 Task: Get directions from Hurricane Harbor Splashtown, Texas, United States to Francis Marion National Forest, South Carolina, United States and reverse  starting point and destination and check the best travel modes
Action: Mouse moved to (283, 10)
Screenshot: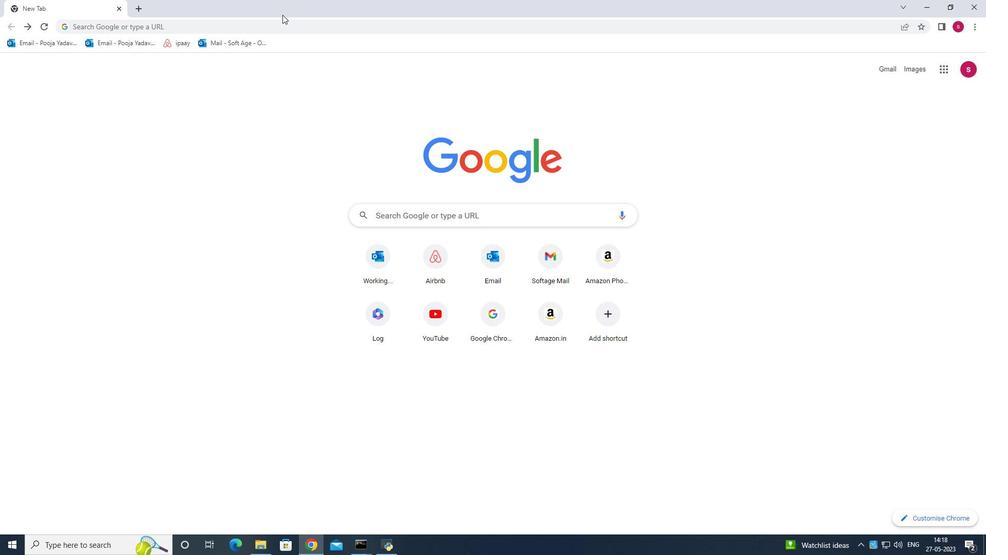
Action: Mouse pressed left at (283, 10)
Screenshot: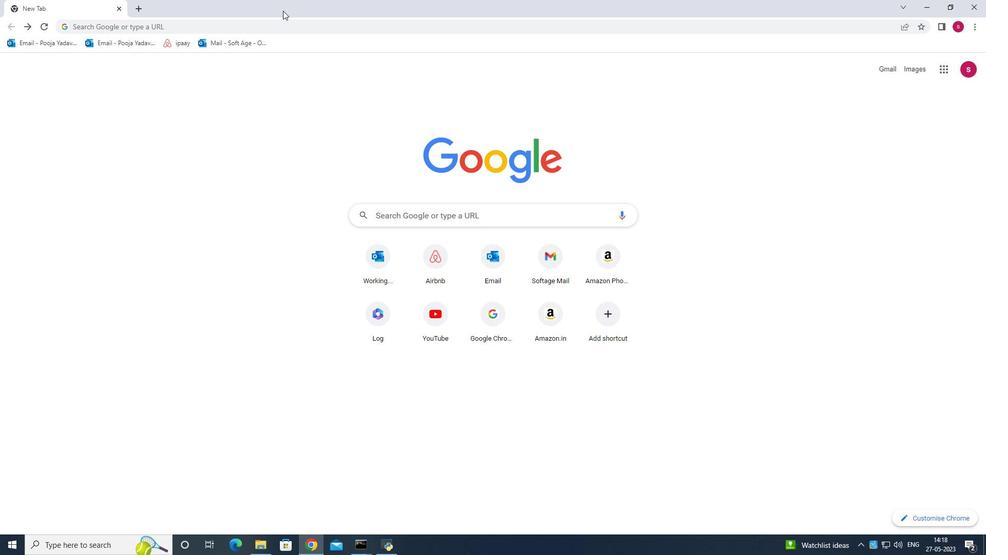 
Action: Mouse moved to (414, 216)
Screenshot: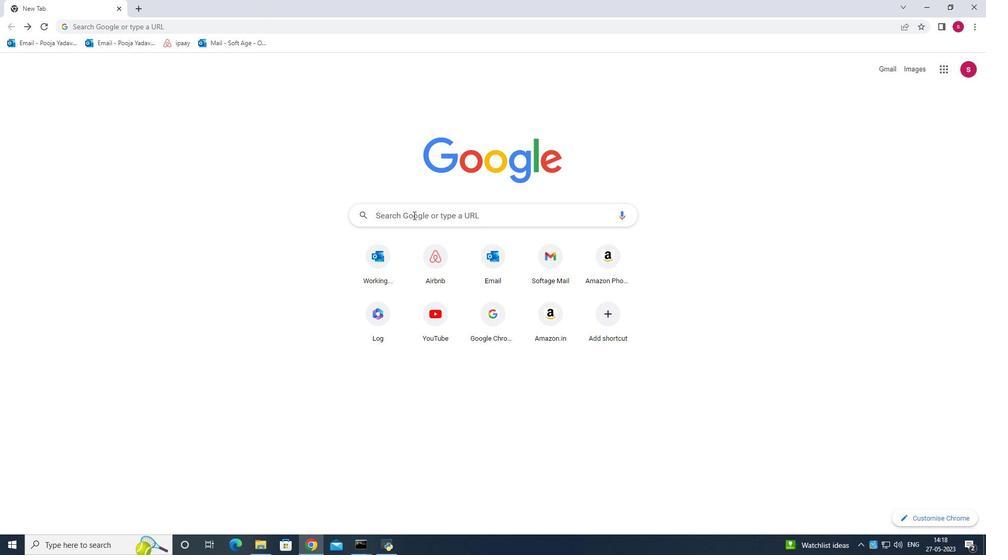 
Action: Mouse pressed left at (414, 216)
Screenshot: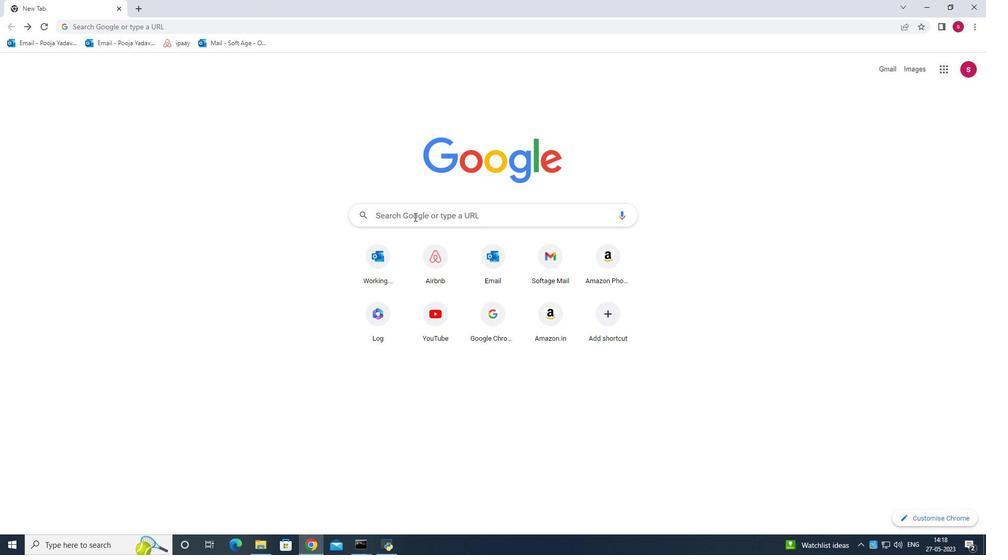 
Action: Key pressed <Key.shift>G<Key.enter>
Screenshot: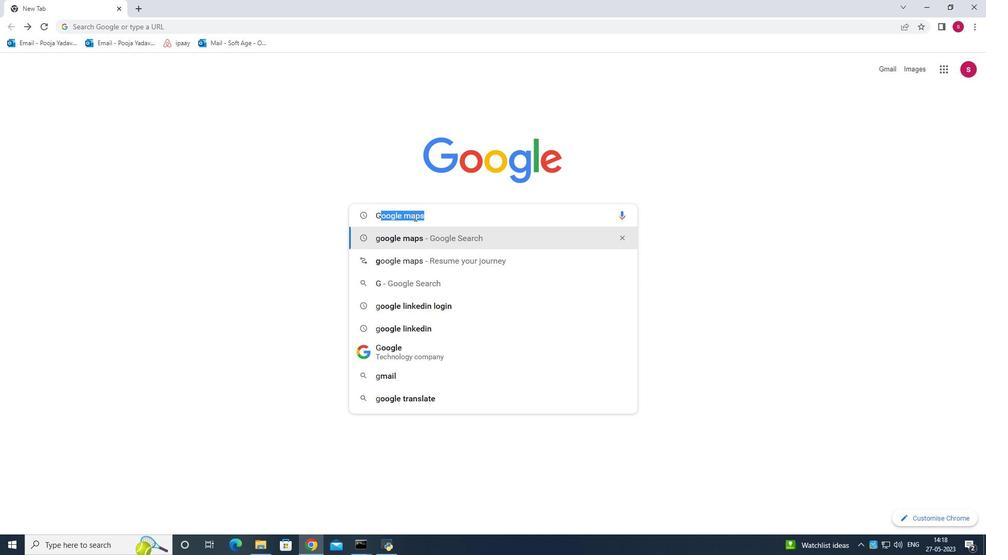 
Action: Mouse moved to (150, 165)
Screenshot: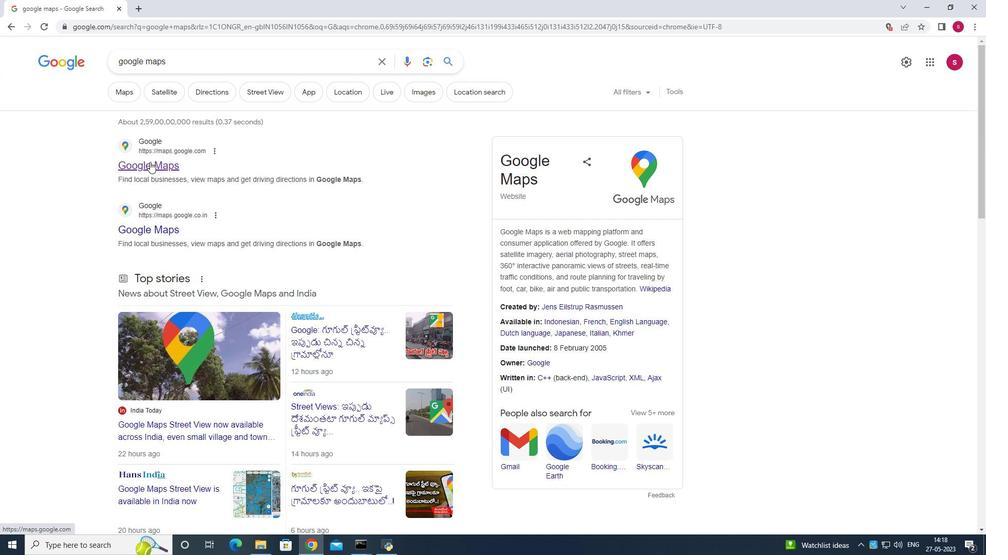 
Action: Mouse pressed left at (150, 165)
Screenshot: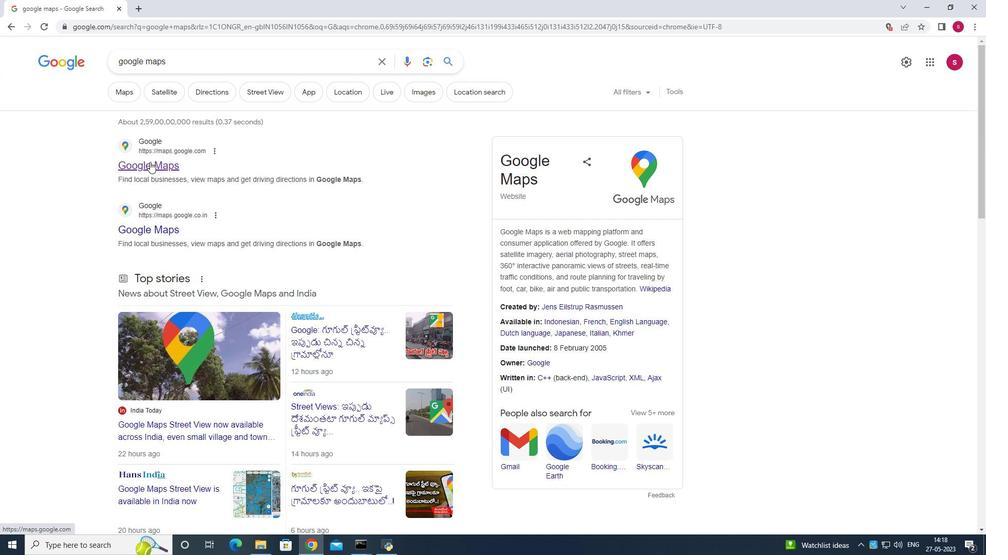 
Action: Mouse moved to (75, 52)
Screenshot: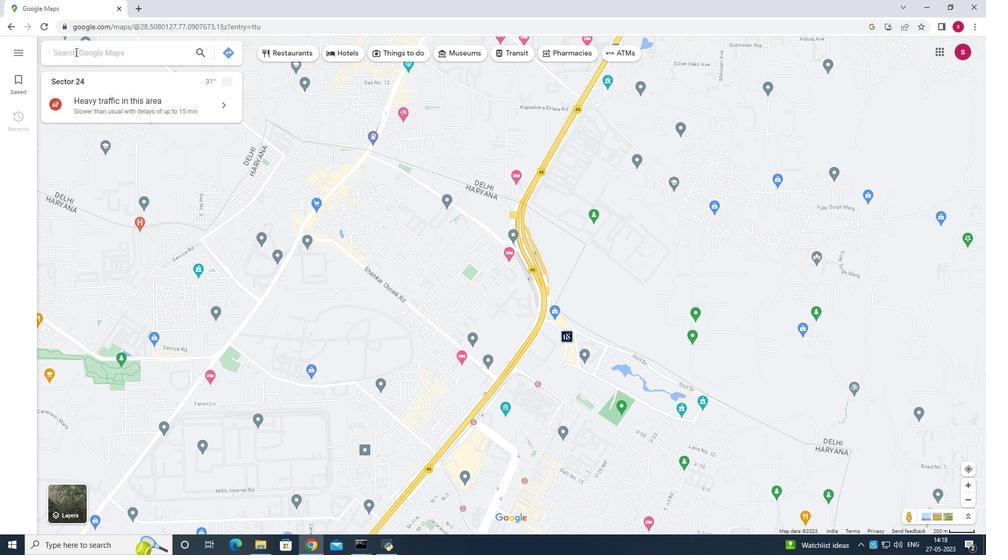 
Action: Mouse pressed left at (75, 52)
Screenshot: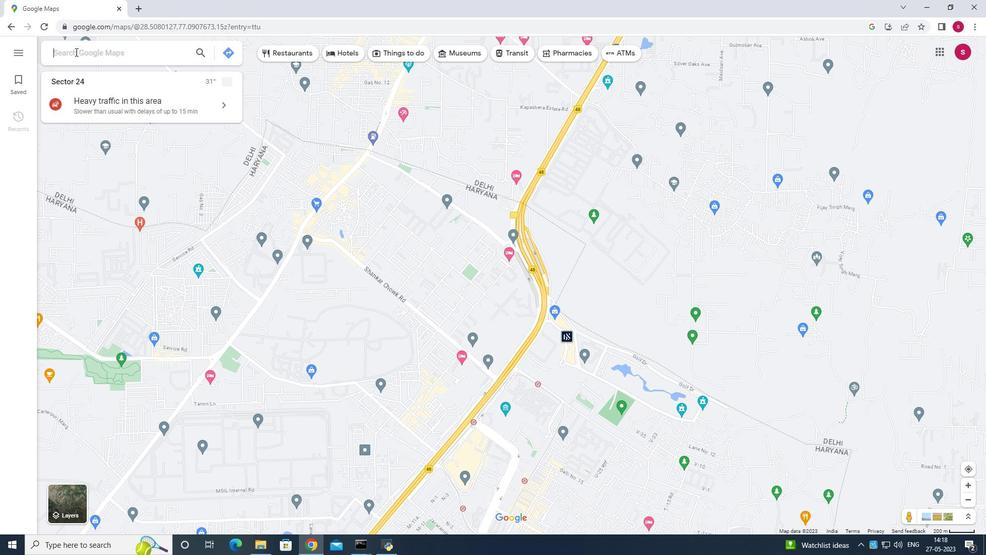
Action: Mouse moved to (62, 49)
Screenshot: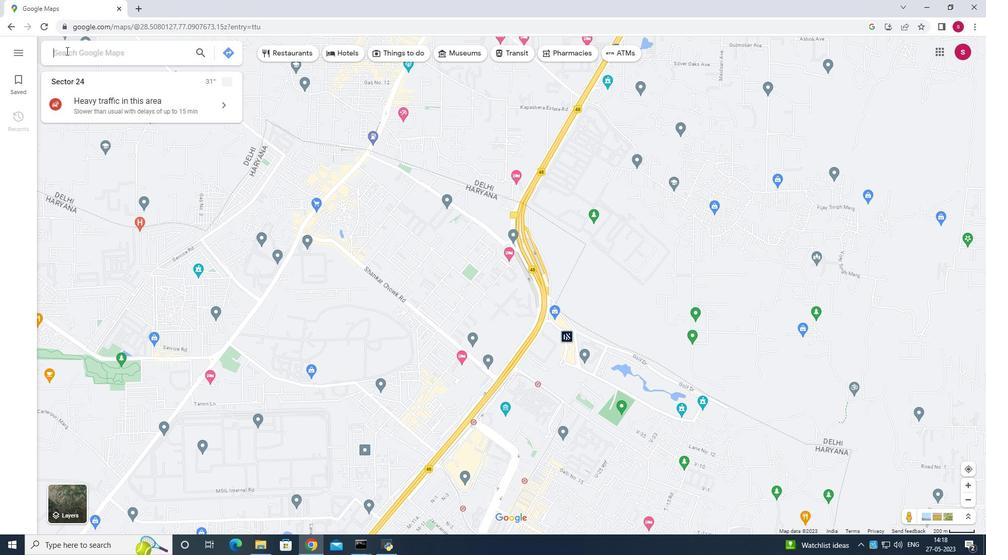 
Action: Key pressed f<Key.shift>rancis<Key.space>marion<Key.space>natiom<Key.backspace>nal<Key.space>forest<Key.space>soth<Key.space>carolina<Key.space>united<Key.space>states<Key.enter>
Screenshot: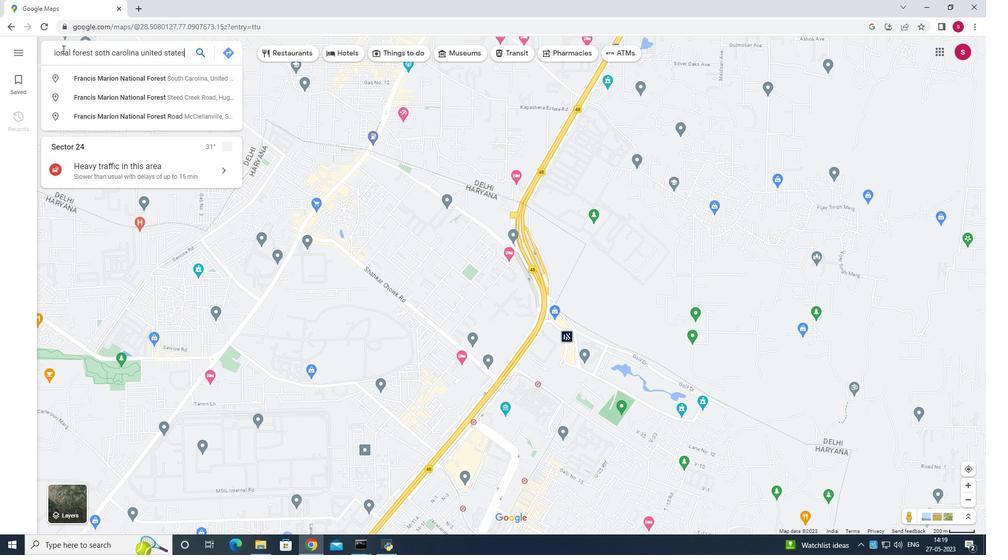 
Action: Mouse moved to (72, 97)
Screenshot: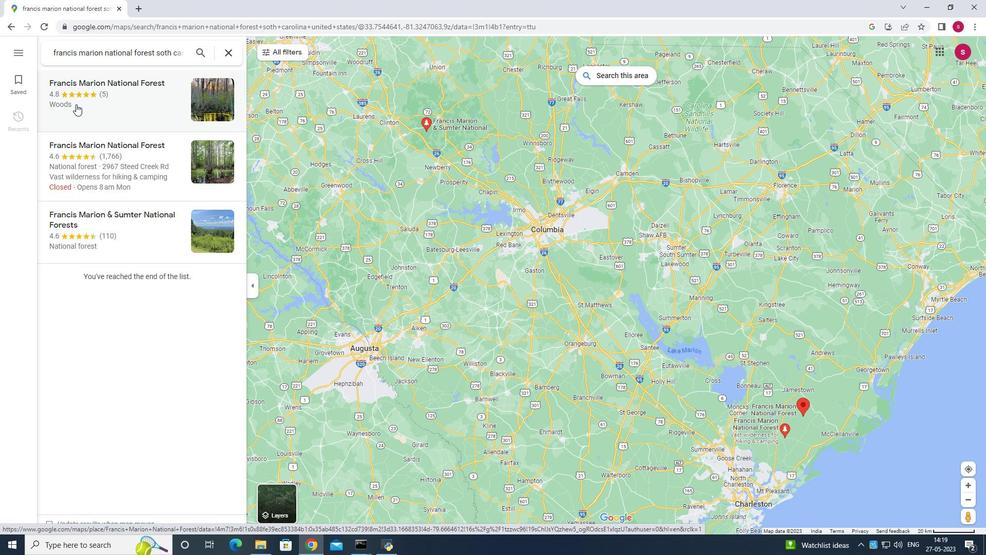 
Action: Mouse pressed left at (72, 97)
Screenshot: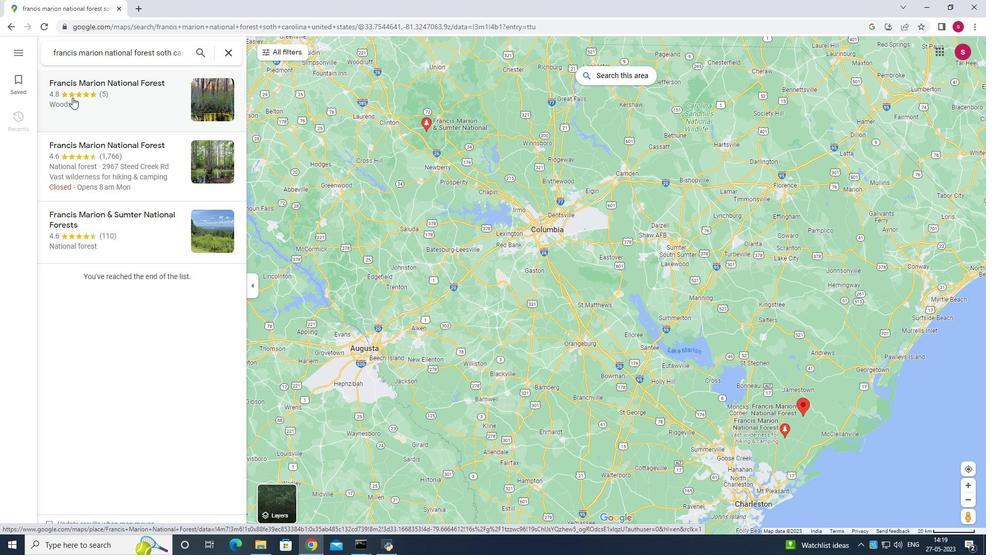 
Action: Mouse moved to (279, 287)
Screenshot: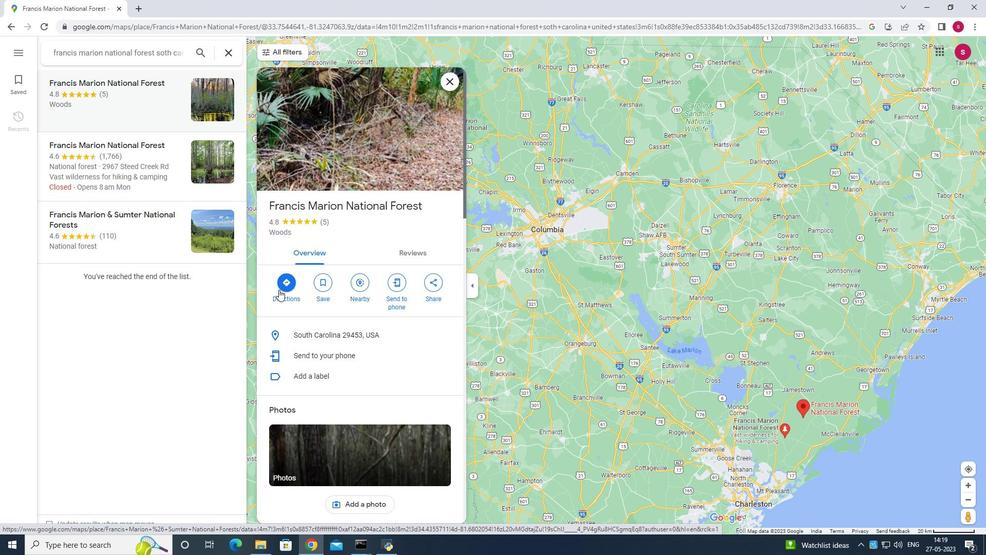 
Action: Mouse pressed left at (279, 287)
Screenshot: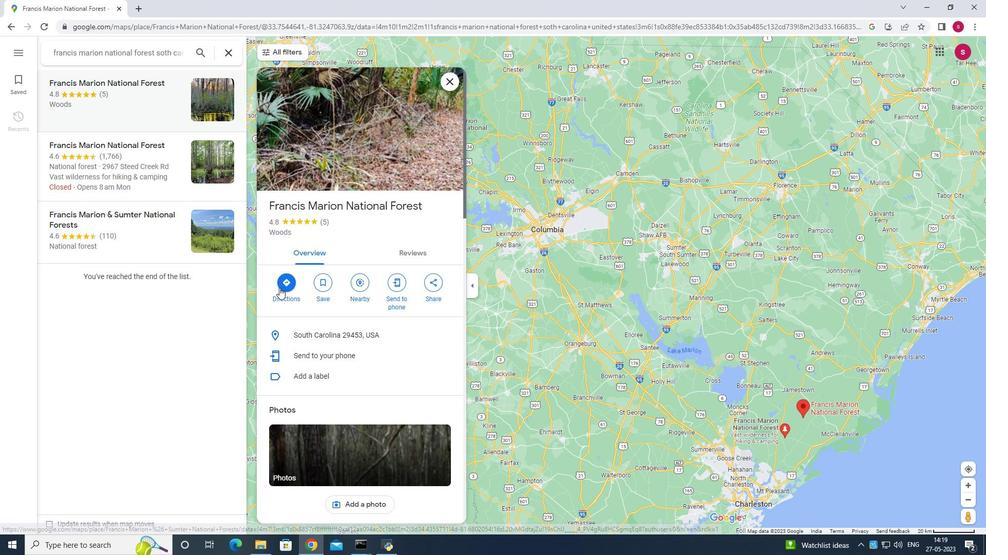 
Action: Mouse moved to (134, 97)
Screenshot: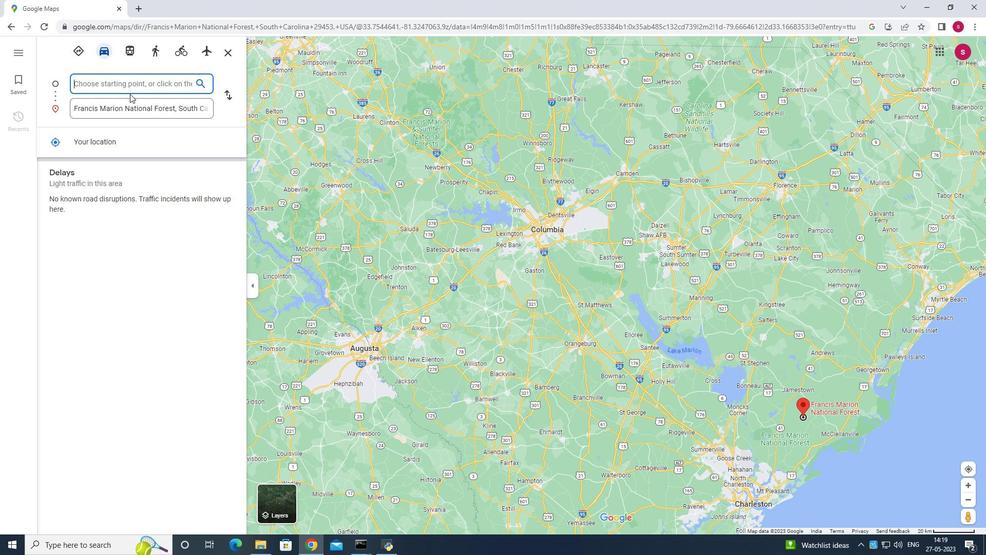 
Action: Key pressed hurricane<Key.space>harbore<Key.space>splashtown<Key.space>texas<Key.space>
Screenshot: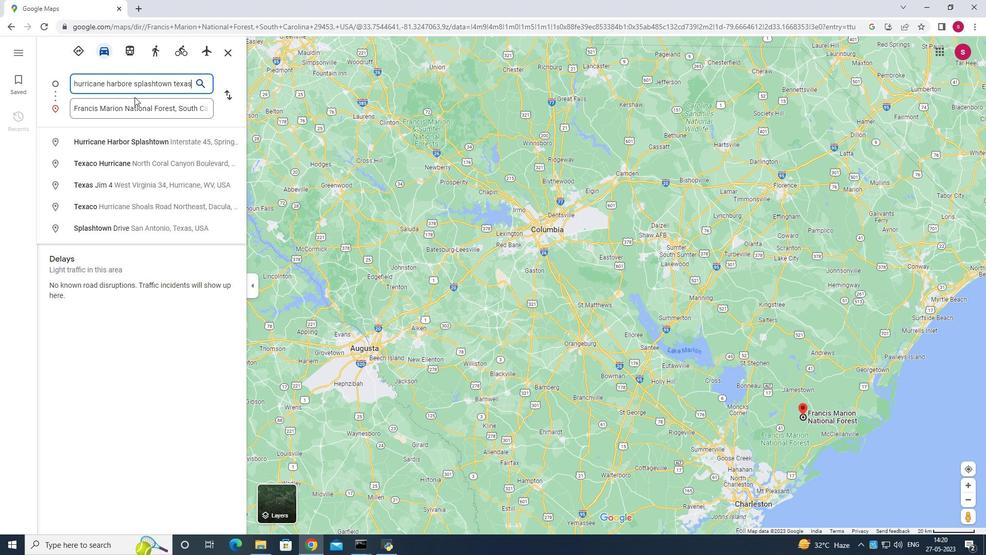 
Action: Mouse moved to (986, 0)
Screenshot: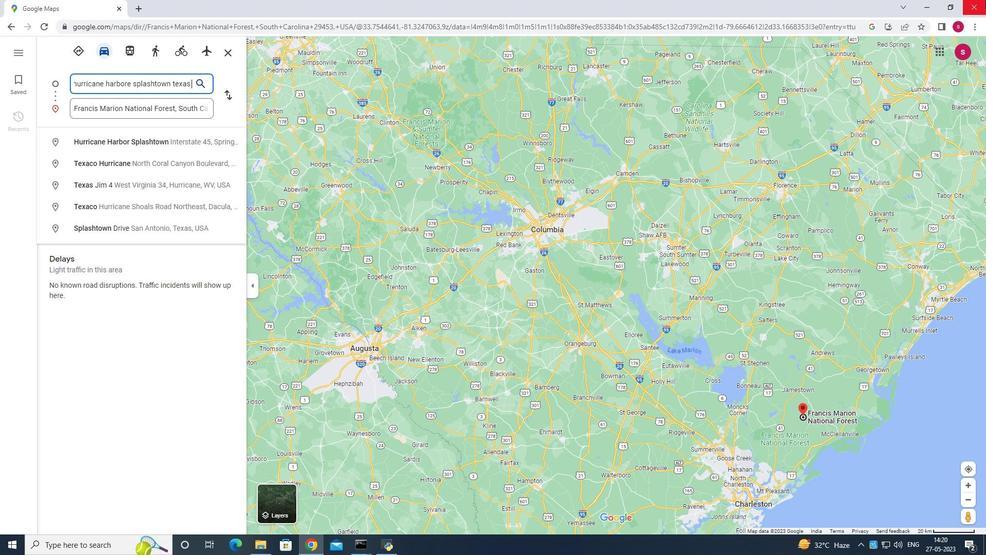 
Action: Key pressed united<Key.space><Key.space>states<Key.enter>
Screenshot: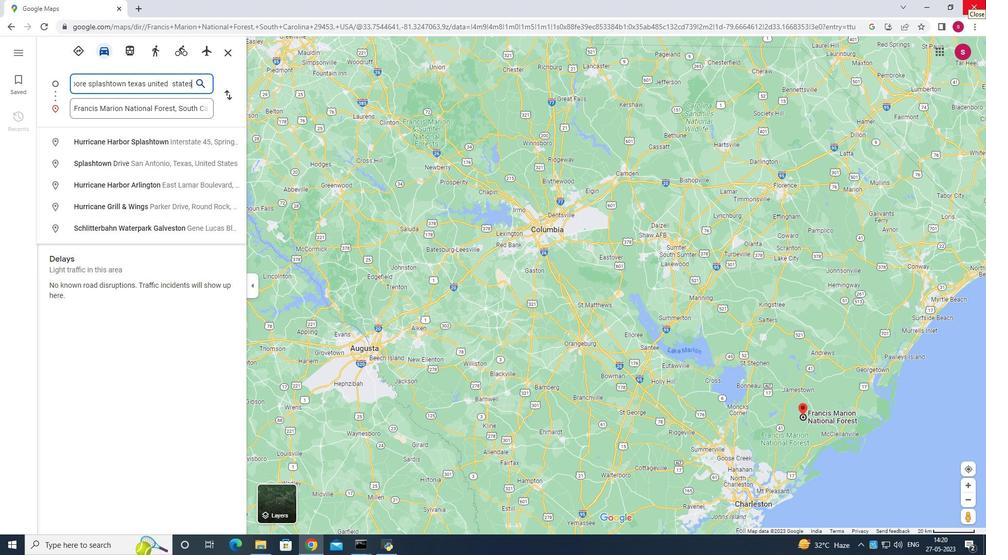 
Action: Mouse moved to (846, 209)
Screenshot: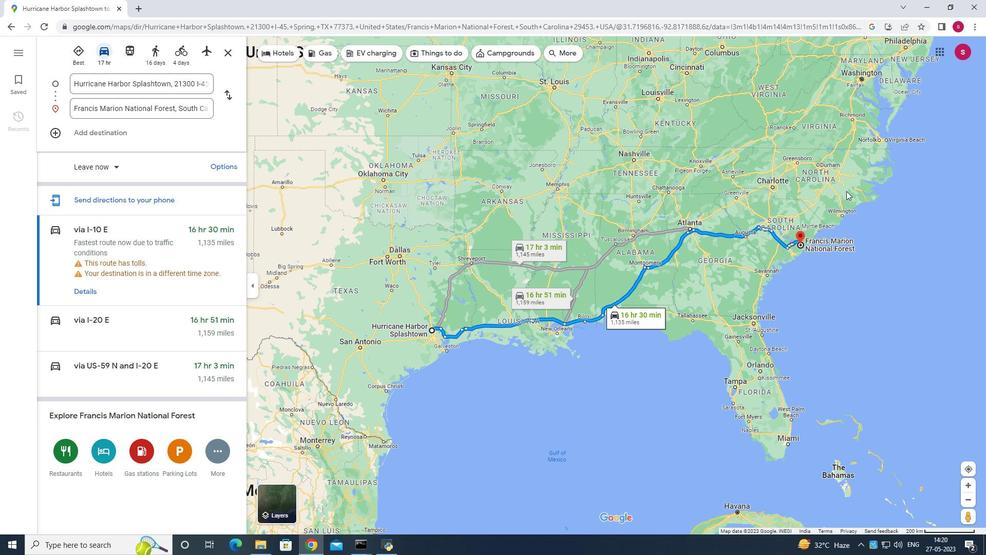 
Action: Mouse scrolled (846, 192) with delta (0, 0)
Screenshot: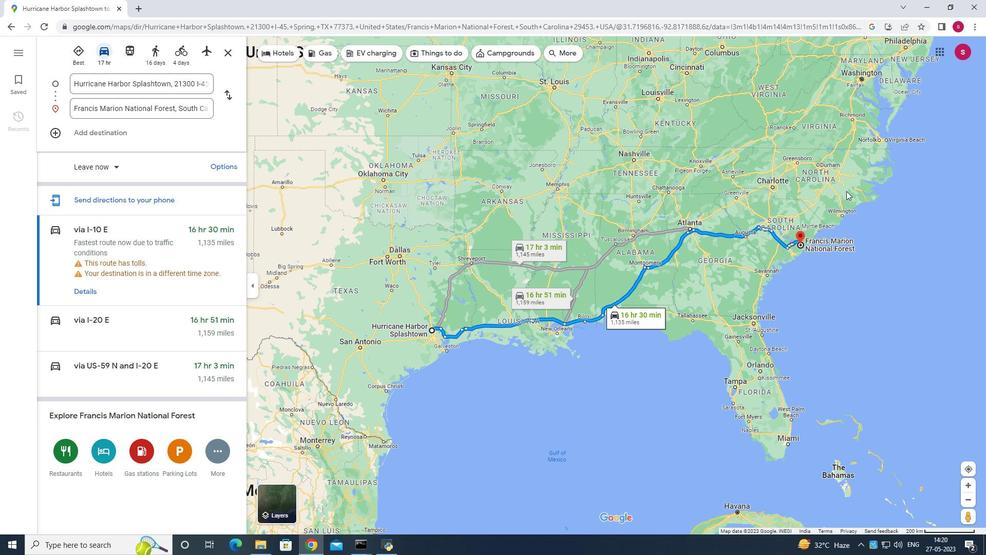 
Action: Mouse moved to (219, 457)
Screenshot: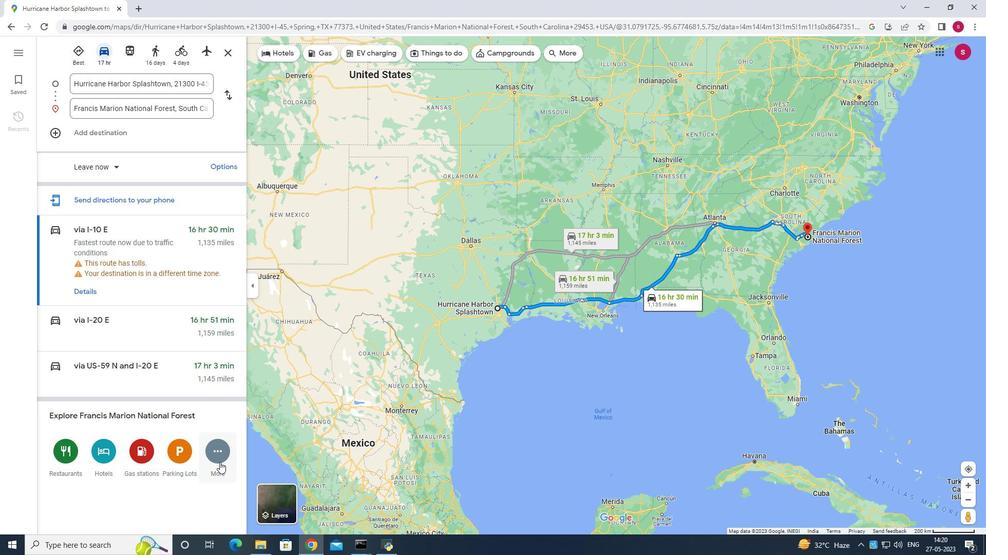 
Action: Mouse pressed left at (219, 457)
Screenshot: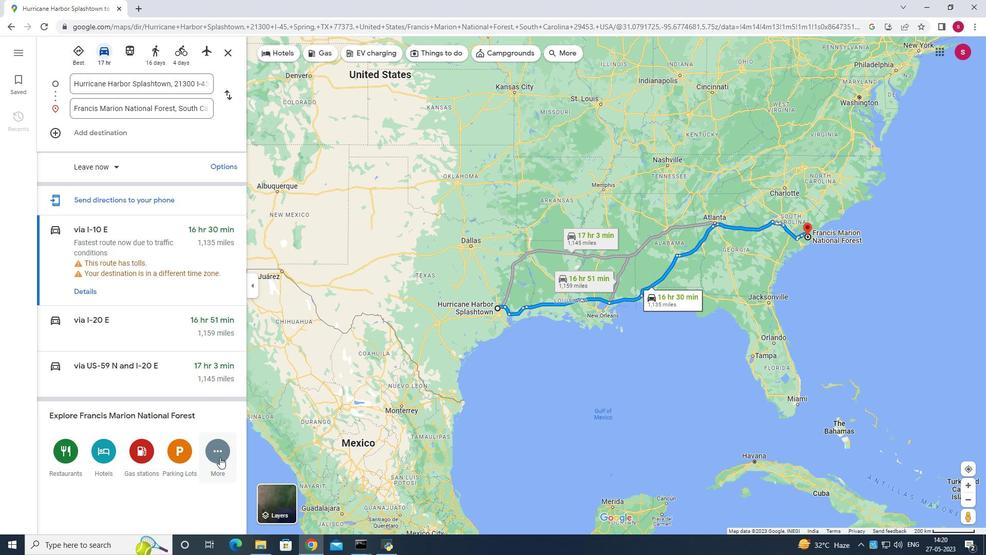 
Action: Mouse moved to (94, 192)
Screenshot: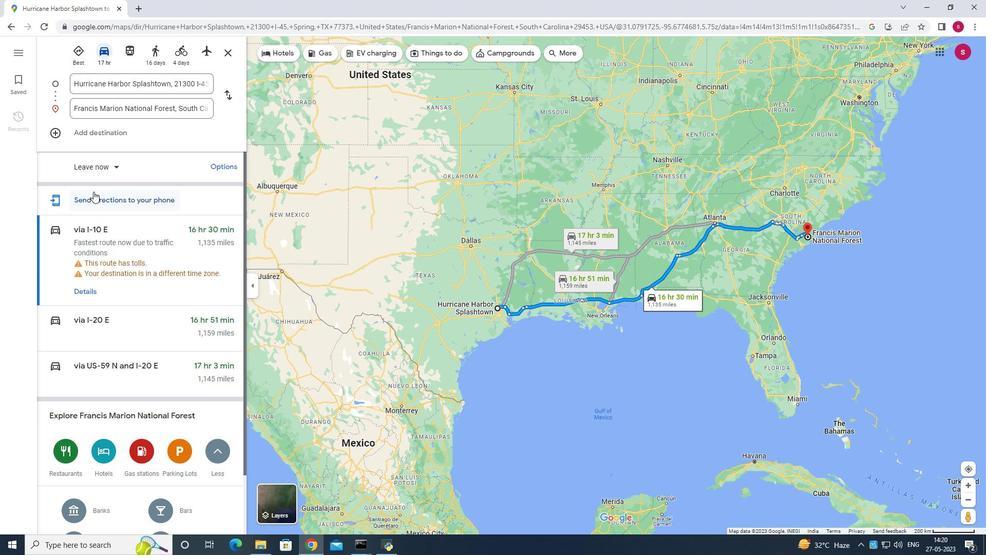 
Action: Mouse scrolled (94, 192) with delta (0, 0)
Screenshot: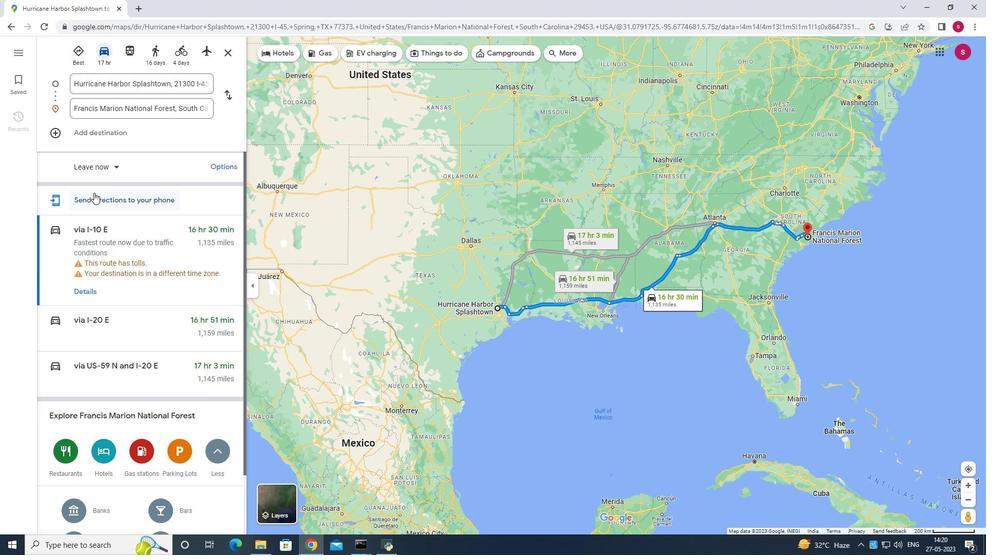 
Action: Mouse moved to (94, 193)
Screenshot: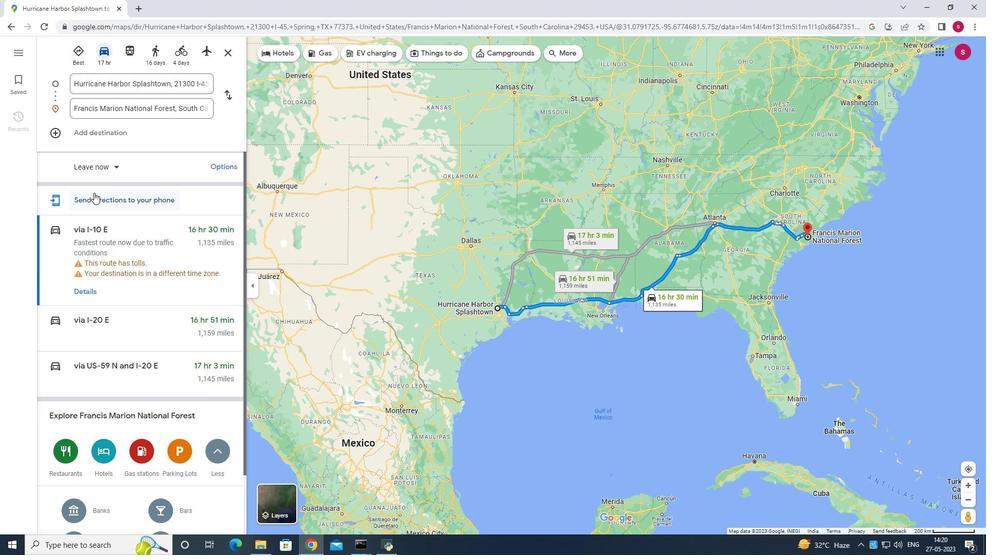 
Action: Mouse scrolled (94, 192) with delta (0, 0)
Screenshot: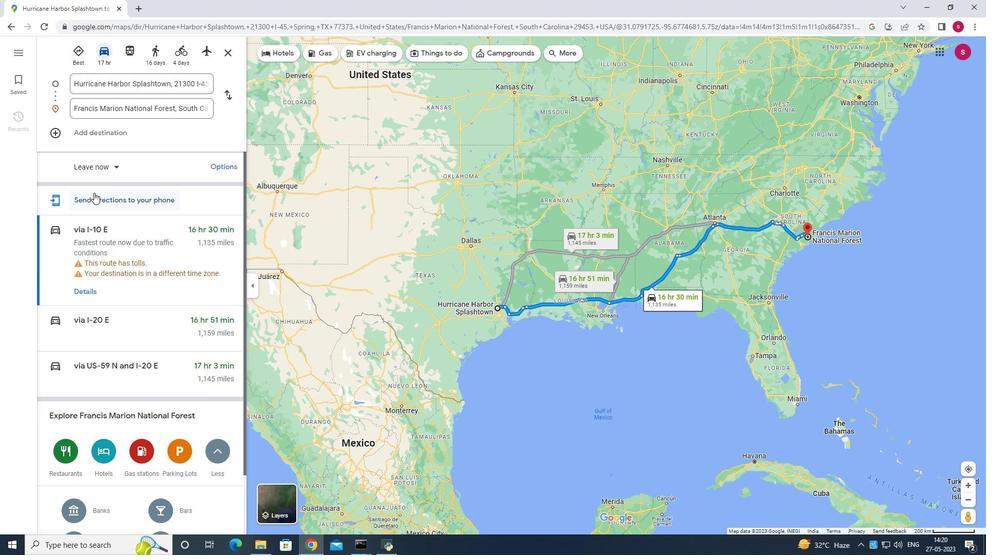 
Action: Mouse moved to (94, 193)
Screenshot: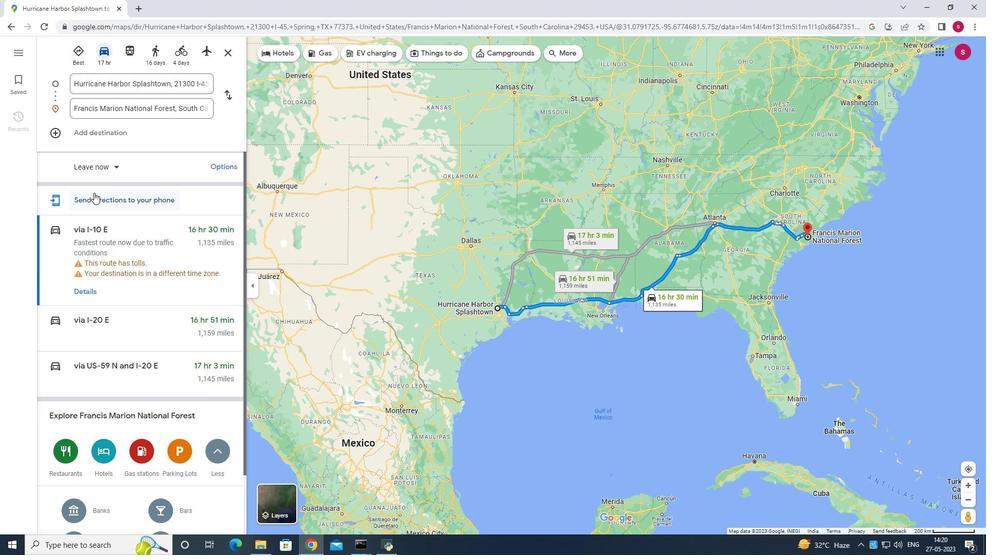 
Action: Mouse scrolled (94, 193) with delta (0, 0)
Screenshot: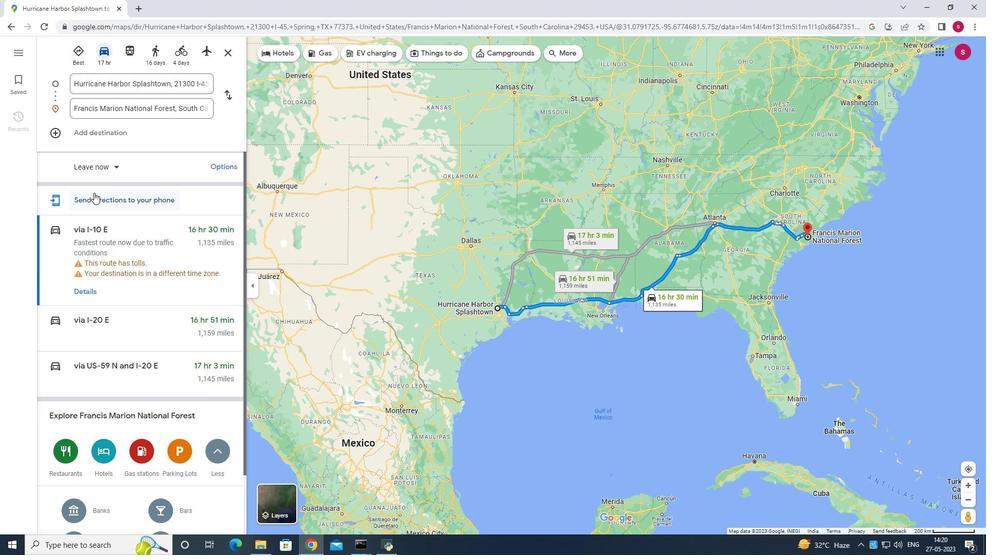 
Action: Mouse scrolled (94, 193) with delta (0, 0)
Screenshot: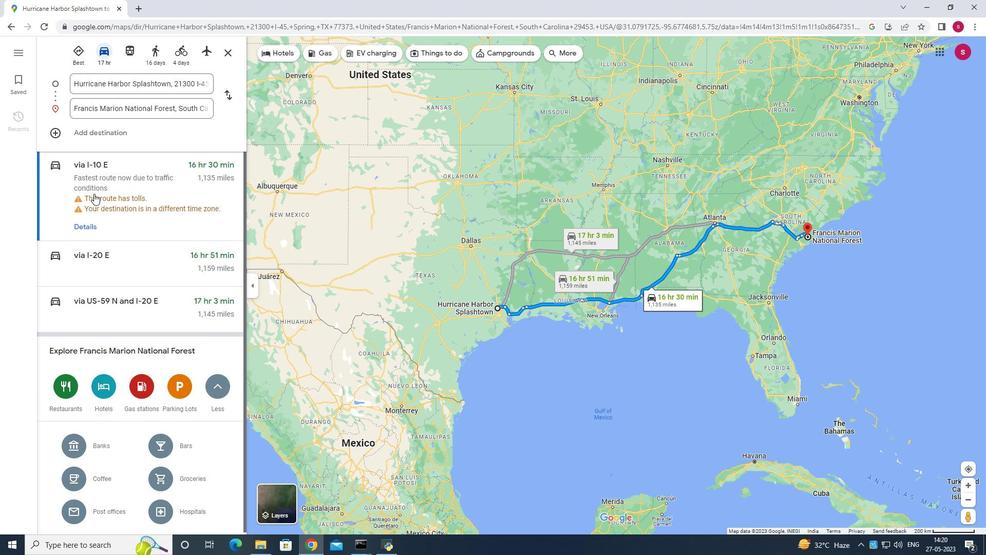 
Action: Mouse scrolled (94, 193) with delta (0, 0)
Screenshot: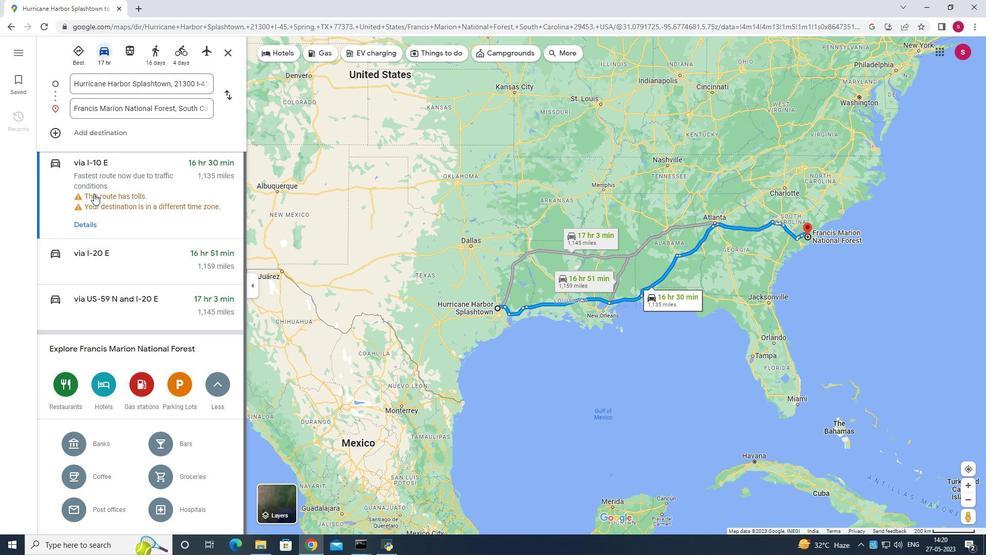 
Action: Mouse moved to (82, 51)
Screenshot: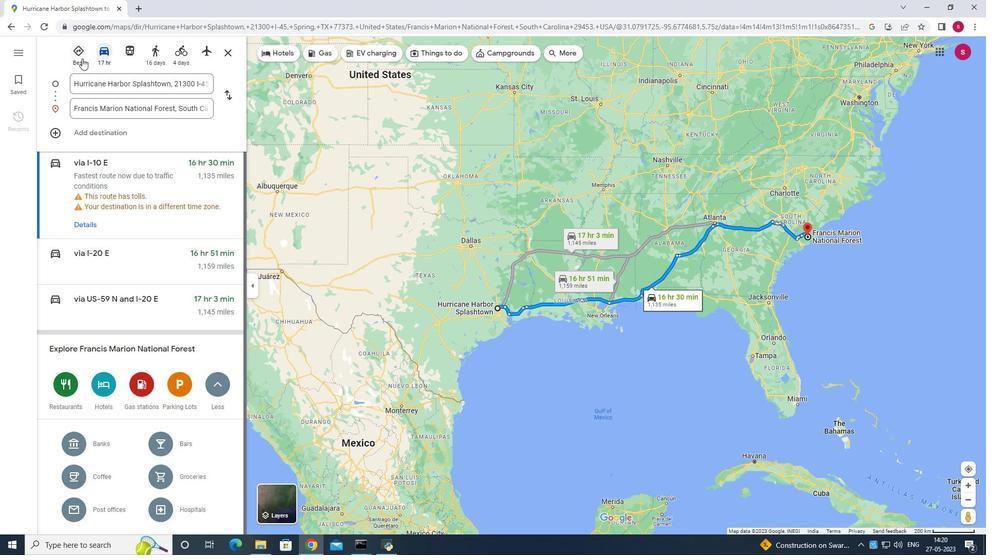 
Action: Mouse pressed left at (82, 51)
Screenshot: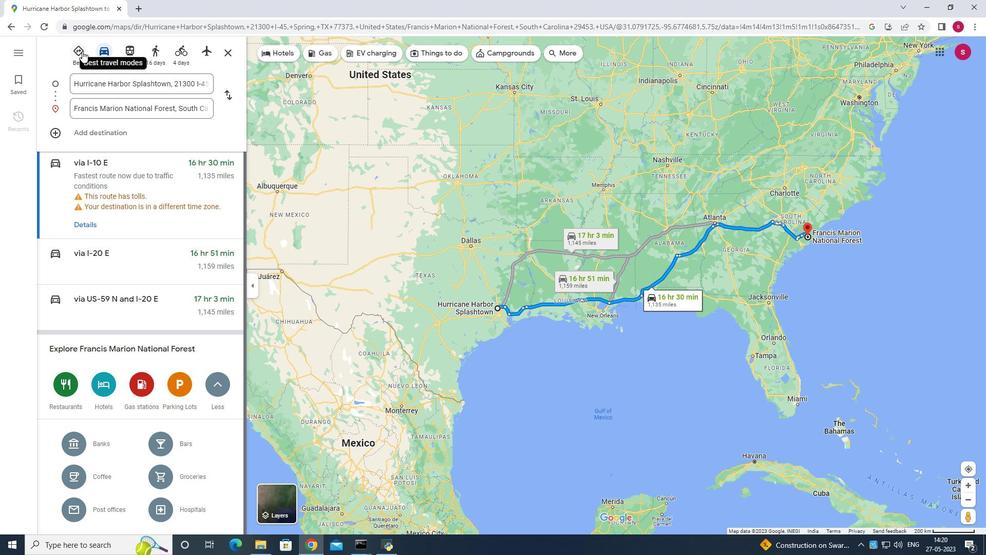 
Action: Mouse moved to (134, 329)
Screenshot: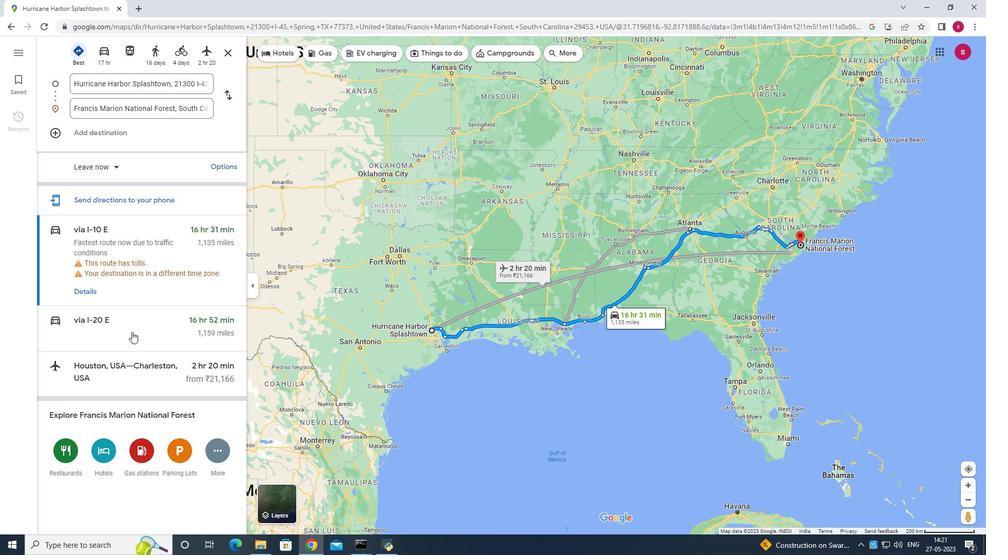 
Action: Mouse pressed left at (134, 329)
Screenshot: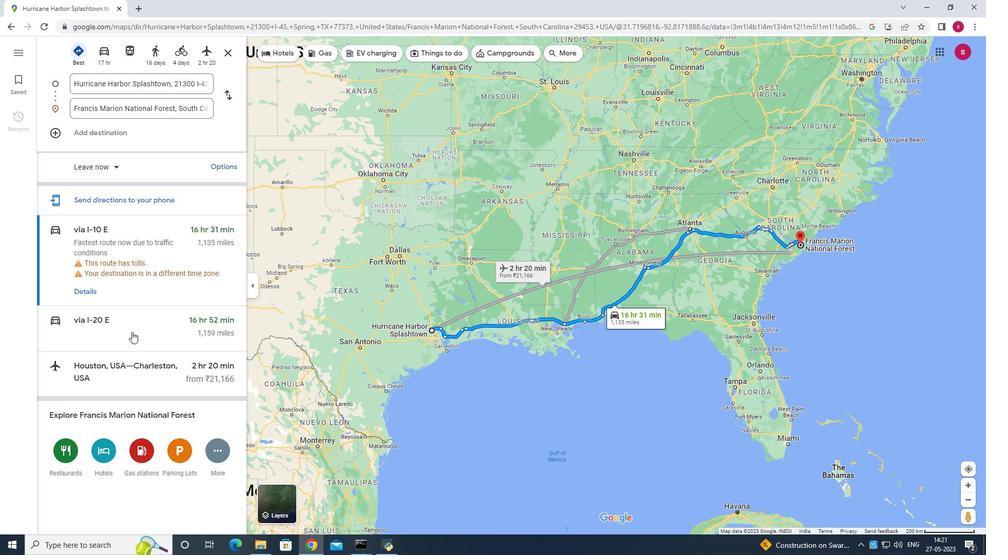 
Action: Mouse moved to (117, 365)
Screenshot: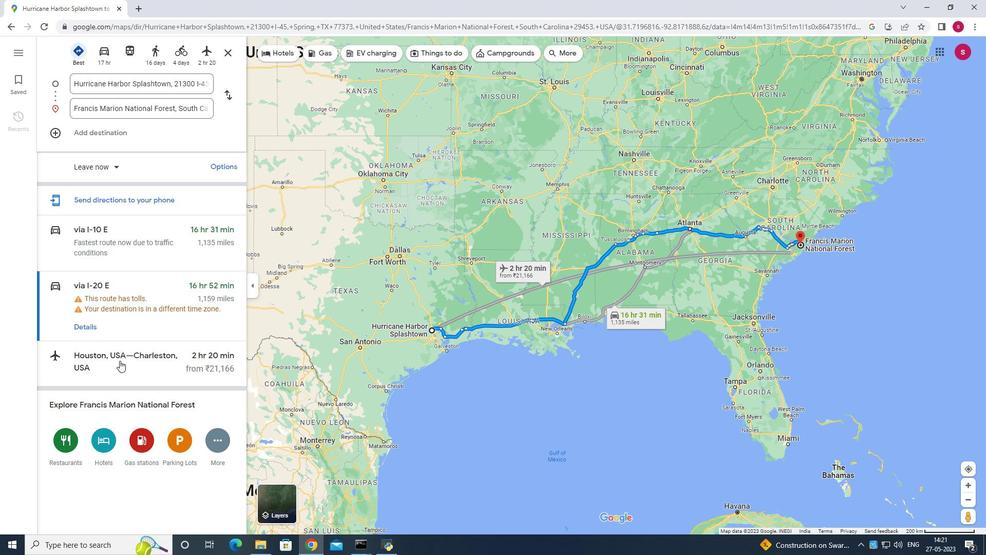 
Action: Mouse pressed left at (117, 365)
Screenshot: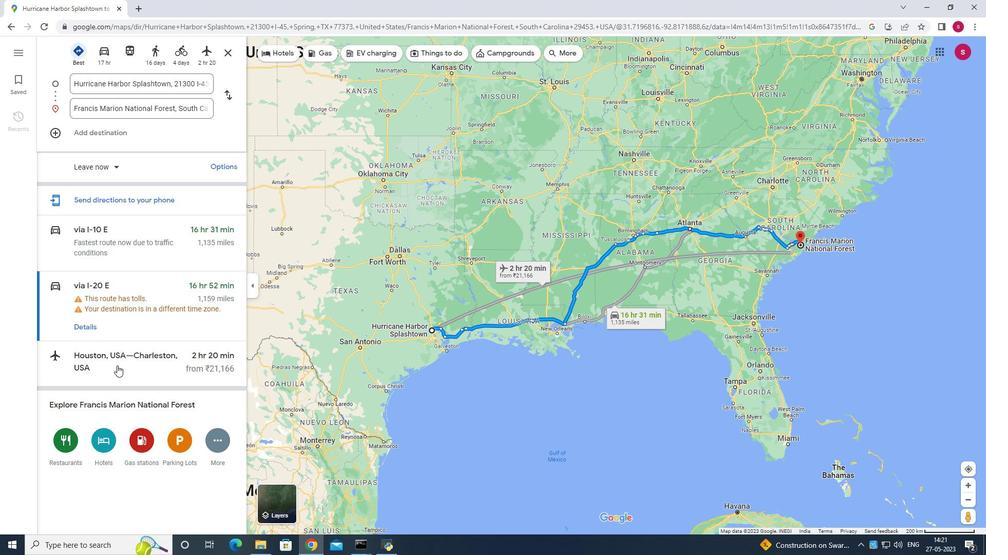 
Action: Mouse moved to (148, 310)
Screenshot: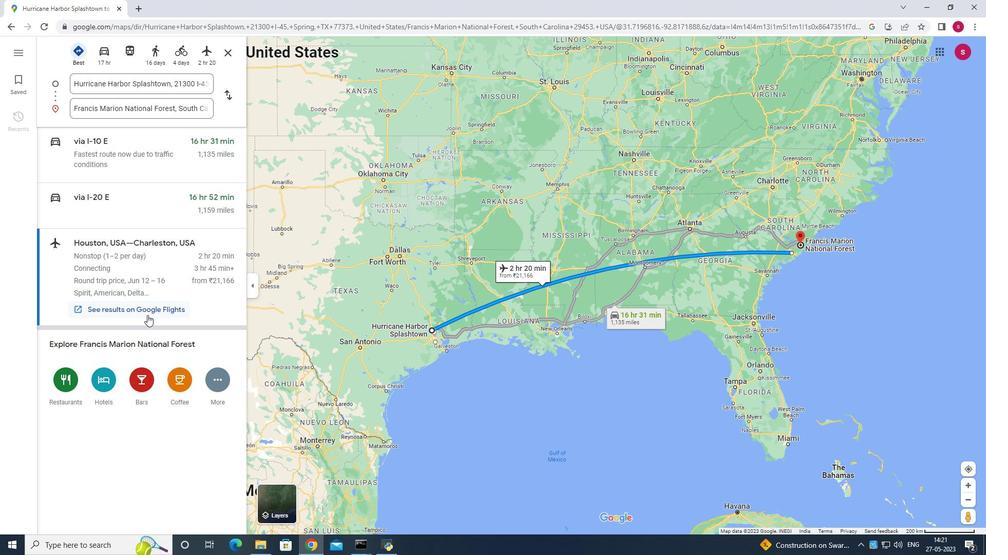 
Action: Mouse scrolled (148, 310) with delta (0, 0)
Screenshot: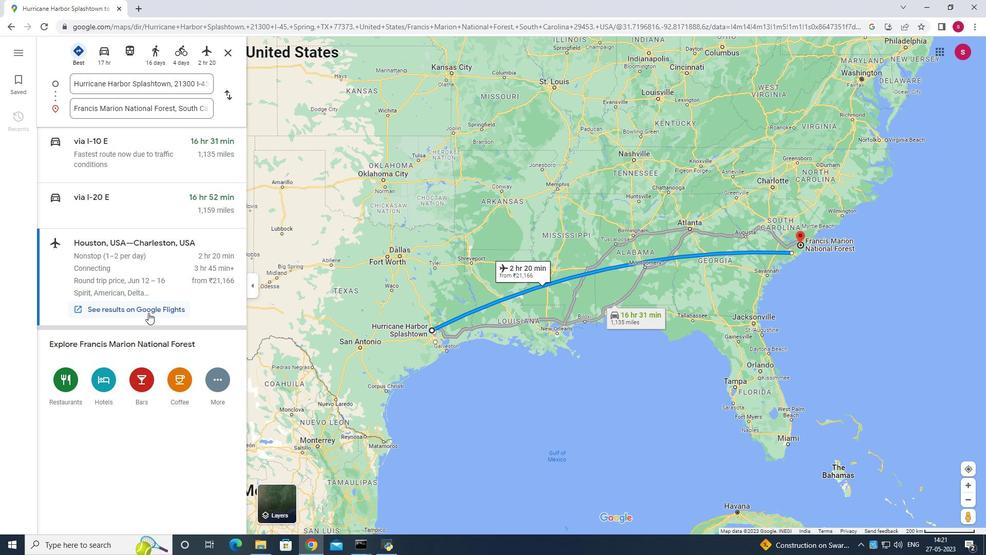 
Action: Mouse moved to (149, 309)
Screenshot: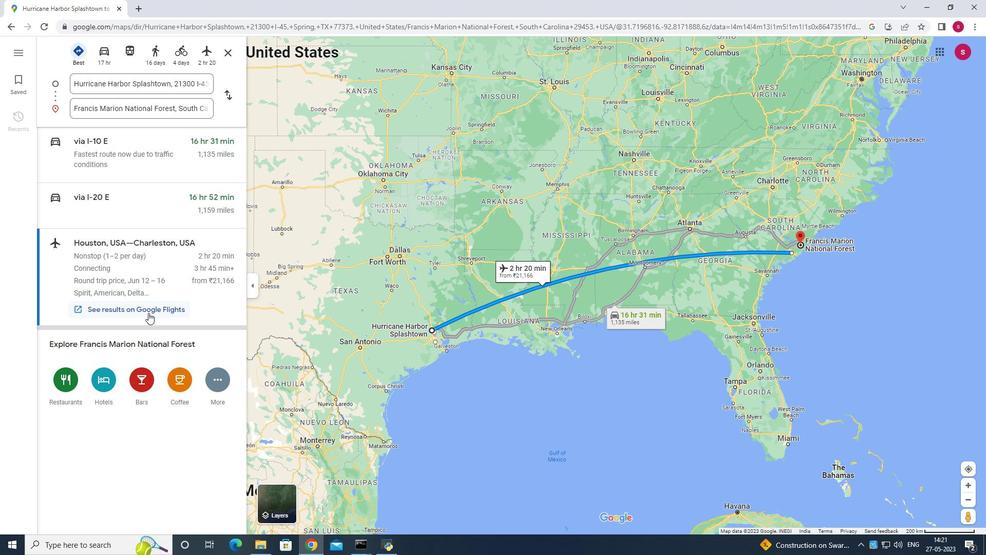 
Action: Mouse scrolled (149, 310) with delta (0, 0)
Screenshot: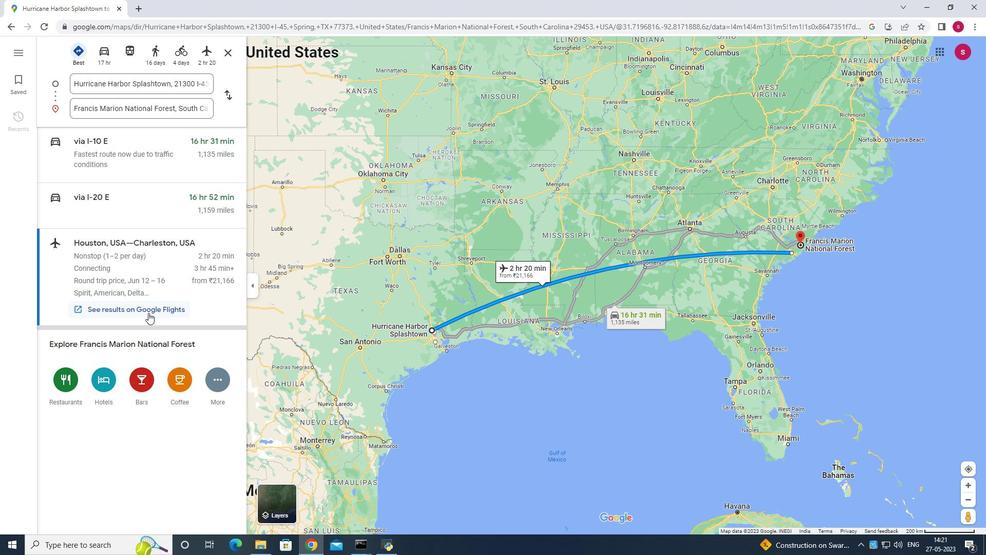 
Action: Mouse moved to (149, 309)
Screenshot: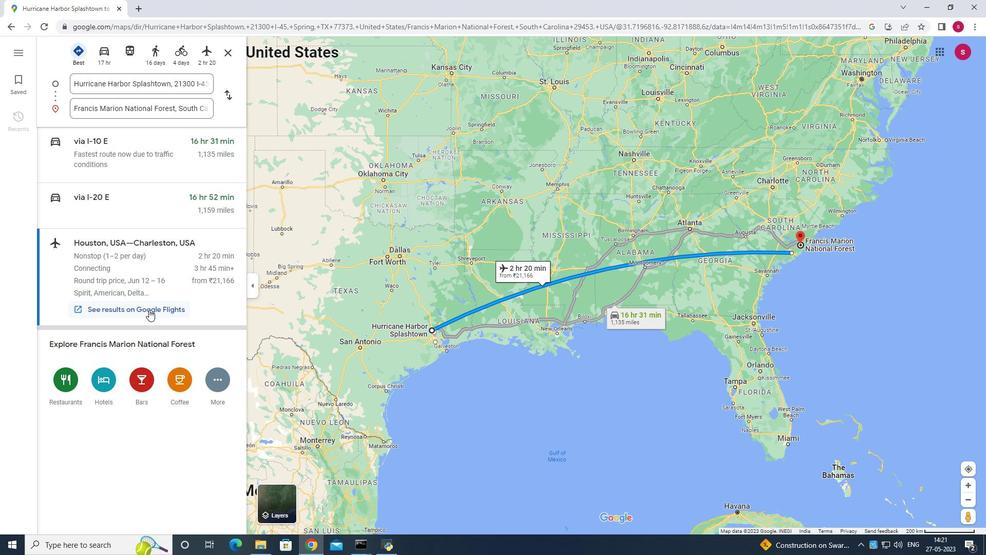 
Action: Mouse scrolled (149, 309) with delta (0, 0)
Screenshot: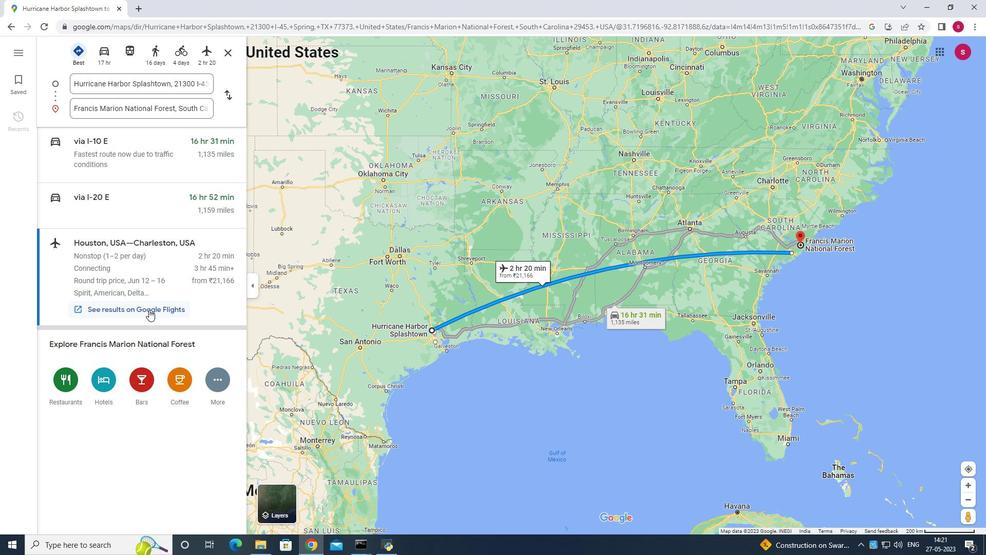 
Action: Mouse scrolled (149, 309) with delta (0, 0)
Screenshot: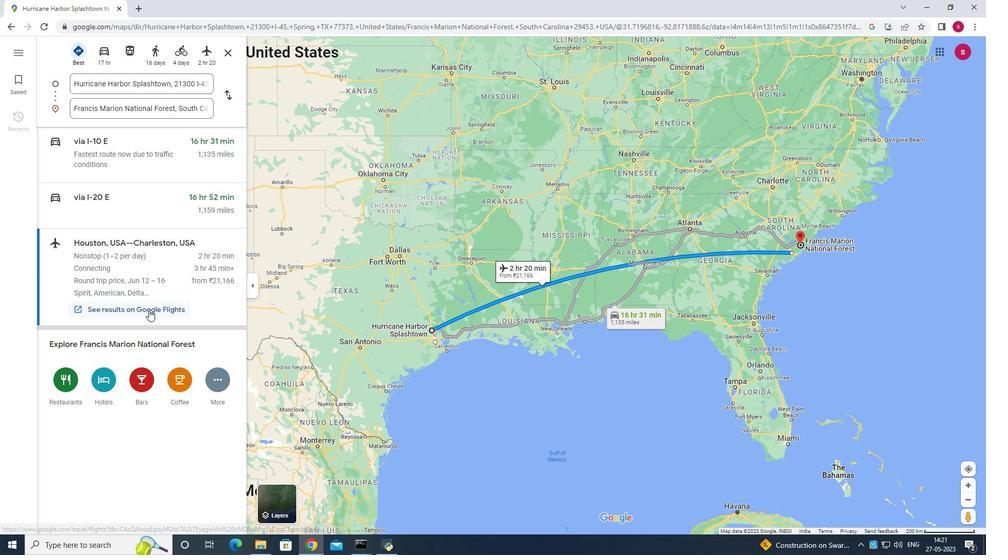
Action: Mouse moved to (97, 56)
Screenshot: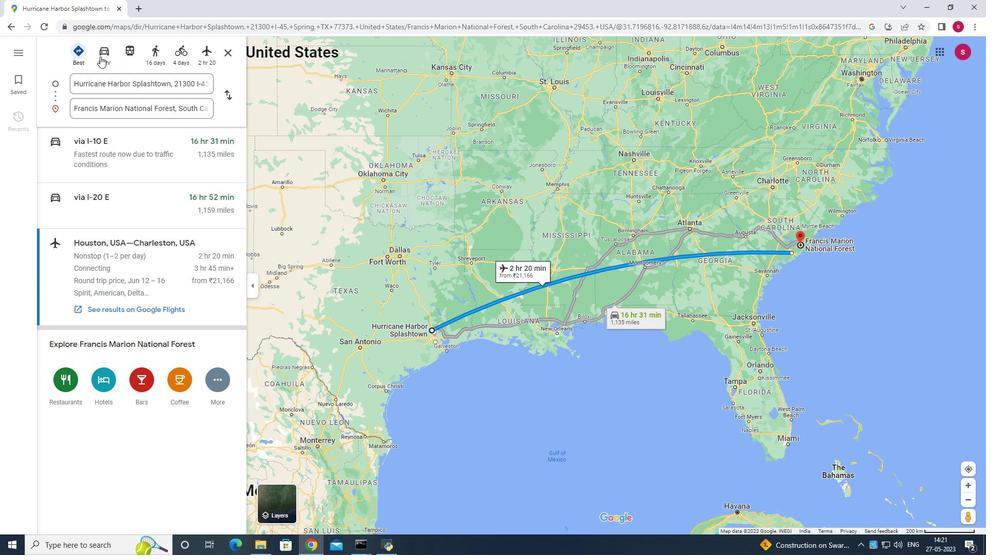 
Action: Mouse pressed left at (97, 56)
Screenshot: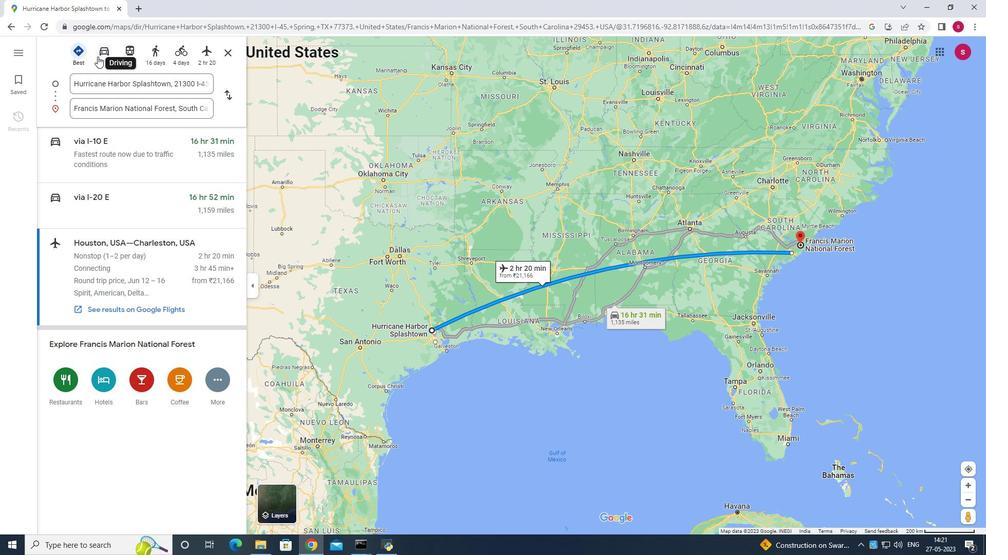 
Action: Mouse moved to (148, 396)
Screenshot: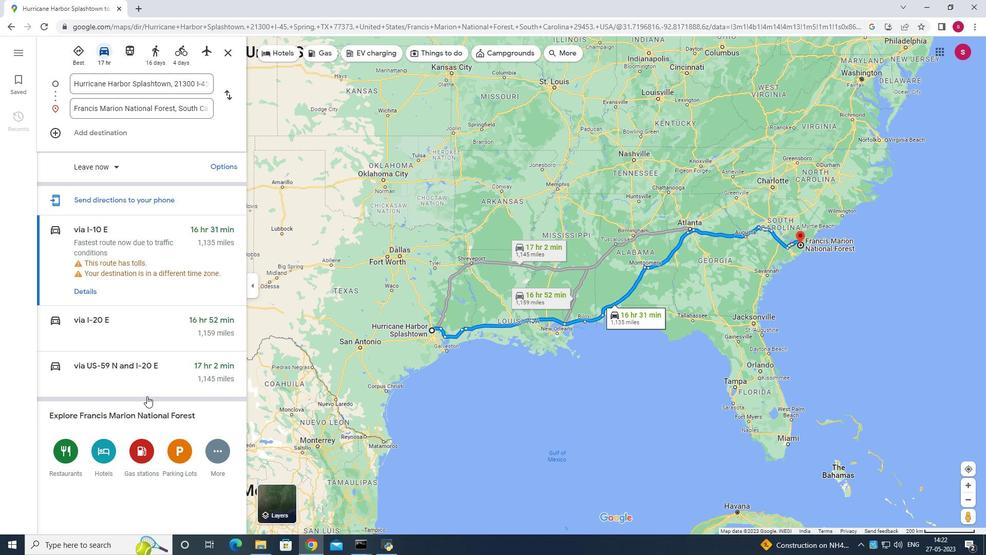 
Action: Mouse scrolled (148, 396) with delta (0, 0)
Screenshot: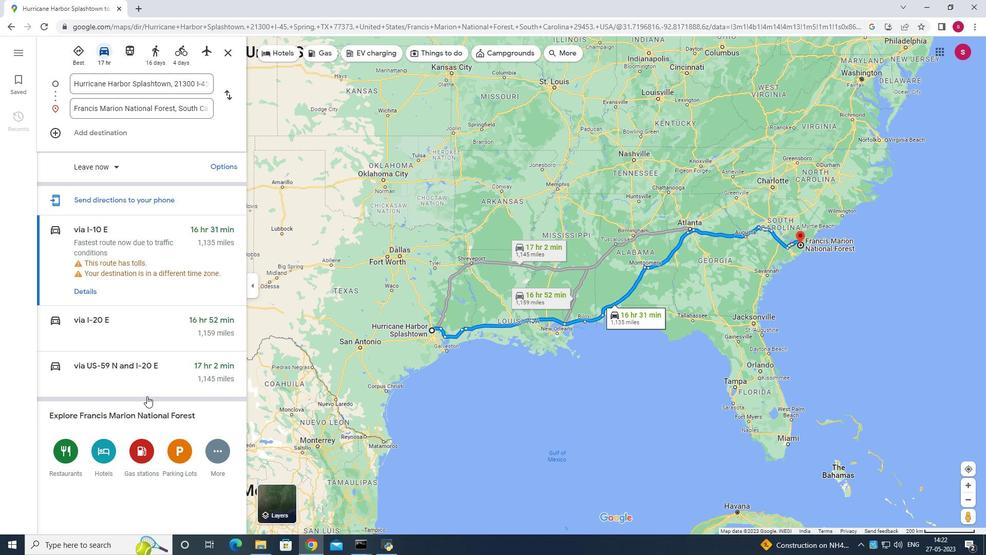 
Action: Mouse moved to (149, 396)
Screenshot: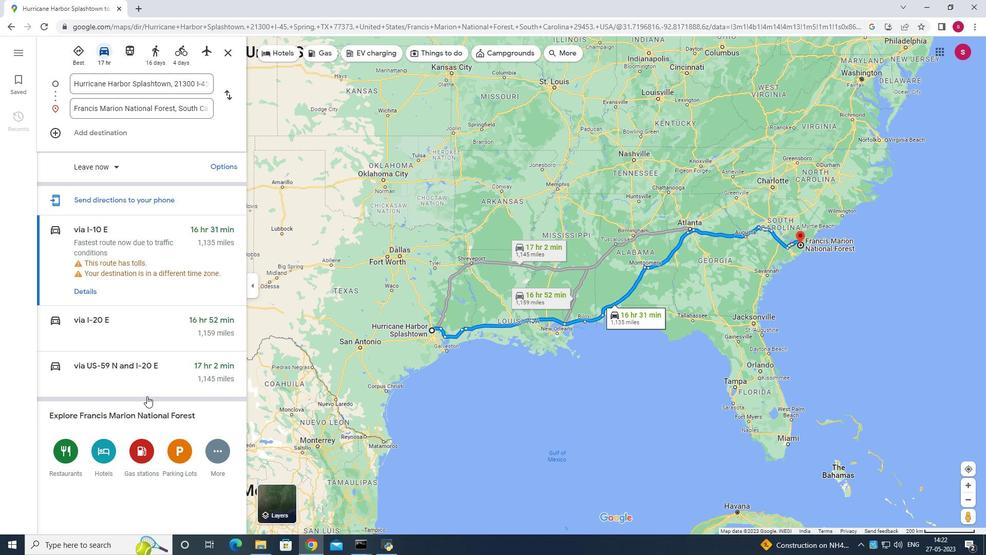 
Action: Mouse scrolled (149, 396) with delta (0, 0)
Screenshot: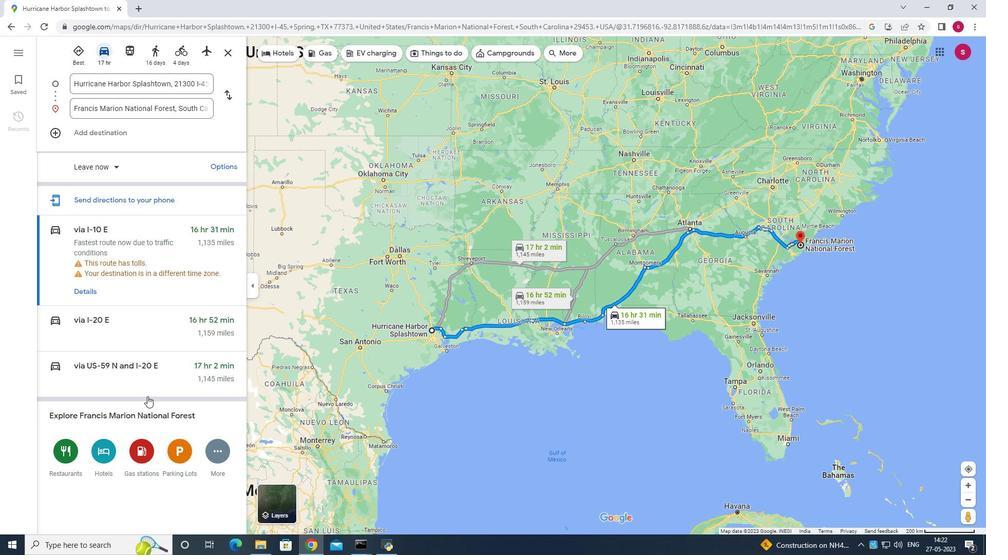 
Action: Mouse moved to (198, 322)
Screenshot: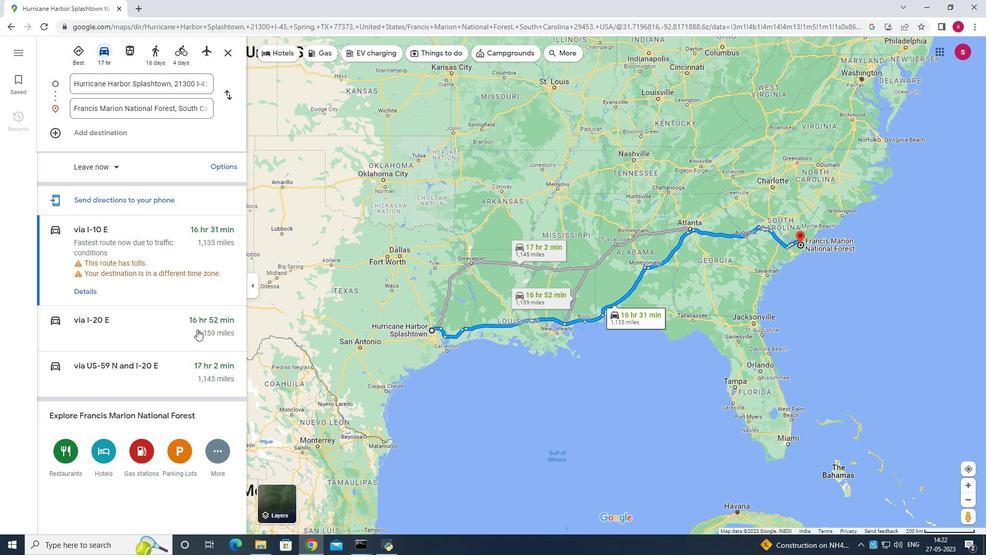 
Action: Mouse pressed left at (198, 322)
Screenshot: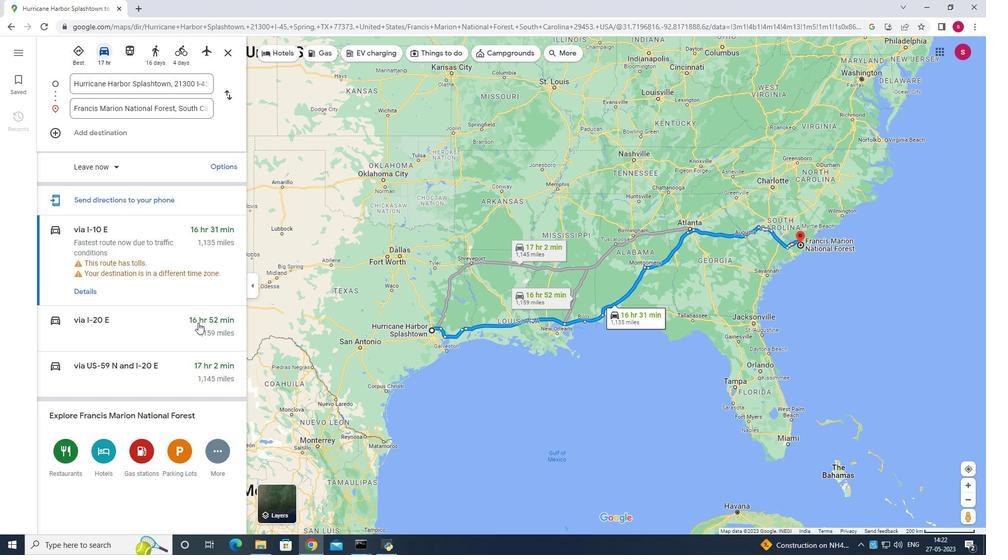 
Action: Mouse moved to (198, 355)
Screenshot: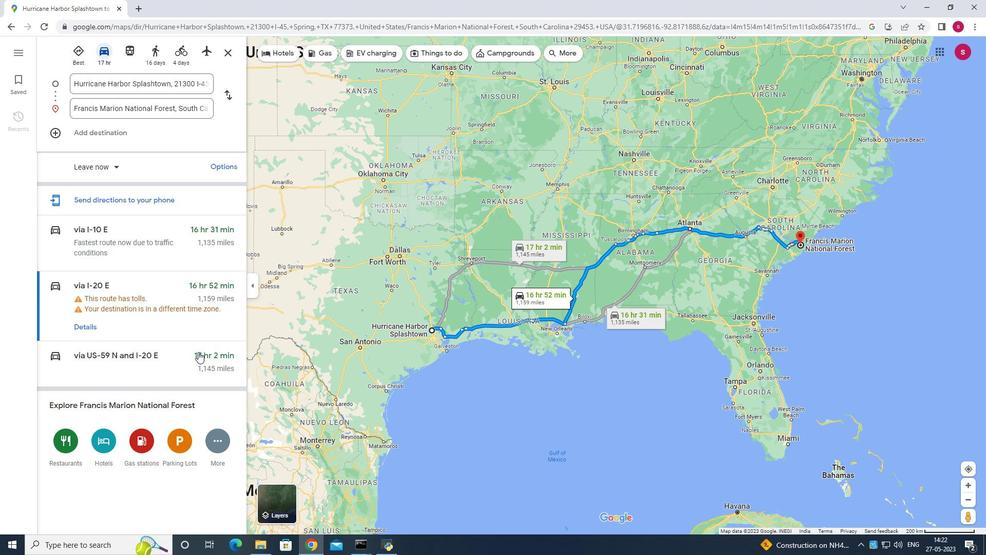 
Action: Mouse pressed left at (198, 355)
Screenshot: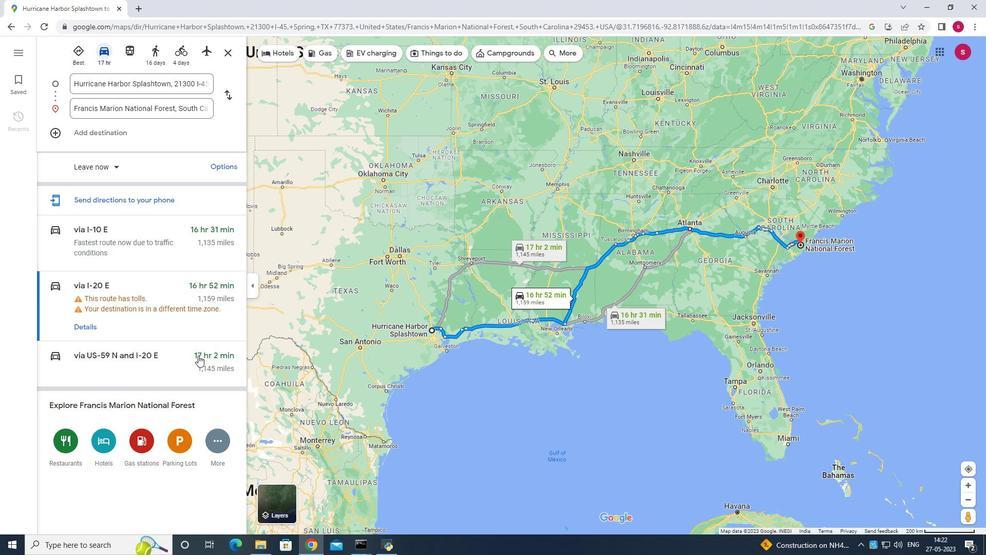 
Action: Mouse moved to (144, 392)
Screenshot: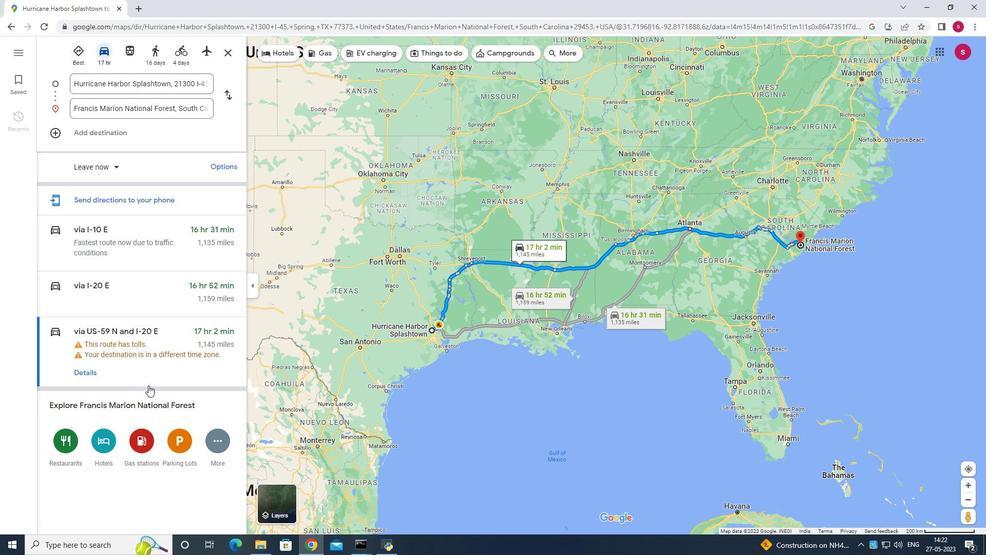 
Action: Mouse scrolled (144, 392) with delta (0, 0)
Screenshot: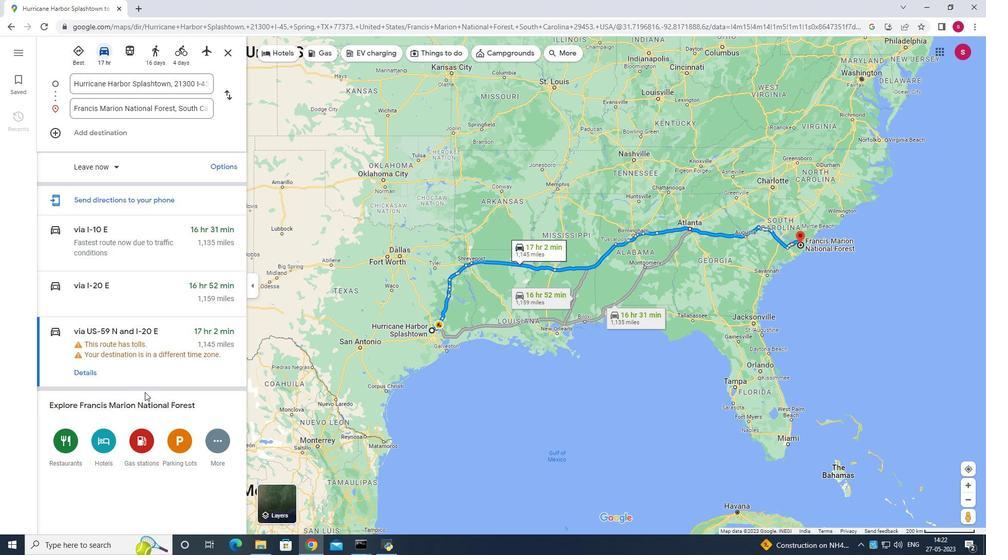 
Action: Mouse moved to (143, 396)
Screenshot: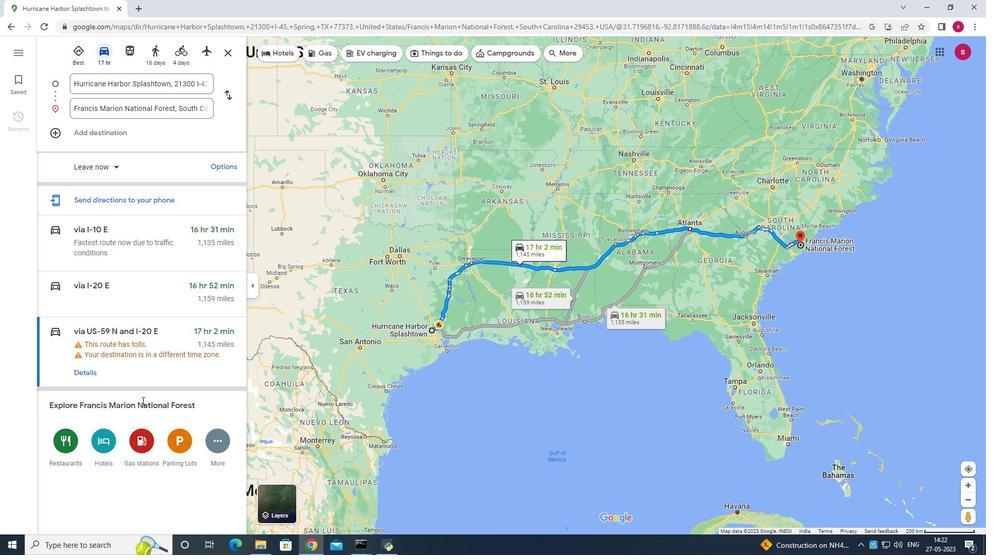 
Action: Mouse scrolled (143, 396) with delta (0, 0)
Screenshot: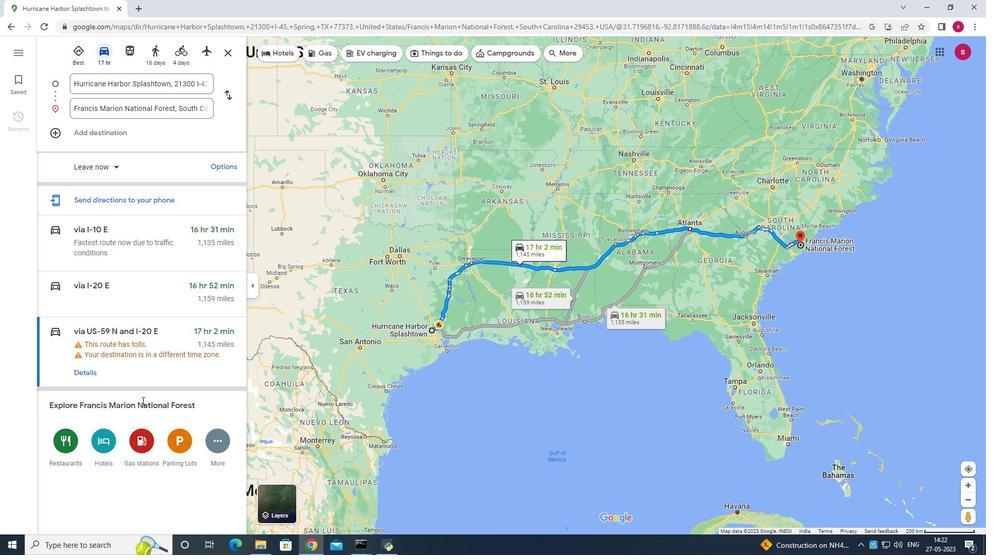 
Action: Mouse moved to (143, 394)
Screenshot: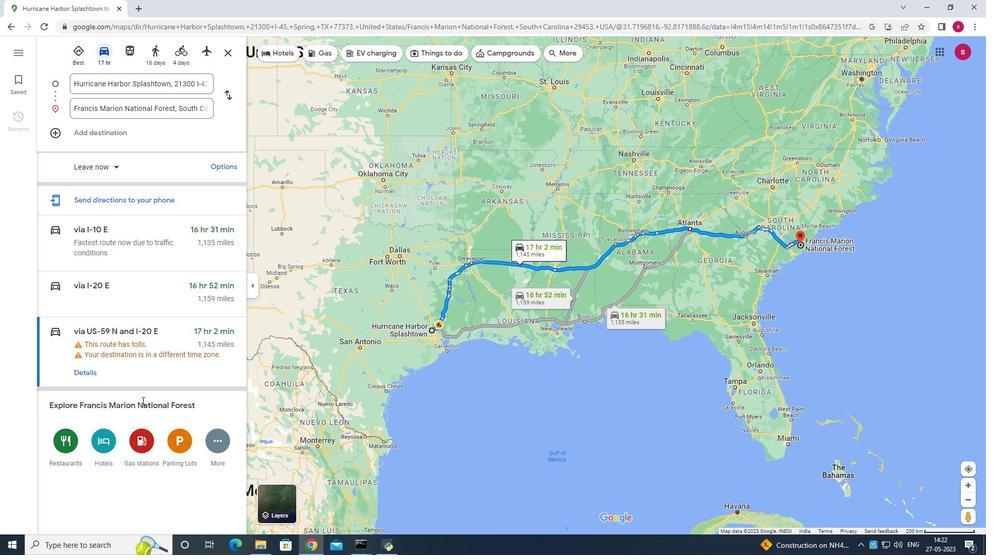 
Action: Mouse scrolled (143, 395) with delta (0, 0)
Screenshot: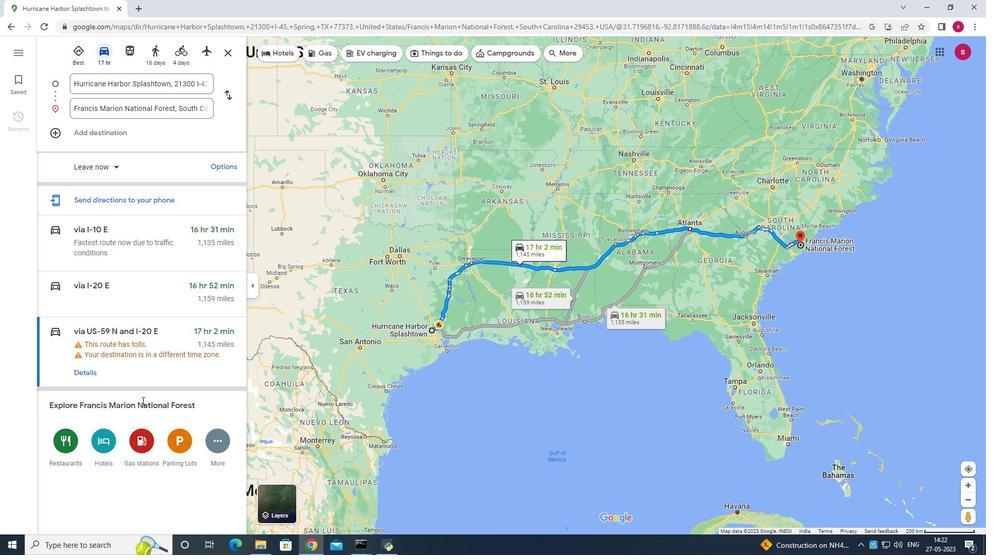 
Action: Mouse moved to (143, 391)
Screenshot: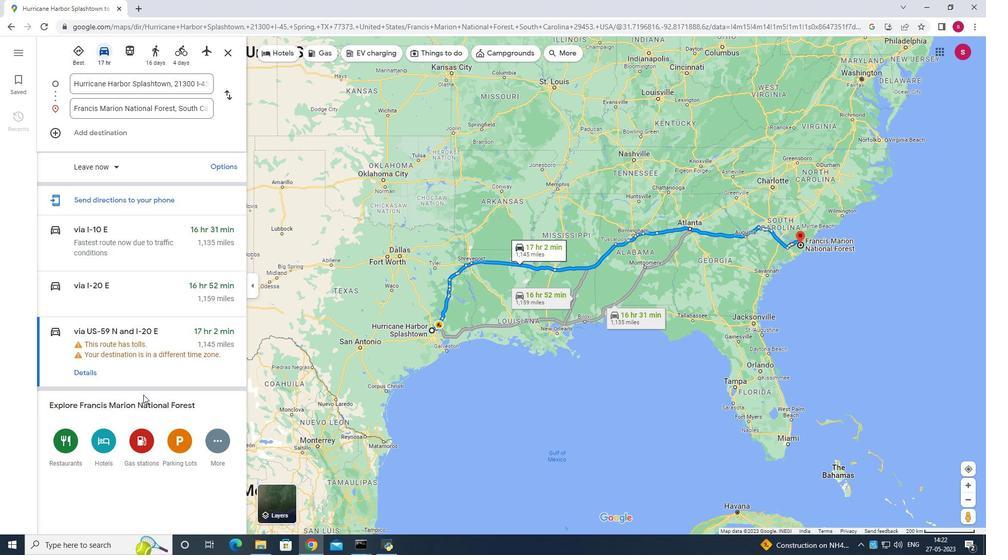 
Action: Mouse scrolled (143, 394) with delta (0, 0)
Screenshot: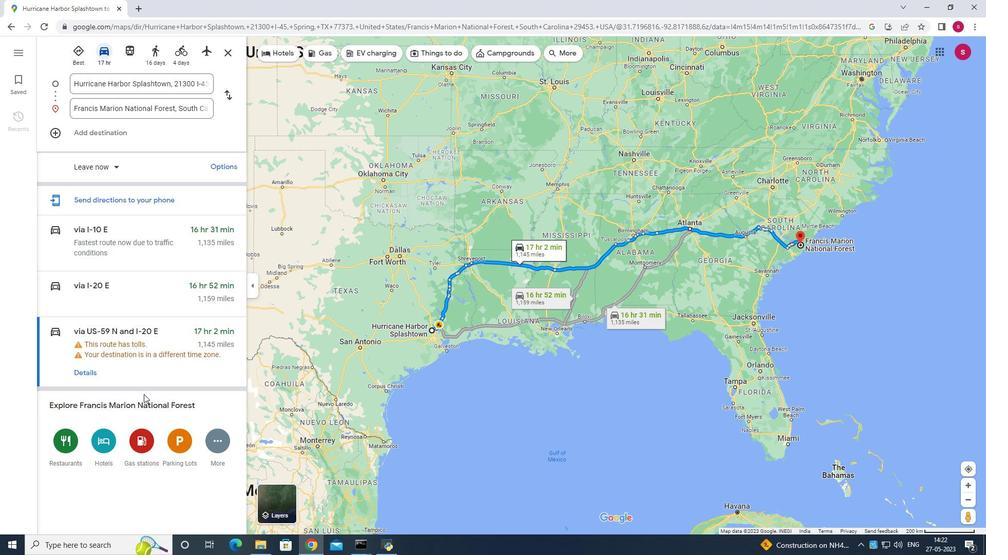 
Action: Mouse moved to (143, 390)
Screenshot: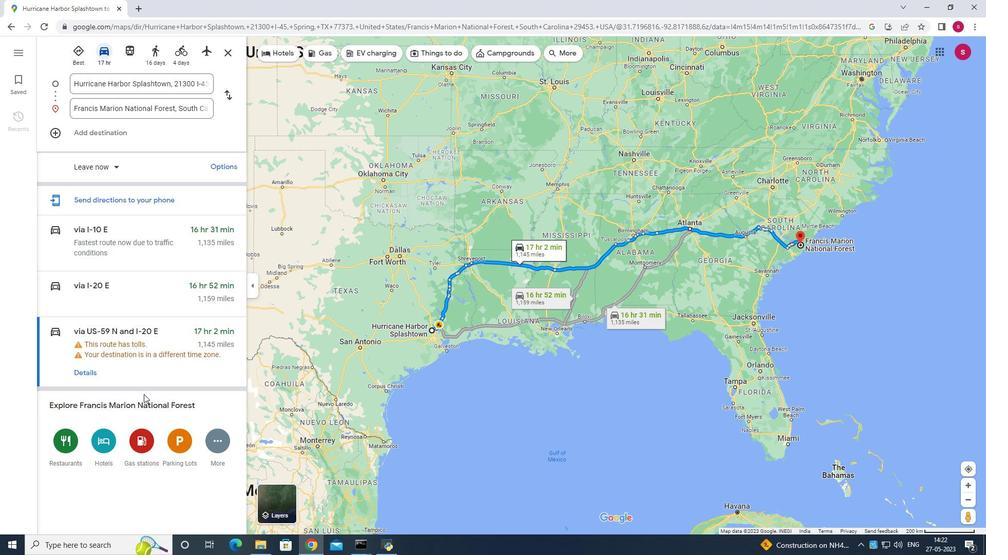 
Action: Mouse scrolled (143, 393) with delta (0, 0)
Screenshot: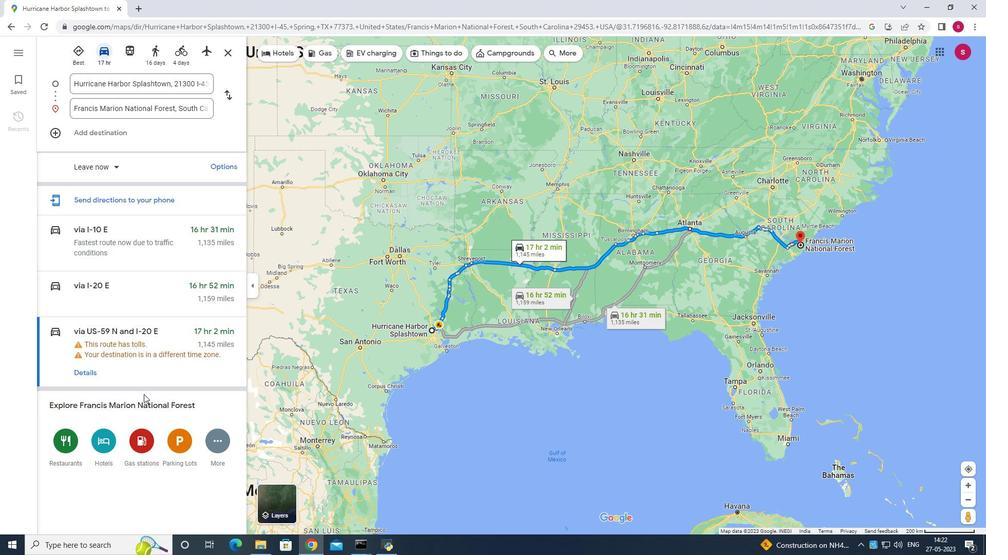 
Action: Mouse moved to (178, 244)
Screenshot: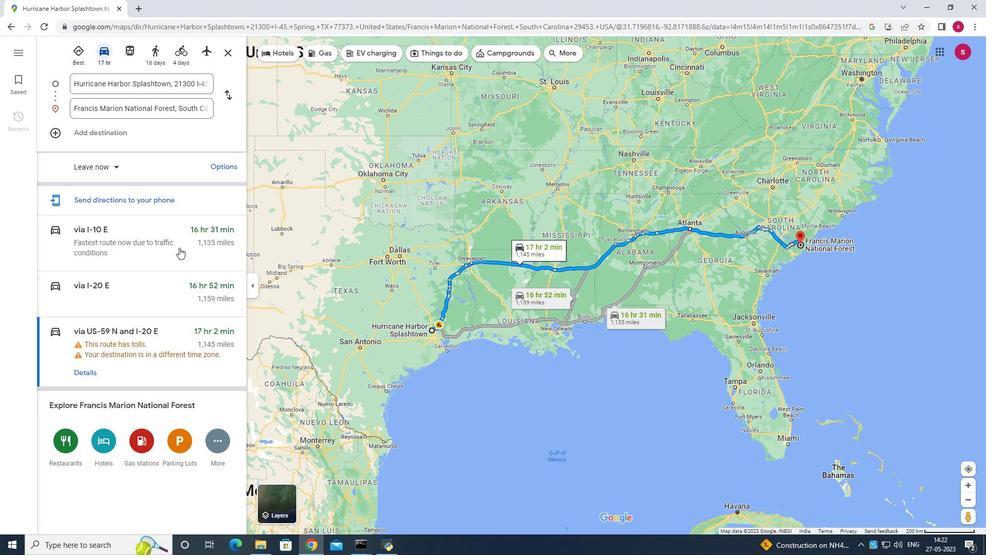 
Action: Mouse pressed left at (178, 244)
Screenshot: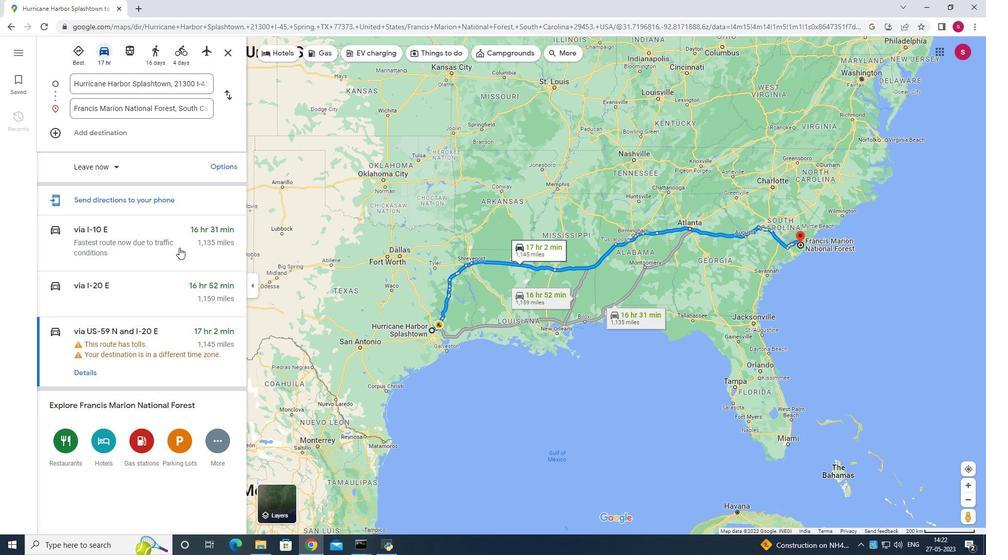 
Action: Mouse moved to (131, 56)
Screenshot: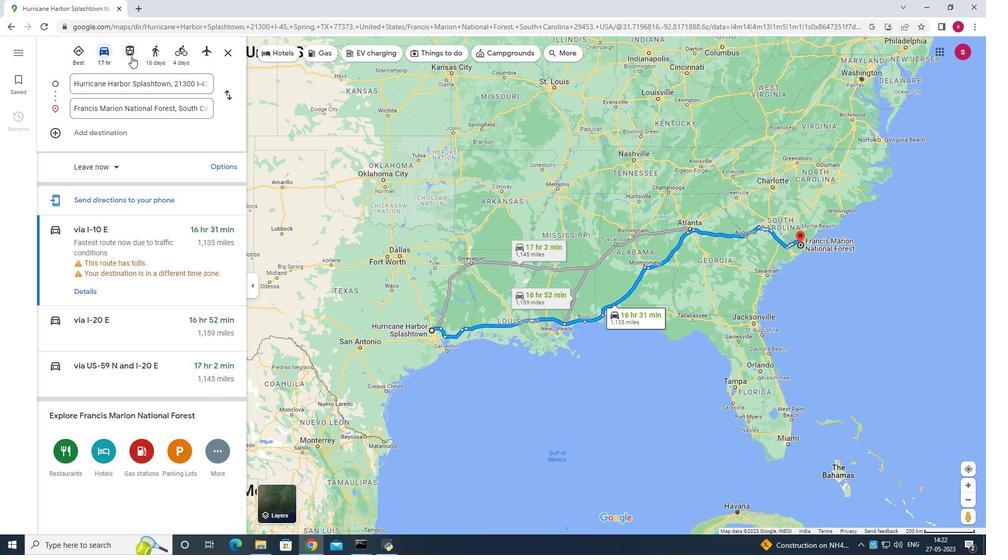 
Action: Mouse pressed left at (131, 56)
Screenshot: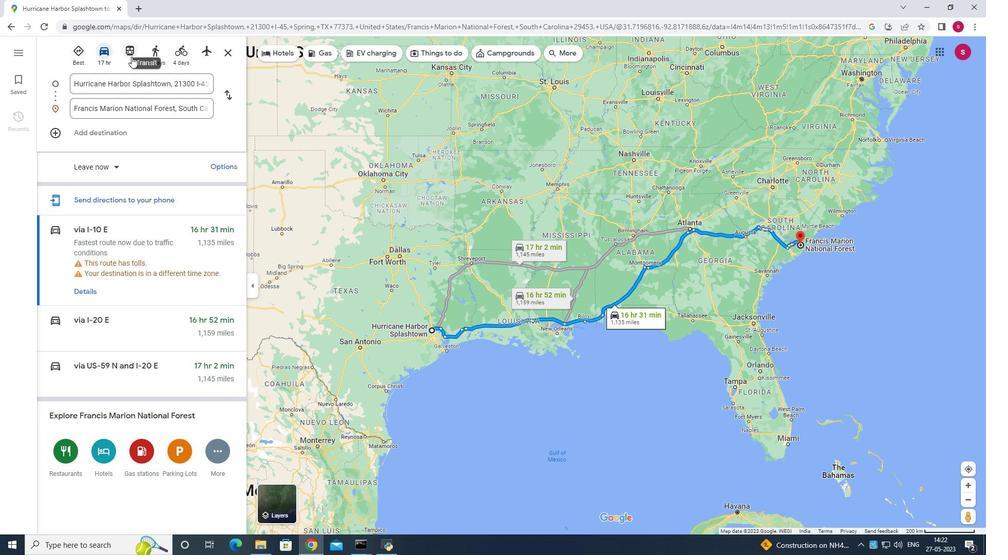 
Action: Mouse moved to (85, 141)
Screenshot: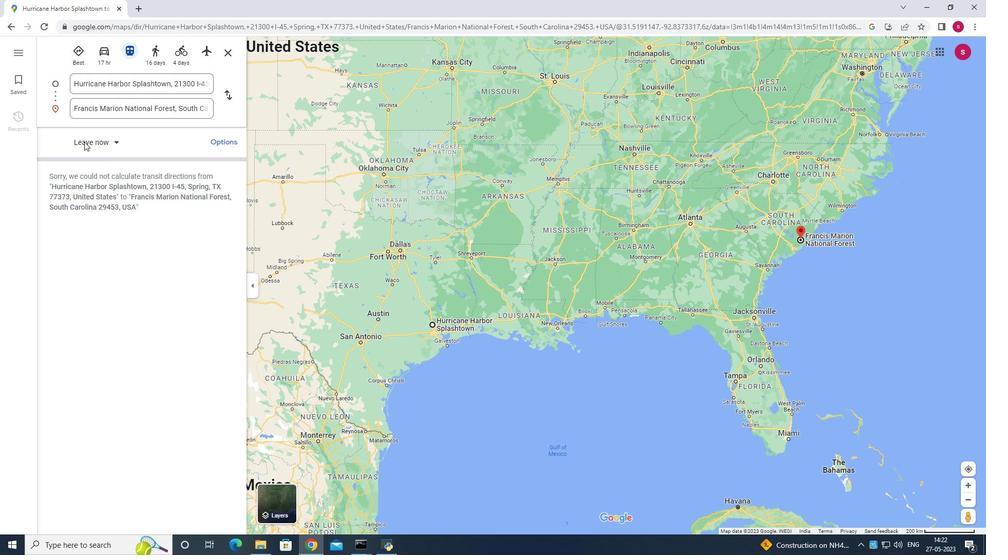 
Action: Mouse pressed left at (85, 141)
Screenshot: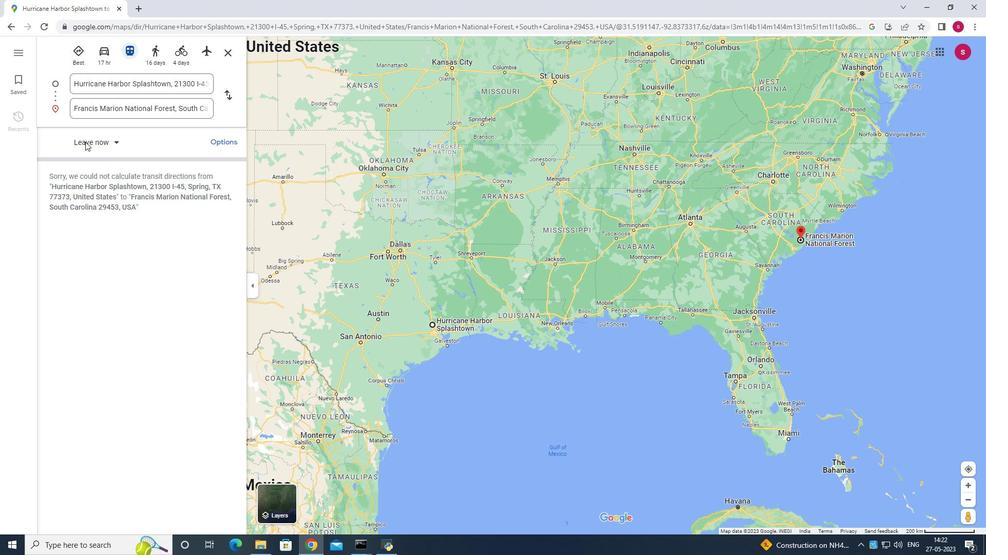 
Action: Mouse moved to (112, 143)
Screenshot: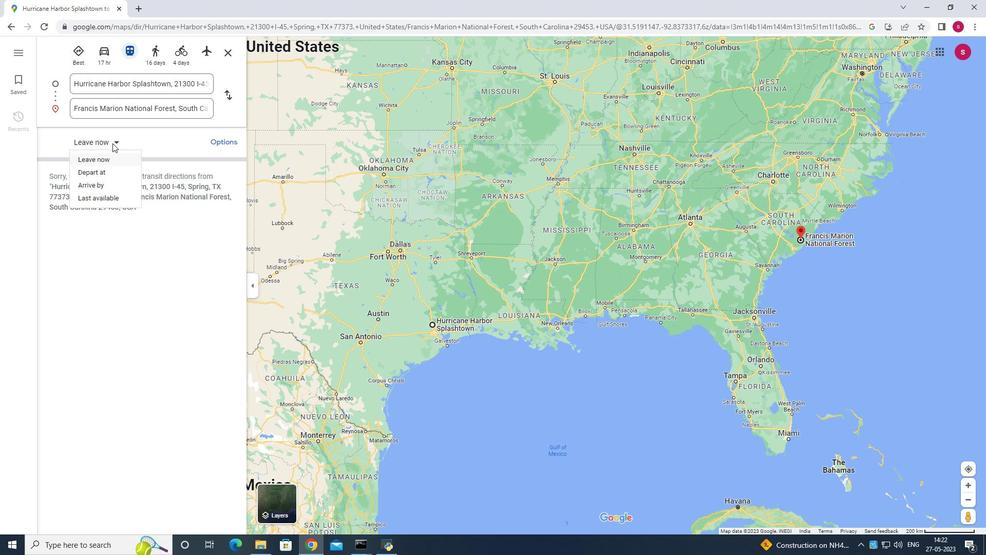 
Action: Mouse pressed left at (112, 143)
Screenshot: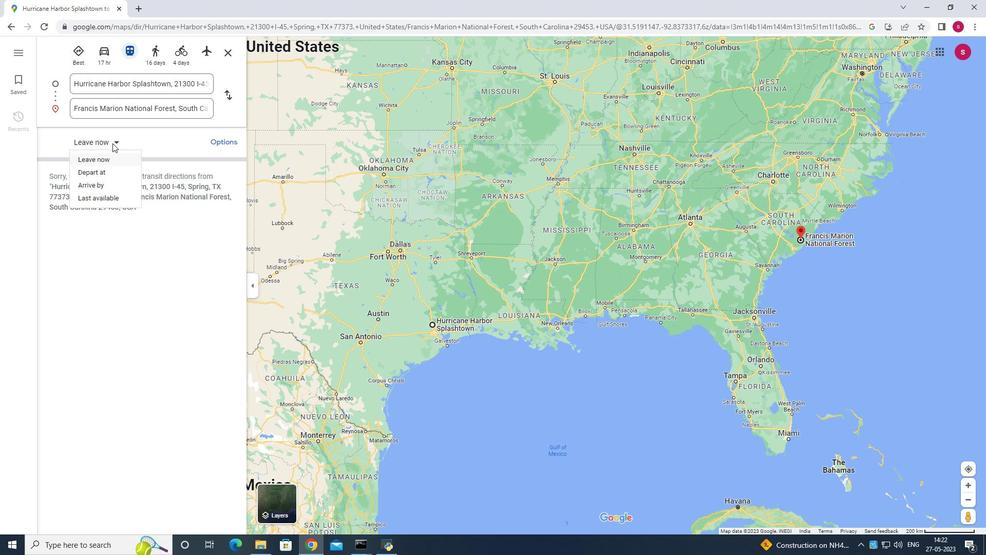 
Action: Mouse pressed left at (112, 143)
Screenshot: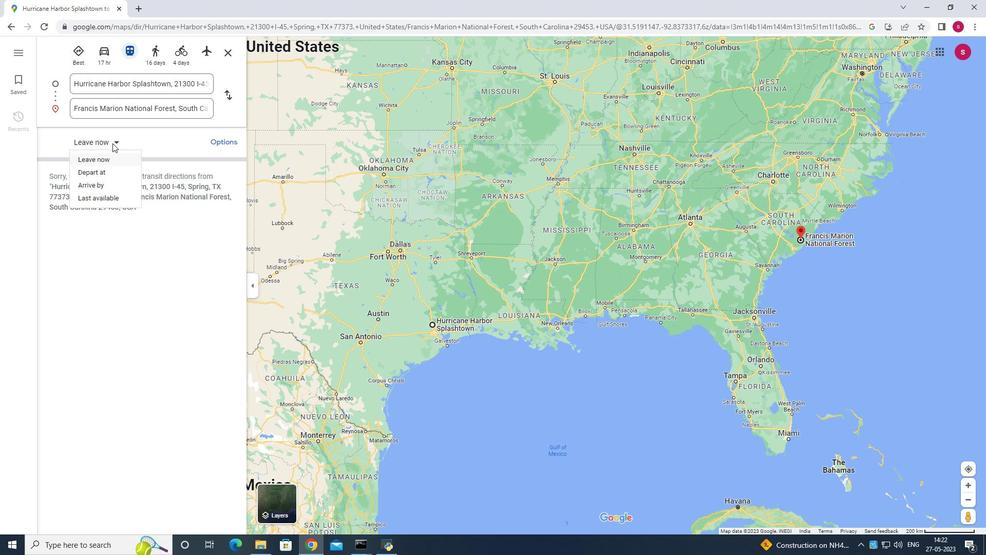 
Action: Mouse moved to (112, 142)
Screenshot: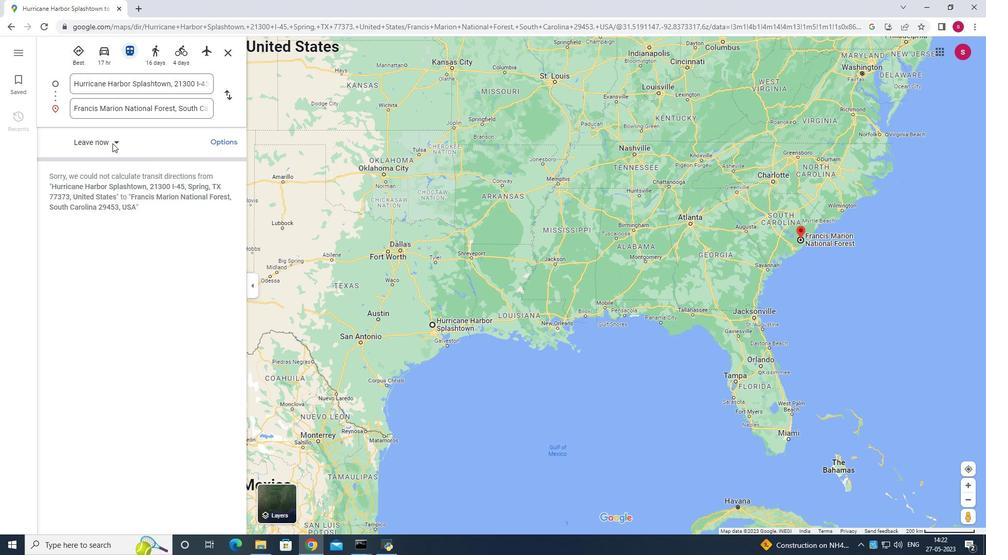 
Action: Mouse pressed left at (112, 142)
Screenshot: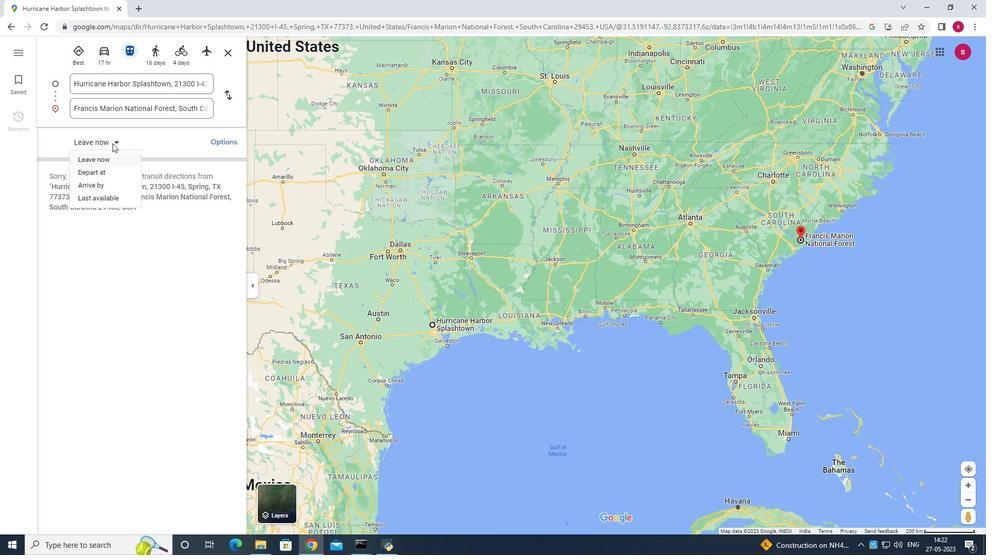 
Action: Mouse moved to (114, 141)
Screenshot: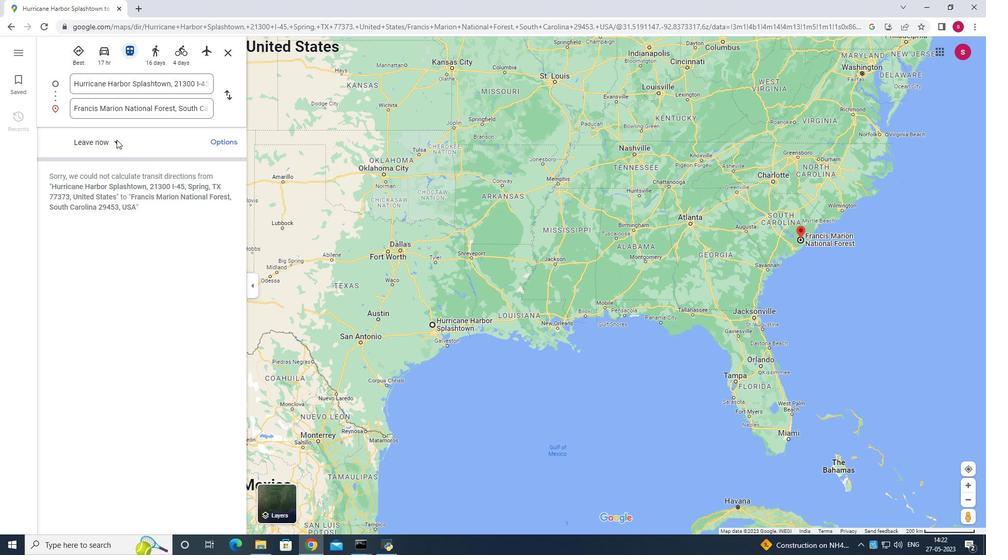 
Action: Mouse pressed left at (114, 141)
Screenshot: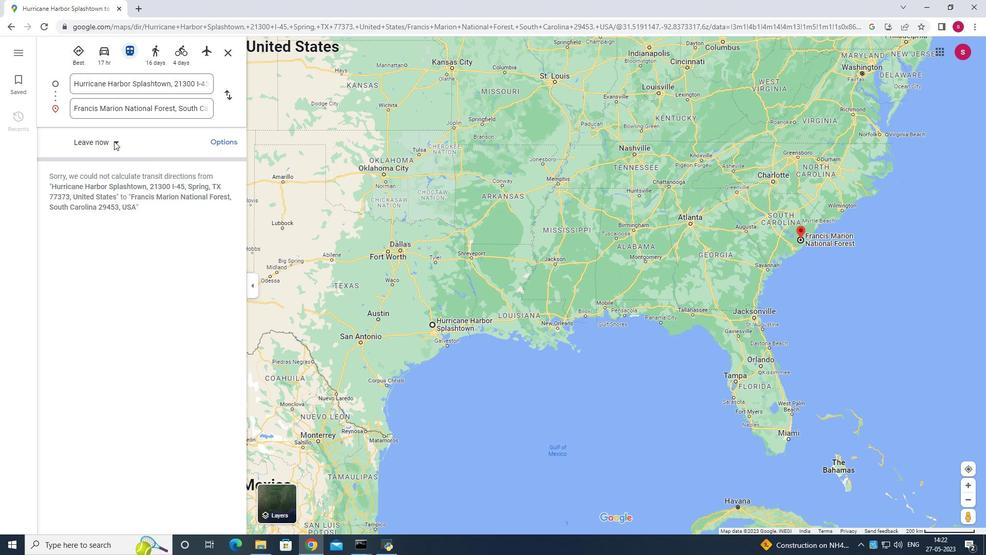 
Action: Mouse pressed left at (114, 141)
Screenshot: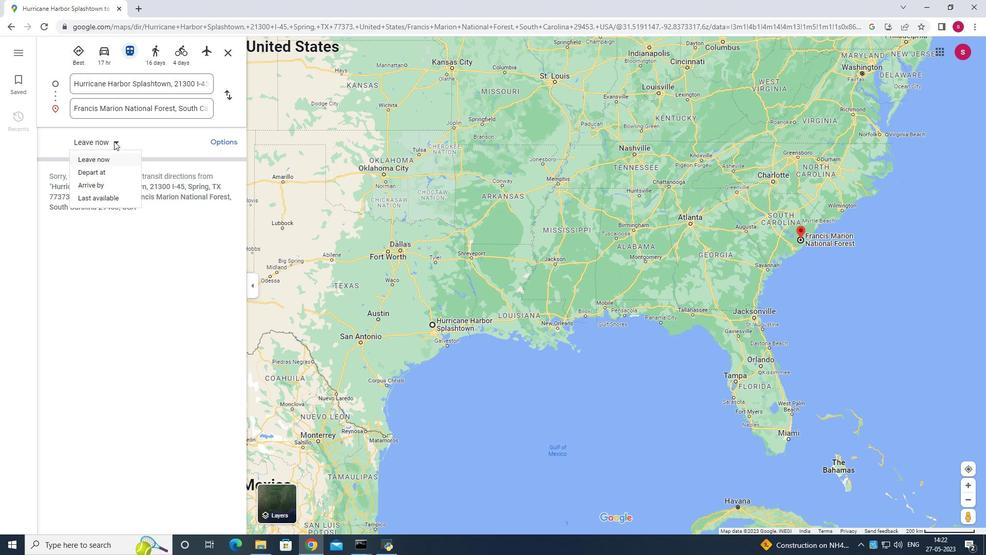 
Action: Mouse moved to (179, 52)
Screenshot: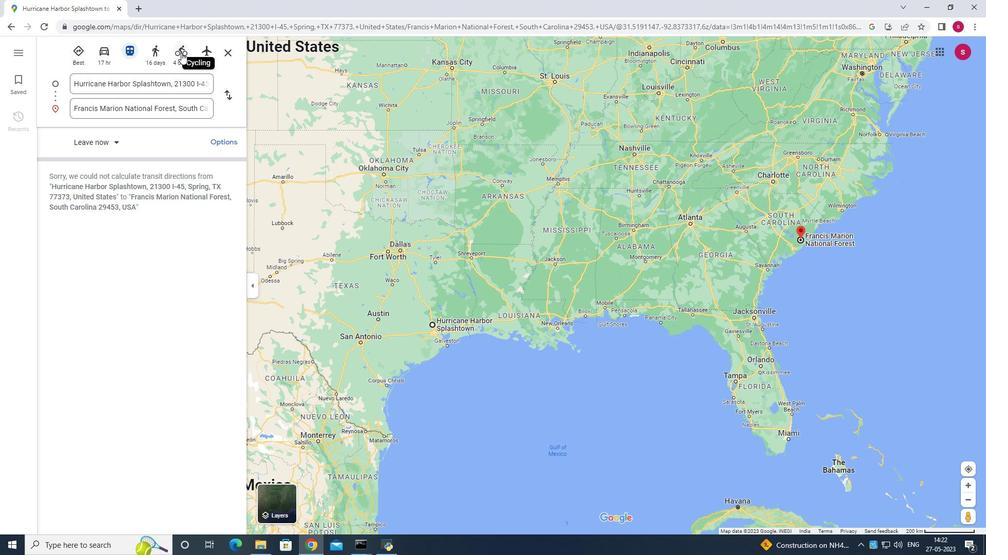 
Action: Mouse pressed left at (179, 52)
Screenshot: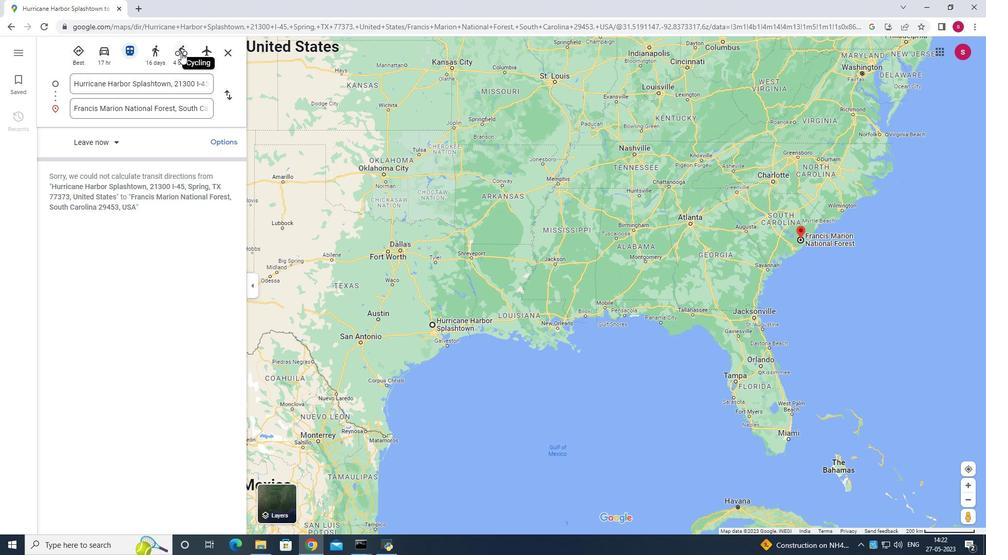 
Action: Mouse moved to (75, 56)
Screenshot: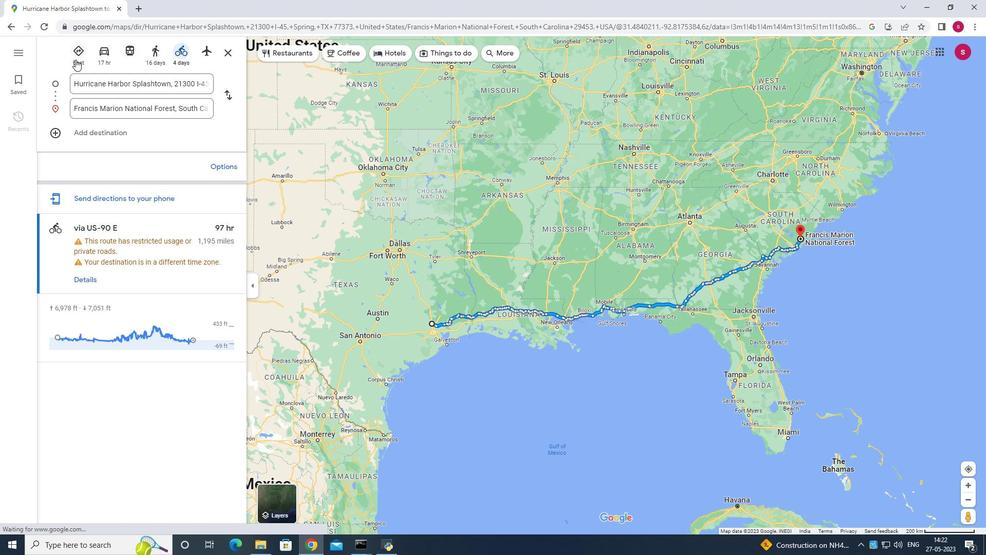
Action: Mouse pressed left at (75, 56)
Screenshot: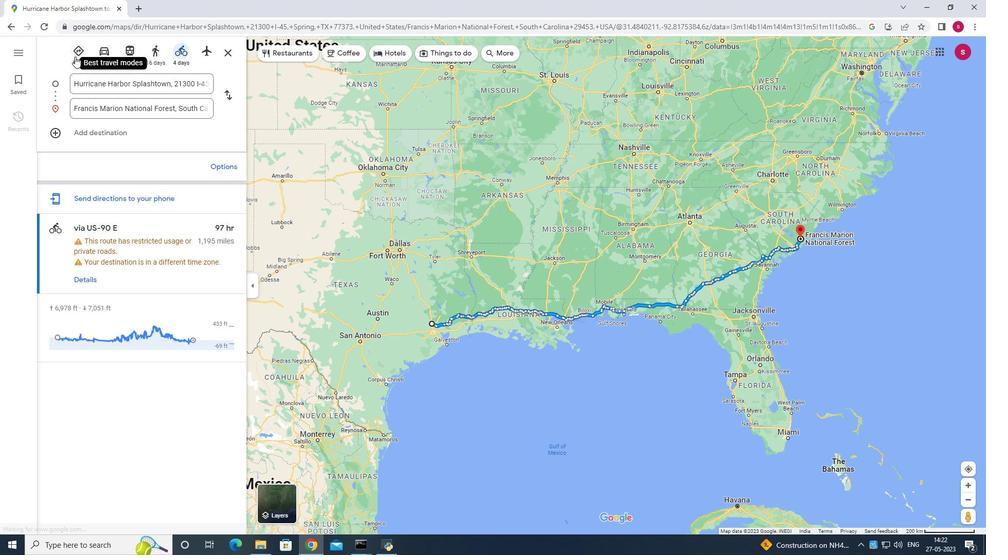 
Action: Mouse moved to (102, 370)
Screenshot: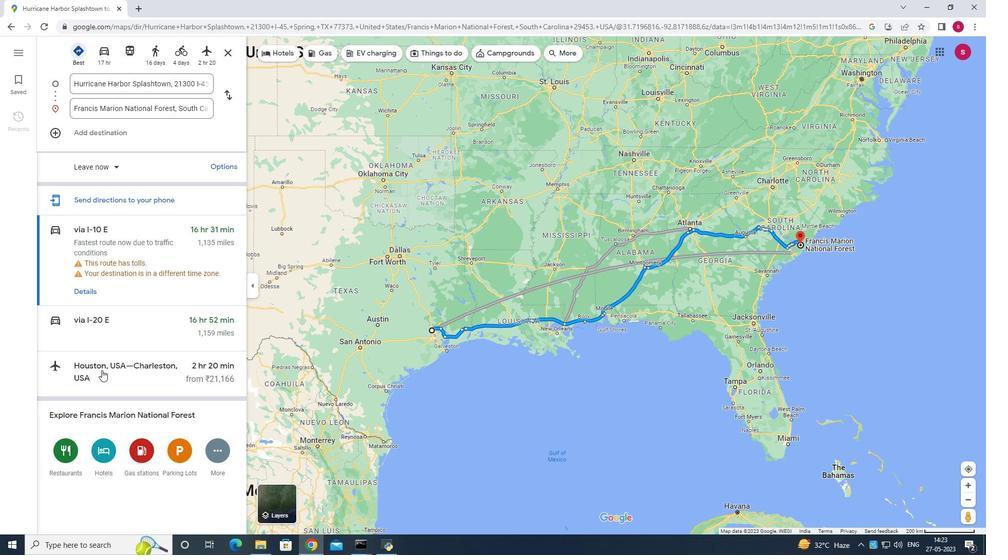 
Action: Mouse pressed left at (102, 370)
Screenshot: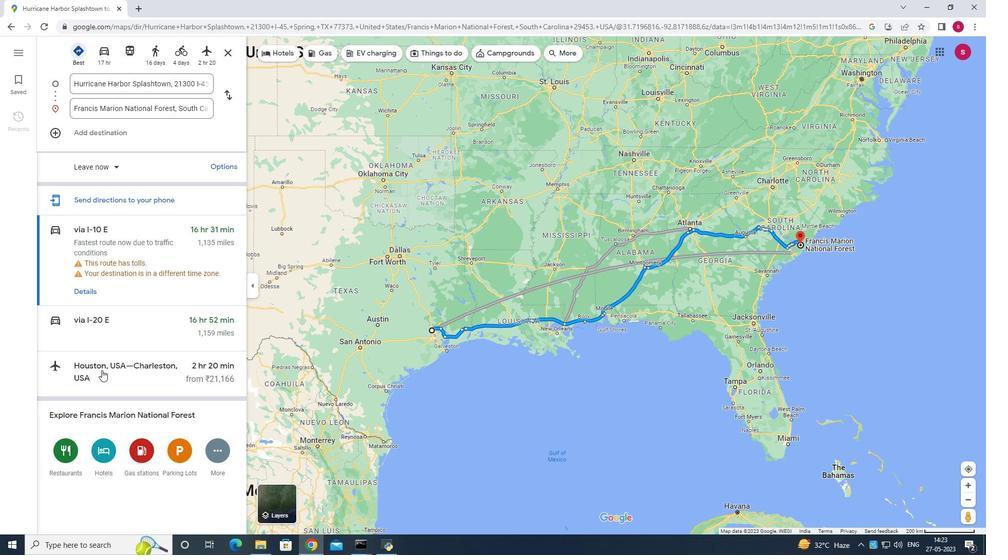 
Action: Mouse moved to (110, 365)
Screenshot: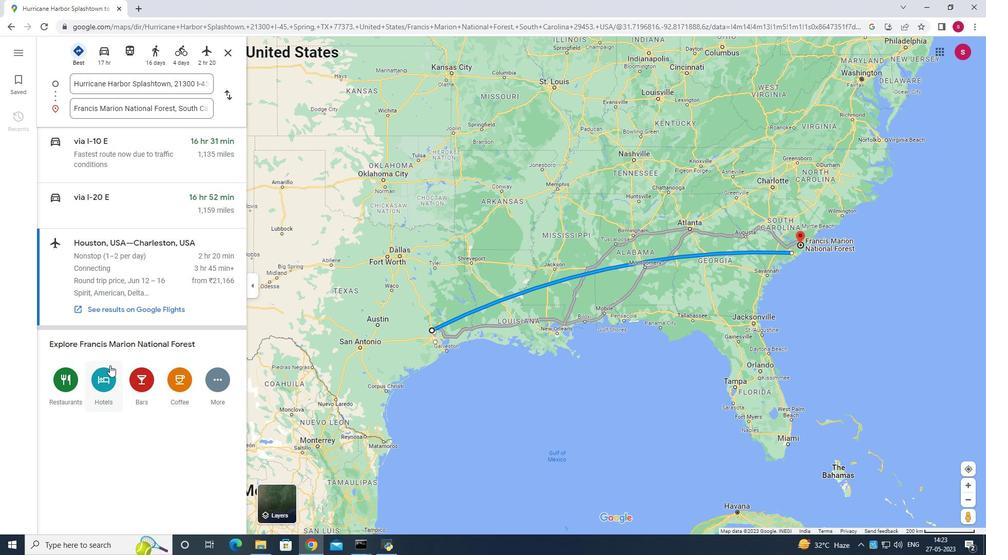 
Action: Mouse scrolled (110, 365) with delta (0, 0)
Screenshot: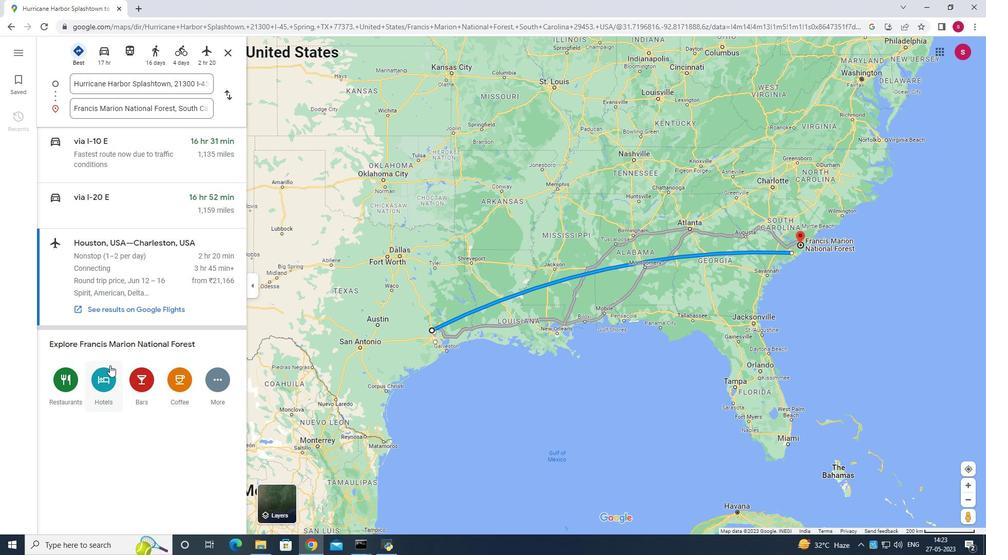
Action: Mouse scrolled (110, 365) with delta (0, 0)
Screenshot: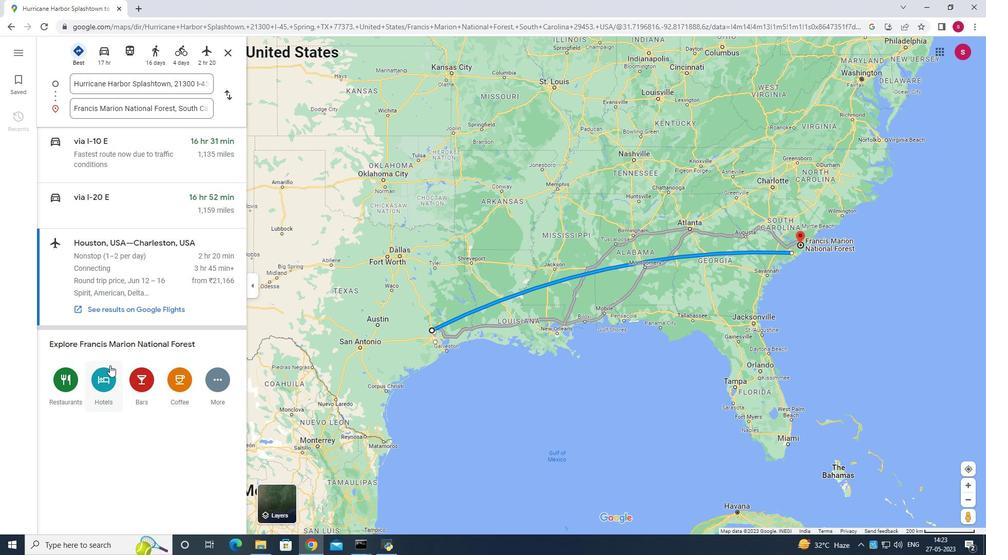 
Action: Mouse scrolled (110, 365) with delta (0, 0)
Screenshot: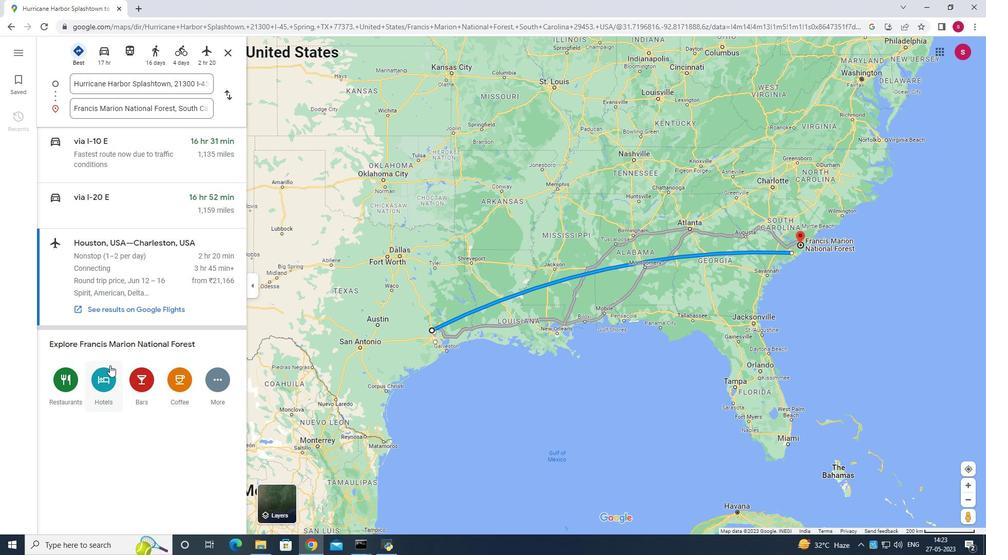 
Action: Mouse moved to (145, 327)
Screenshot: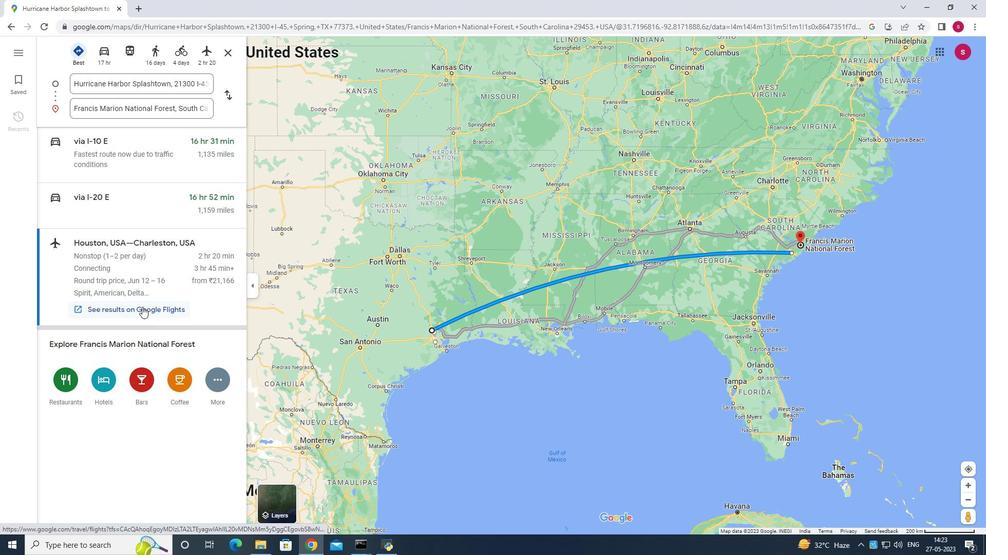 
Action: Mouse scrolled (145, 326) with delta (0, 0)
Screenshot: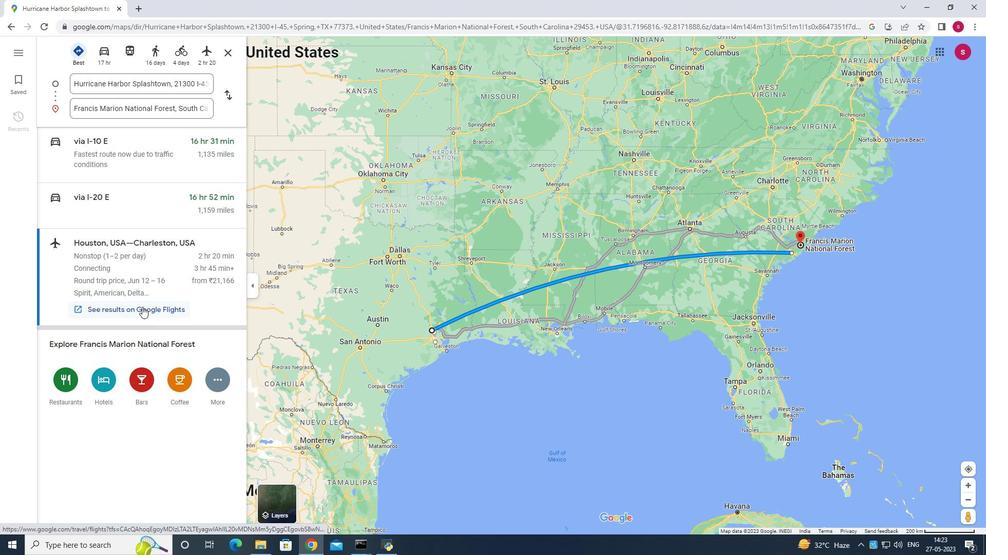 
Action: Mouse moved to (147, 337)
Screenshot: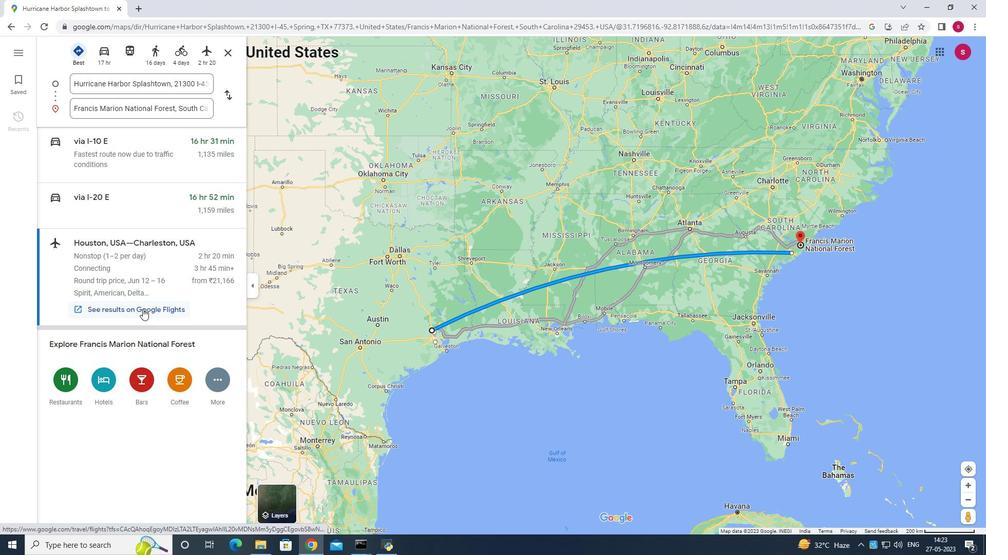 
Action: Mouse scrolled (147, 336) with delta (0, 0)
Screenshot: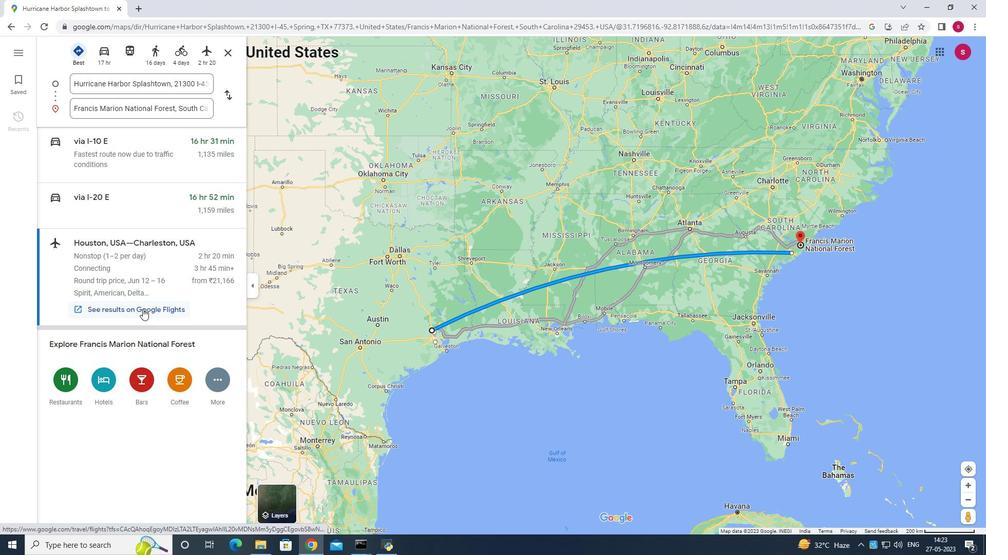 
Action: Mouse moved to (147, 339)
Screenshot: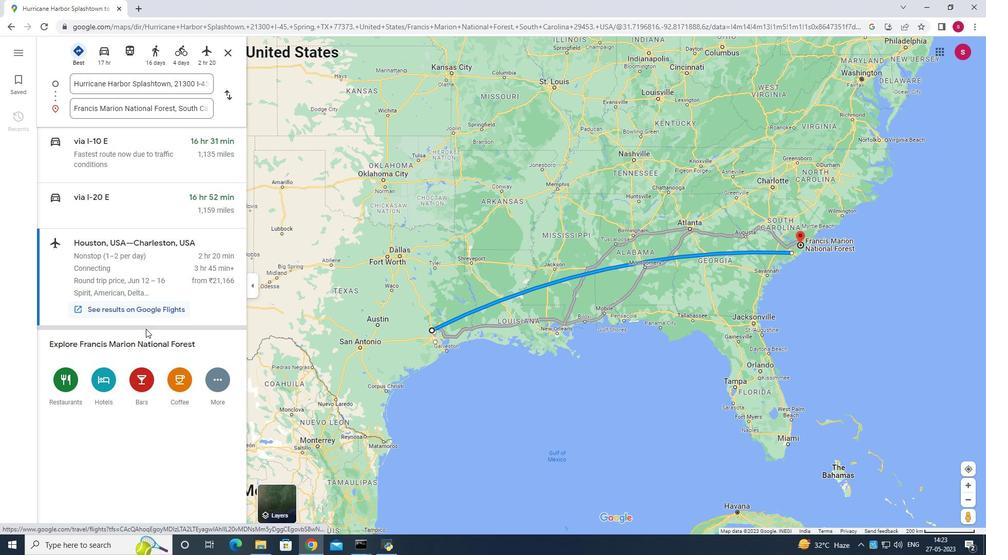 
Action: Mouse scrolled (147, 338) with delta (0, 0)
Screenshot: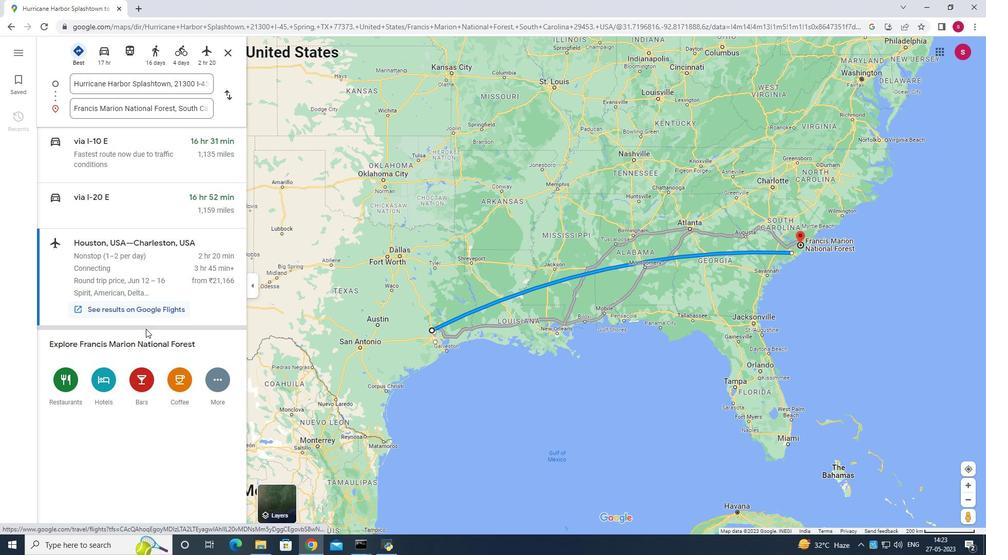 
Action: Mouse moved to (371, 304)
Screenshot: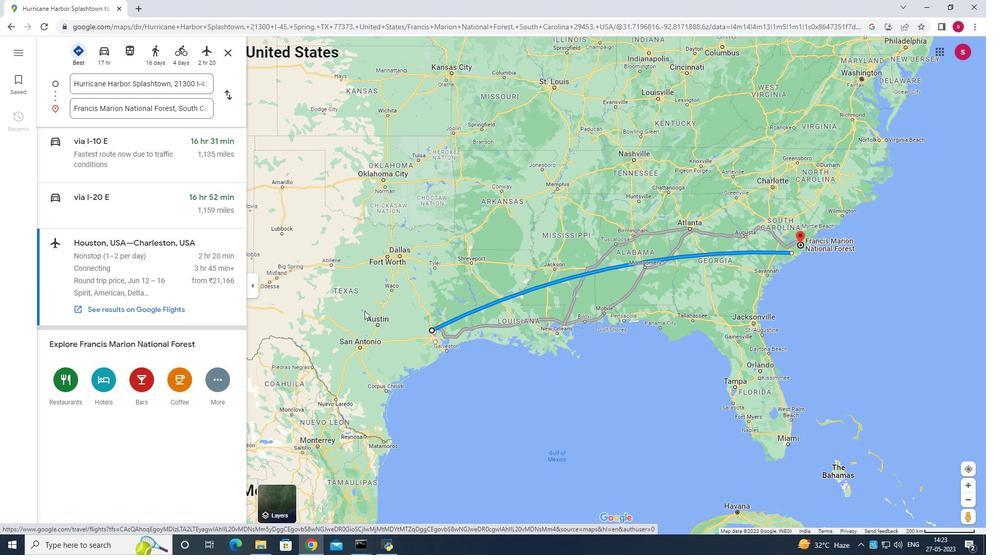 
Action: Mouse scrolled (371, 304) with delta (0, 0)
Screenshot: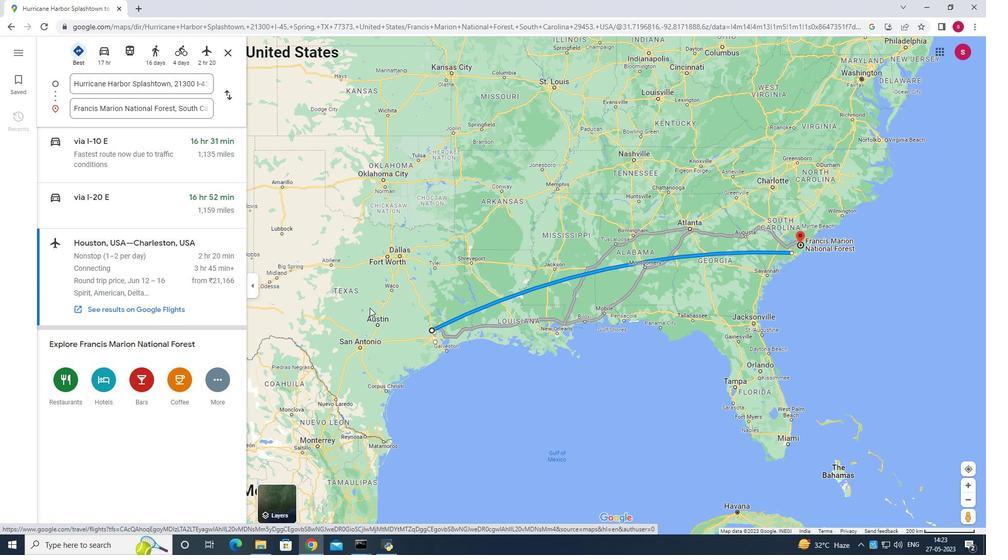 
Action: Mouse moved to (509, 393)
Screenshot: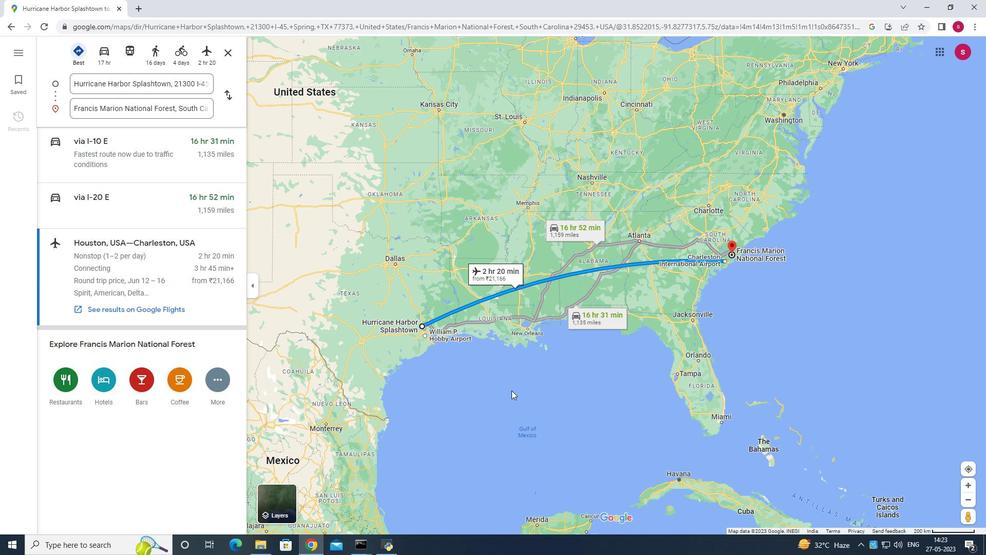 
Action: Mouse scrolled (510, 391) with delta (0, 0)
Screenshot: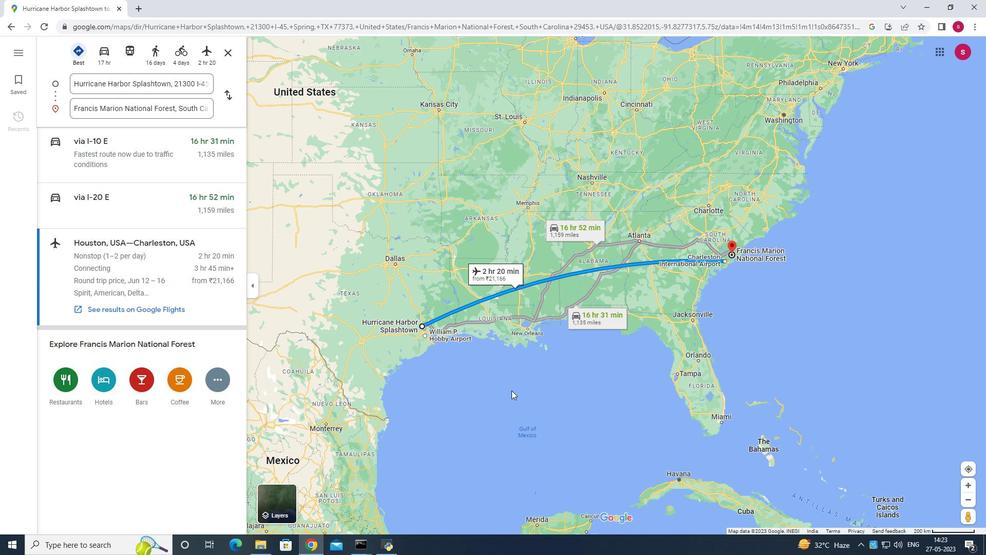 
Action: Mouse moved to (509, 394)
Screenshot: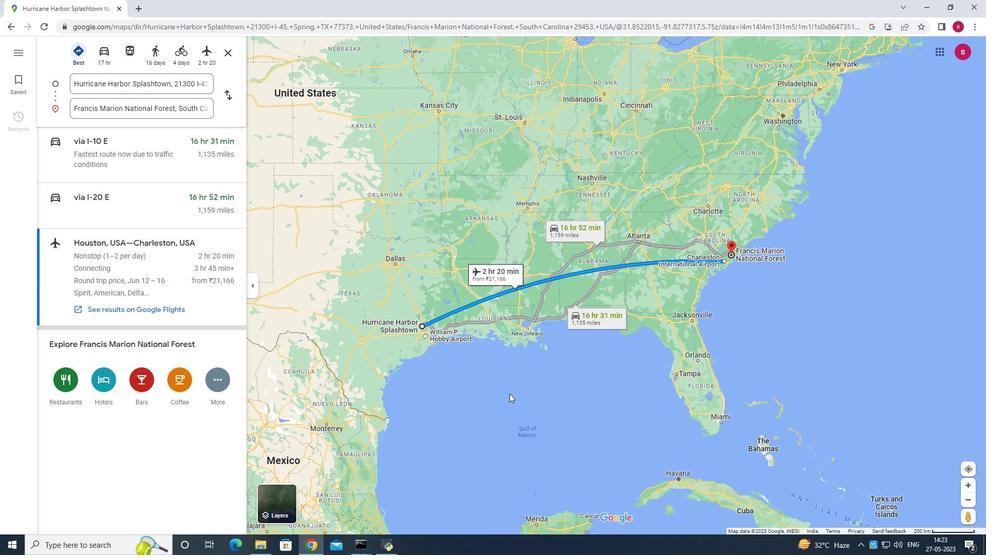 
Action: Mouse scrolled (509, 393) with delta (0, 0)
Screenshot: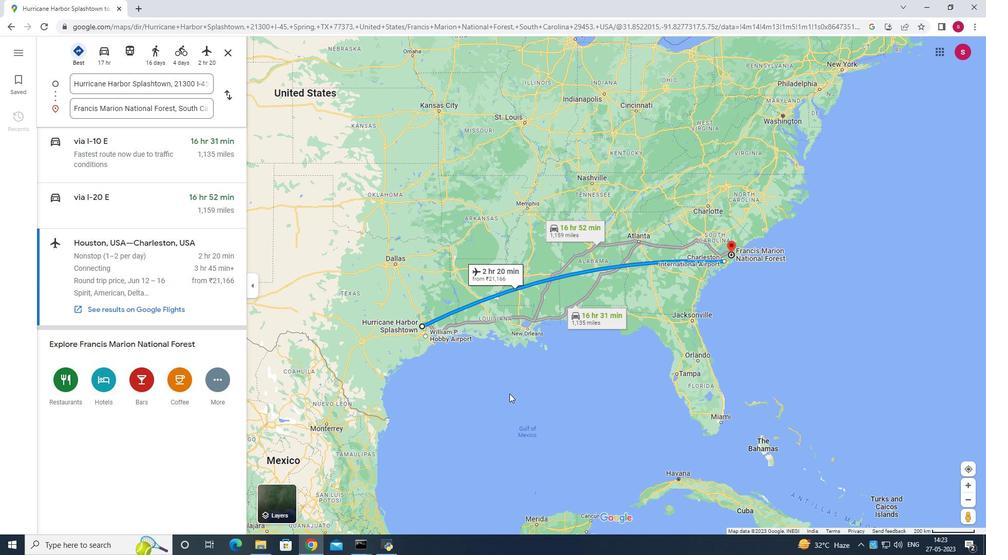
Action: Mouse scrolled (509, 393) with delta (0, 0)
Screenshot: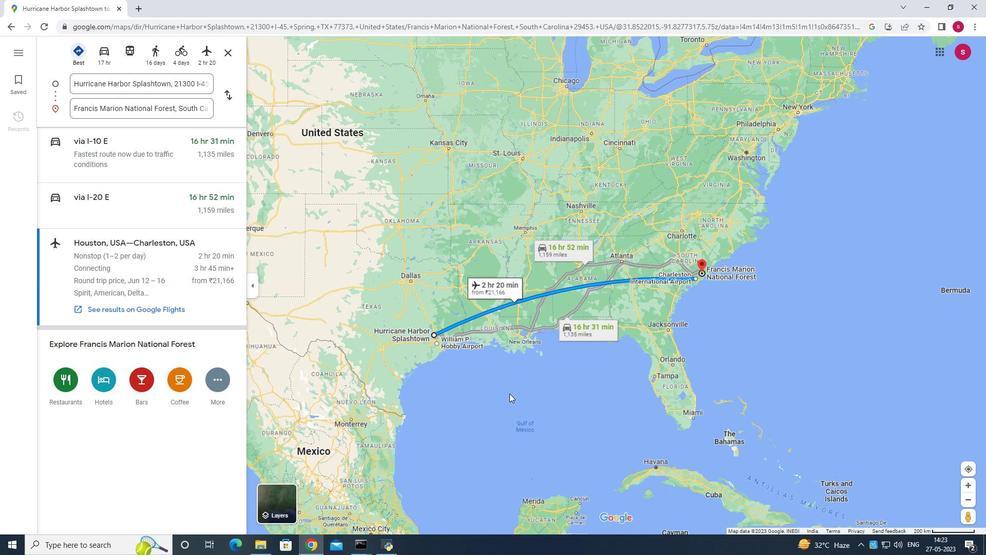 
Action: Mouse scrolled (509, 395) with delta (0, 0)
Screenshot: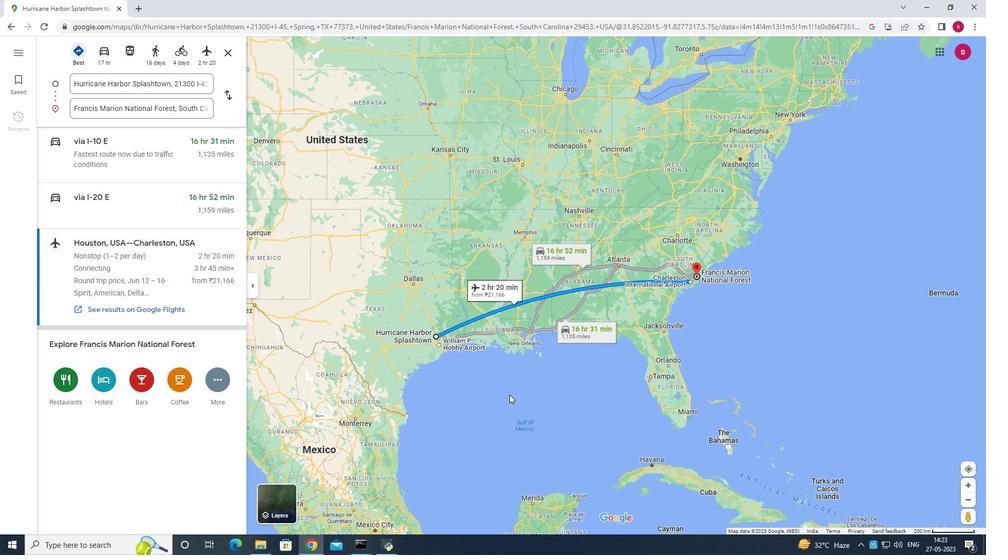 
Action: Mouse moved to (115, 216)
Screenshot: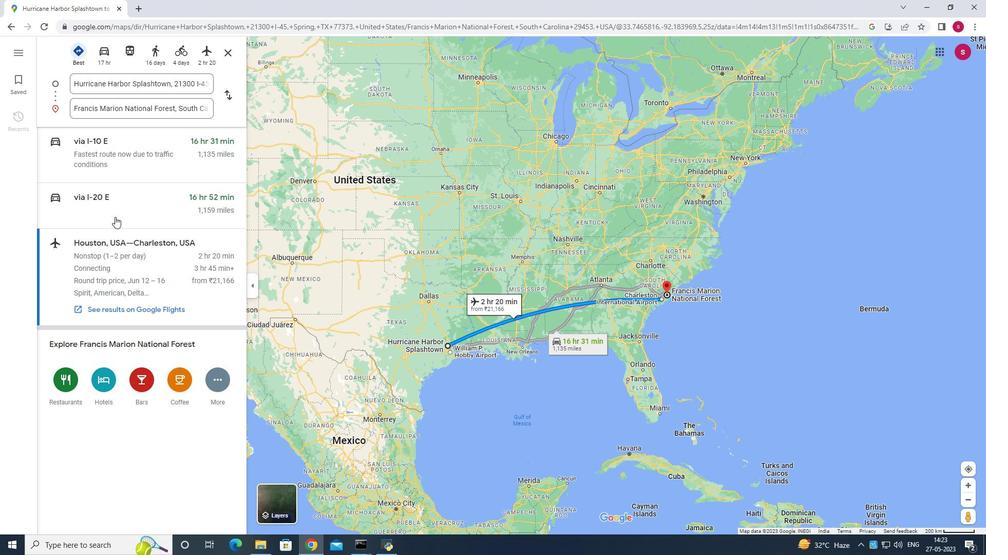 
Action: Mouse scrolled (115, 215) with delta (0, 0)
Screenshot: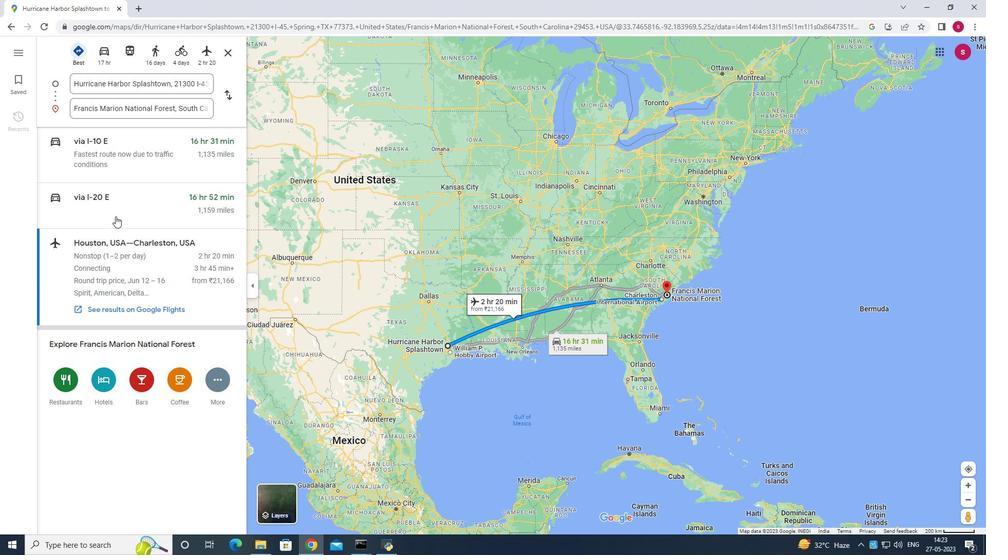 
Action: Mouse scrolled (115, 215) with delta (0, 0)
Screenshot: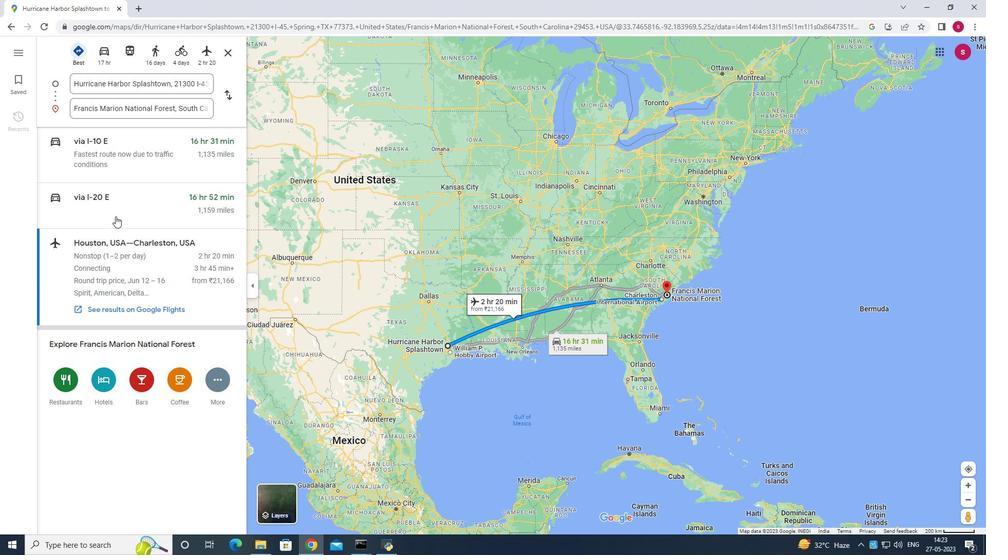 
Action: Mouse scrolled (115, 215) with delta (0, 0)
Screenshot: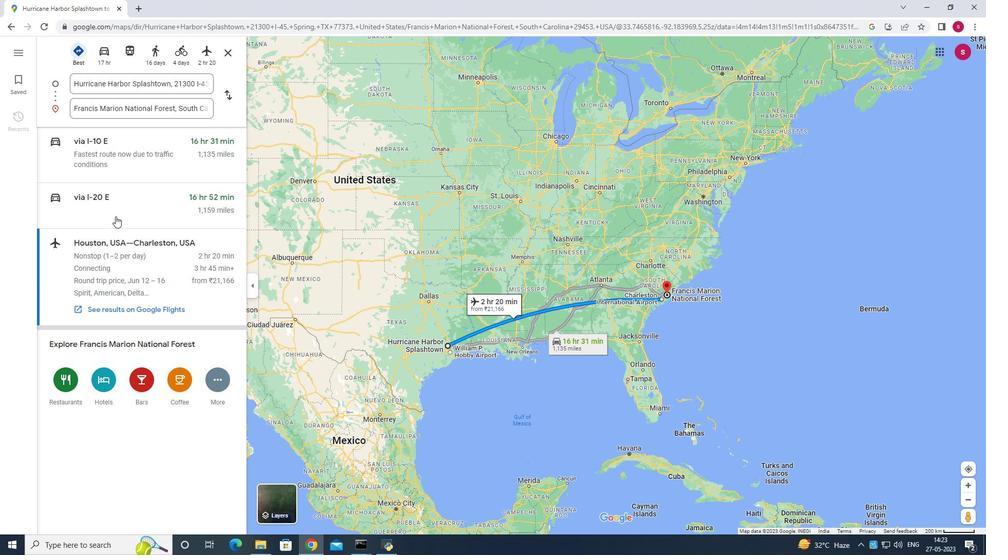 
Action: Mouse scrolled (115, 215) with delta (0, 0)
Screenshot: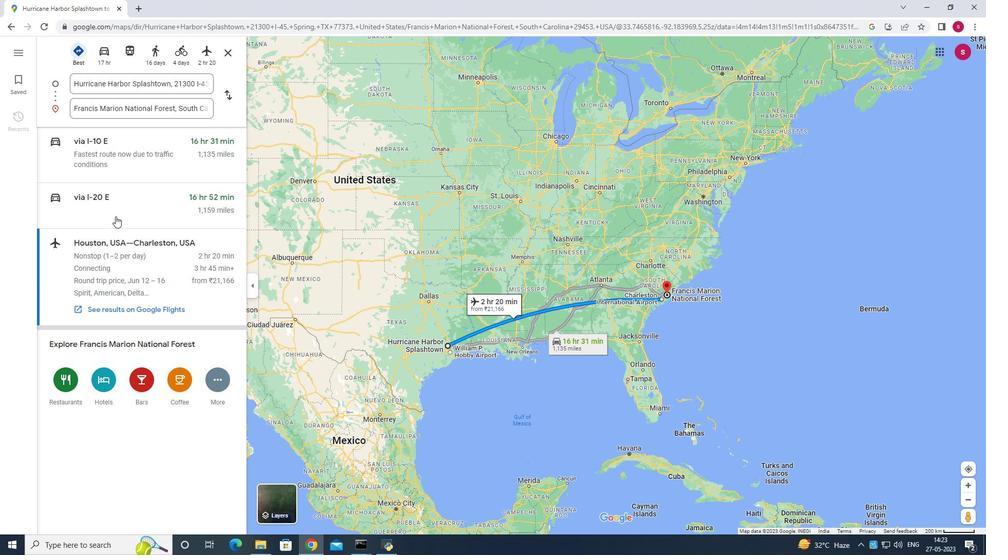 
Action: Mouse scrolled (115, 216) with delta (0, 0)
Screenshot: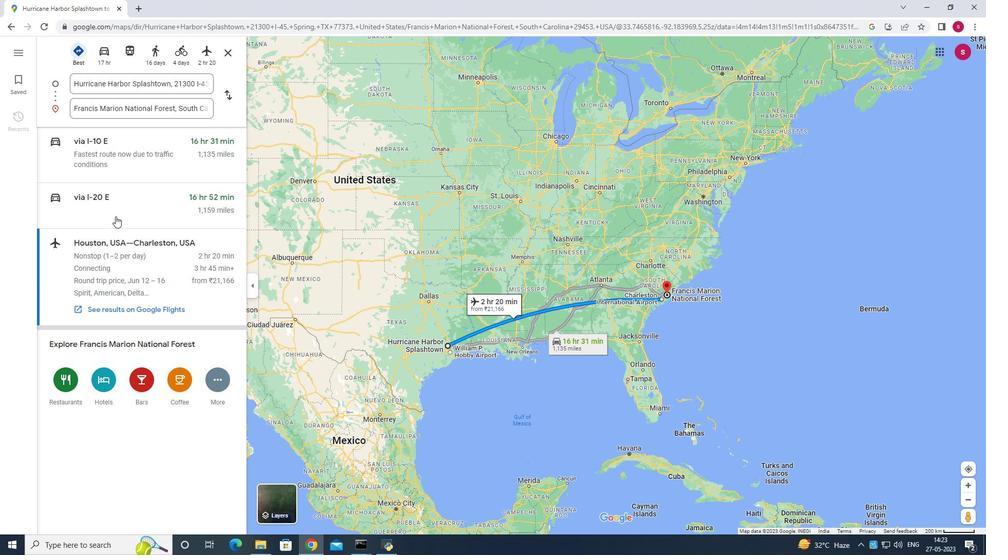 
Action: Mouse scrolled (115, 216) with delta (0, 0)
Screenshot: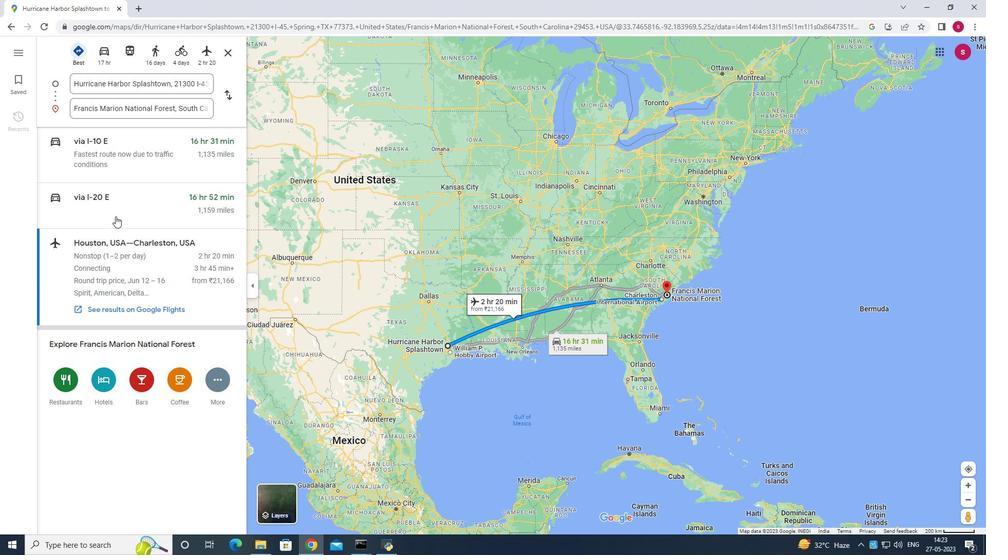 
Action: Mouse scrolled (115, 216) with delta (0, 0)
Screenshot: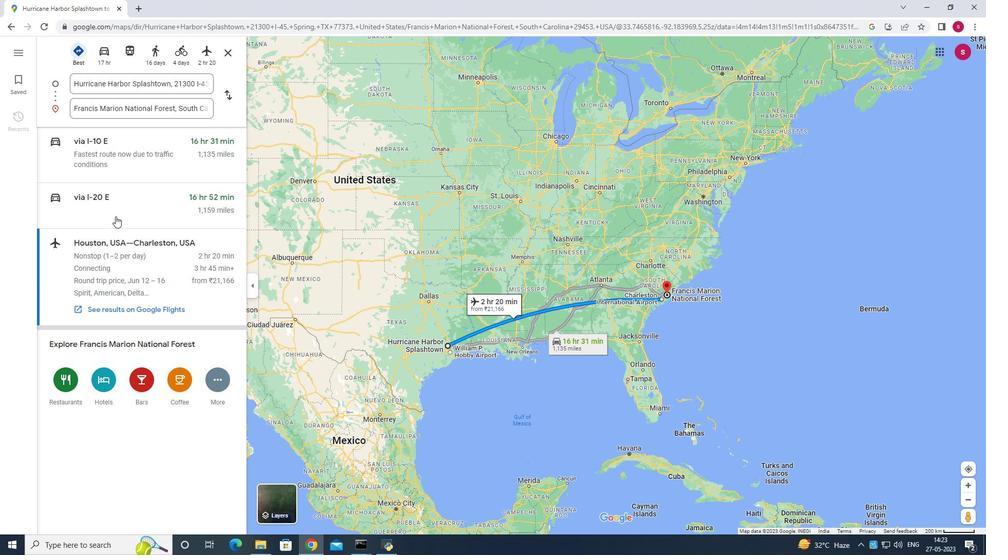 
Action: Mouse scrolled (115, 216) with delta (0, 0)
Screenshot: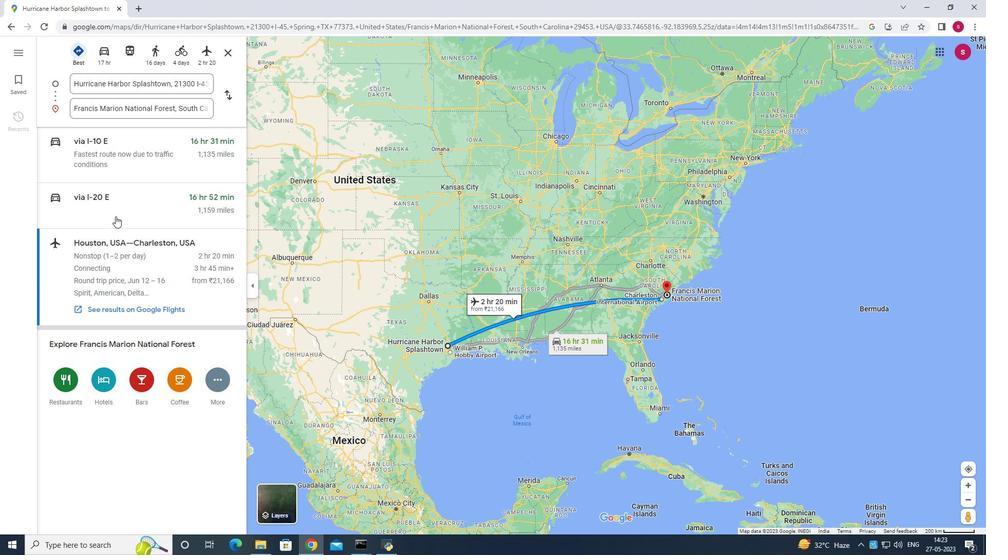 
Action: Mouse moved to (18, 50)
Screenshot: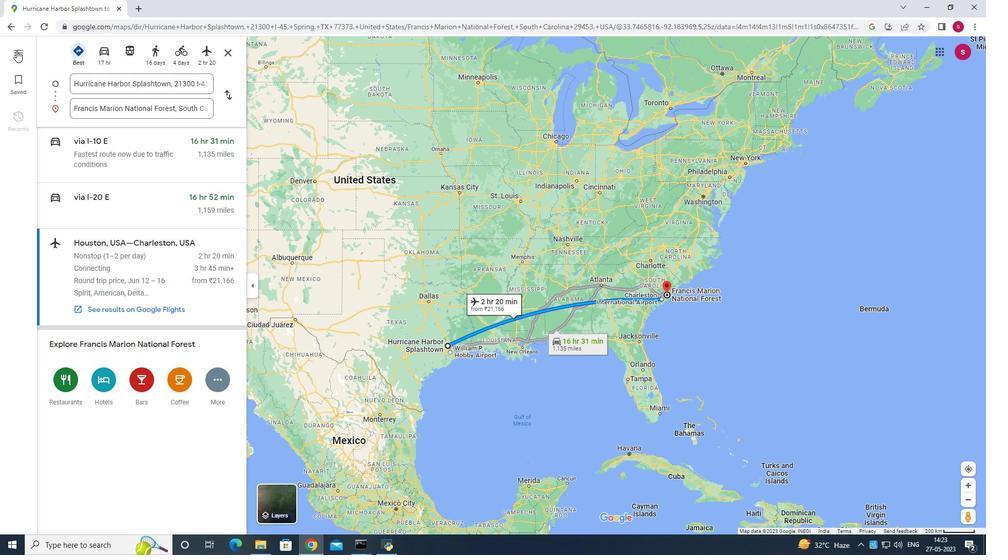 
Action: Mouse pressed left at (17, 50)
Screenshot: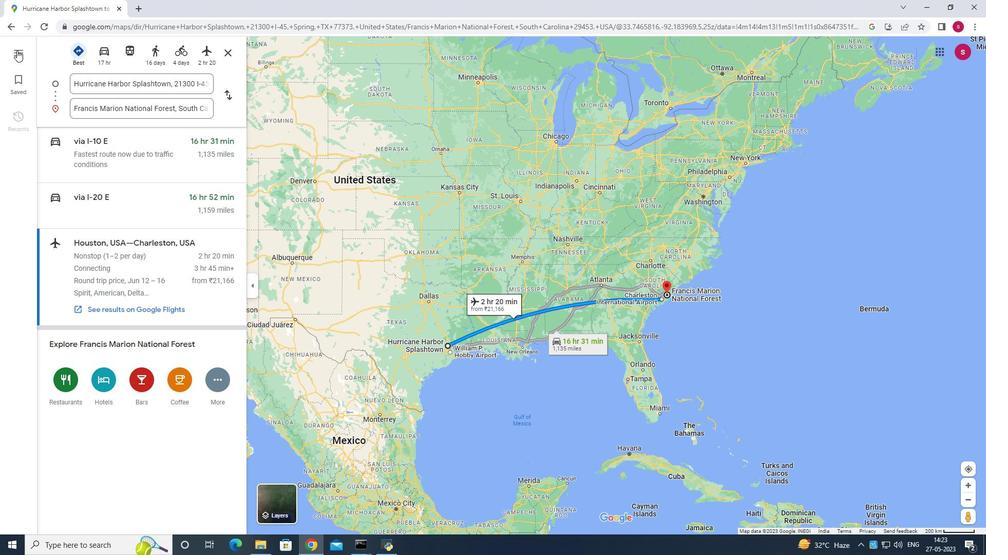 
Action: Mouse moved to (57, 208)
Screenshot: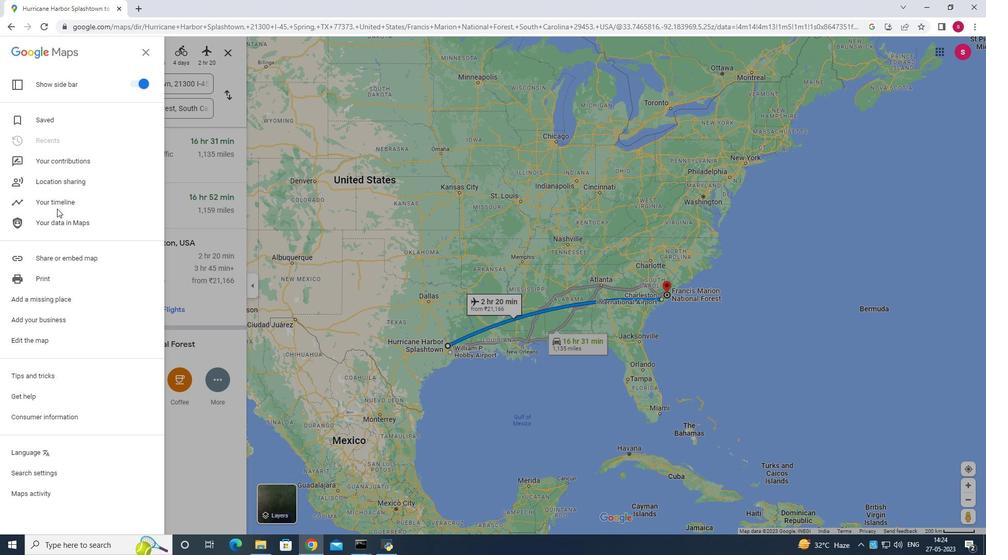 
Action: Mouse scrolled (57, 208) with delta (0, 0)
Screenshot: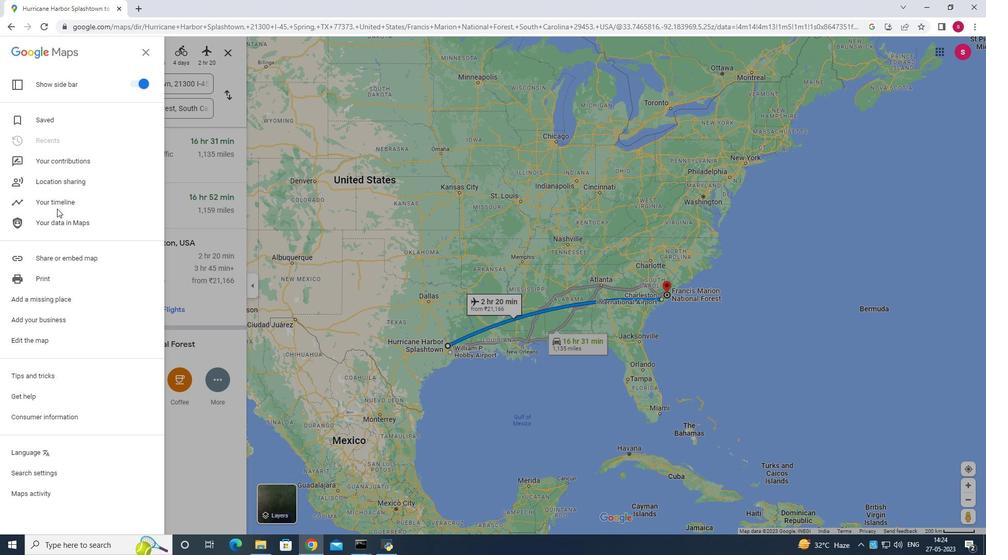 
Action: Mouse scrolled (57, 208) with delta (0, 0)
Screenshot: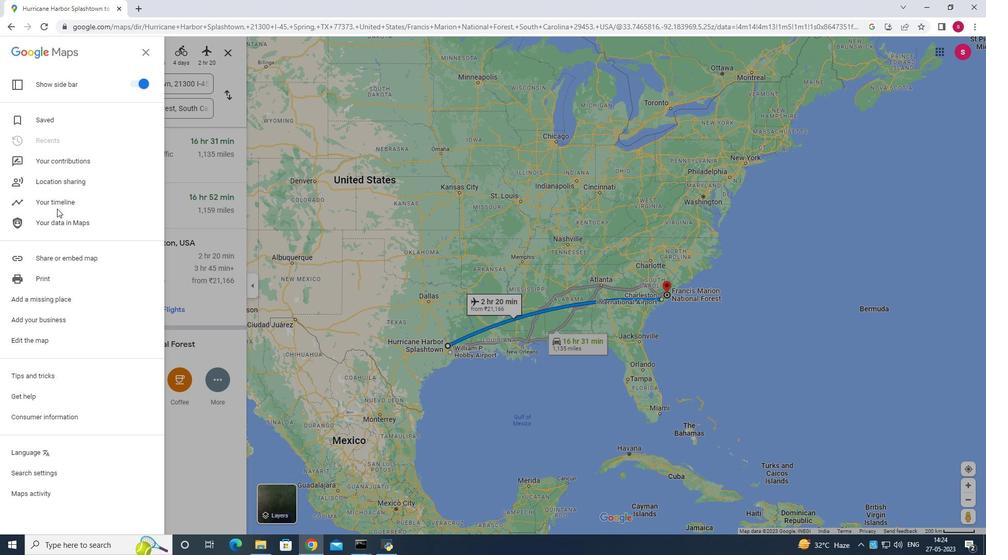 
Action: Mouse scrolled (57, 208) with delta (0, 0)
Screenshot: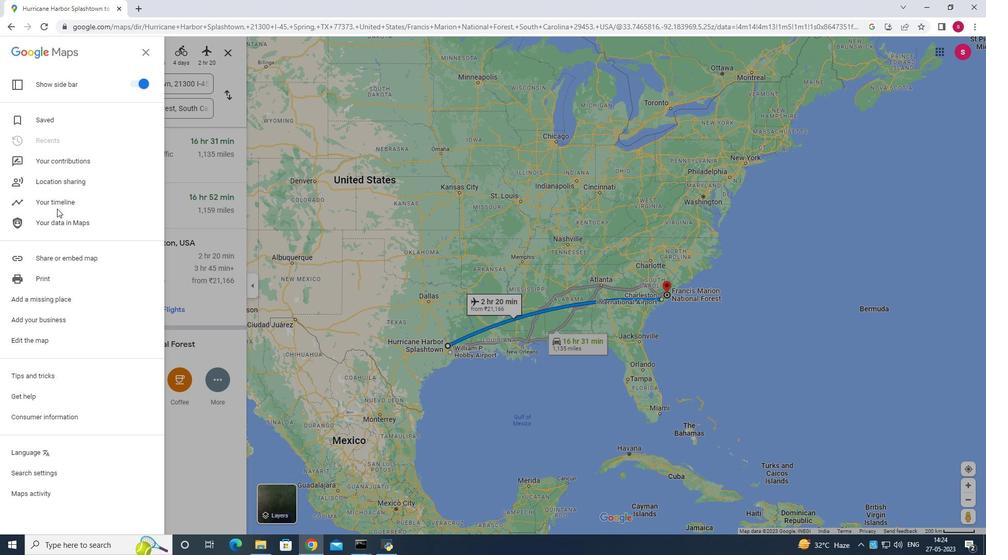 
Action: Mouse scrolled (57, 208) with delta (0, 0)
Screenshot: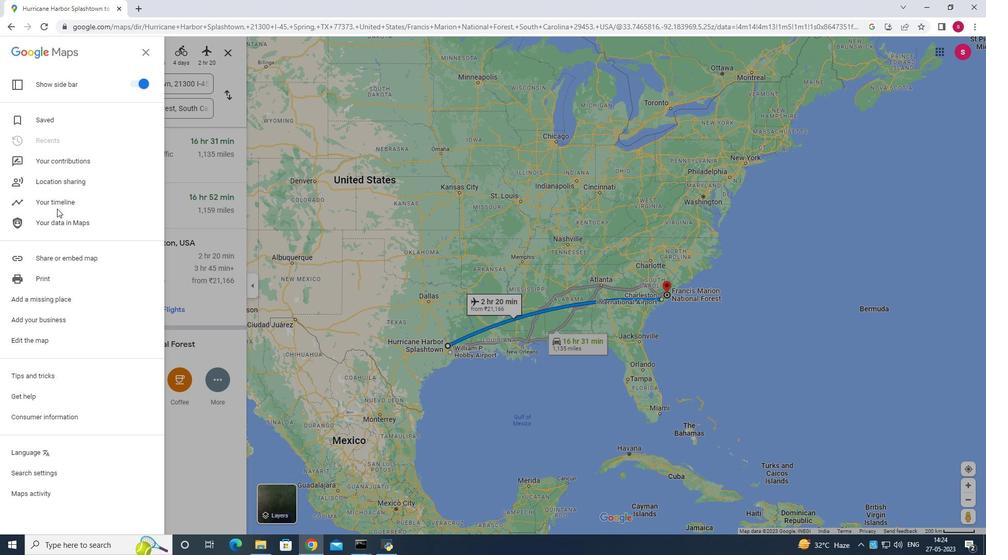 
Action: Mouse moved to (36, 183)
Screenshot: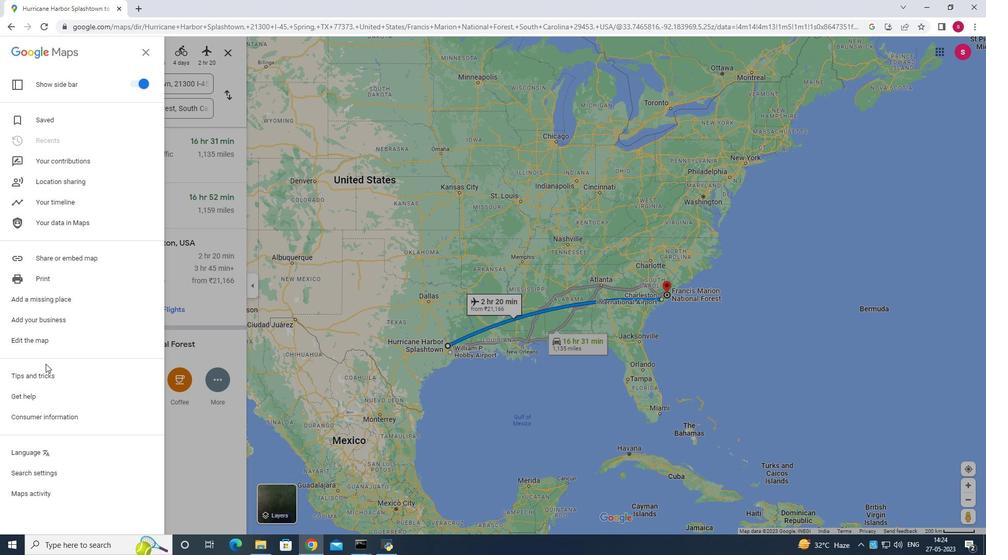 
Action: Mouse scrolled (30, 248) with delta (0, 0)
Screenshot: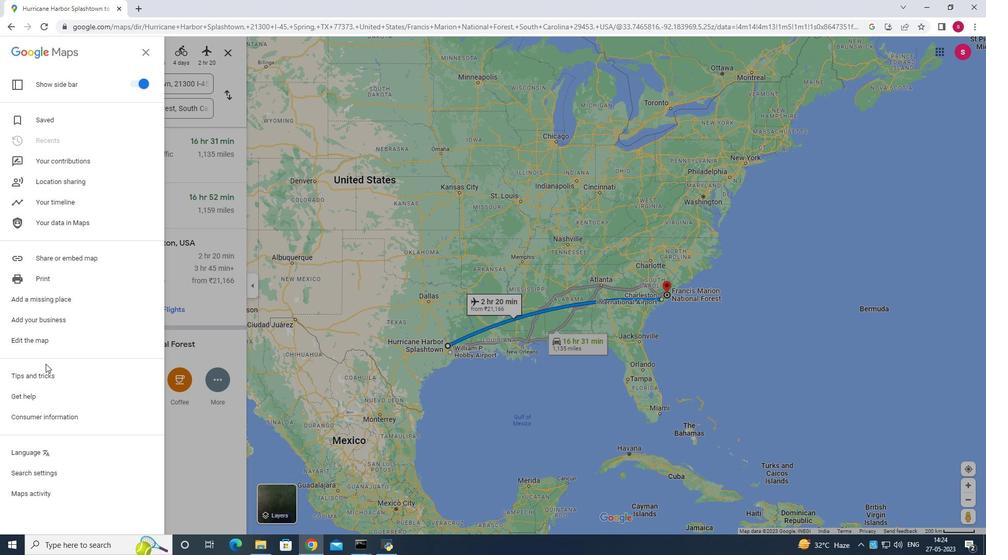 
Action: Mouse moved to (146, 51)
Screenshot: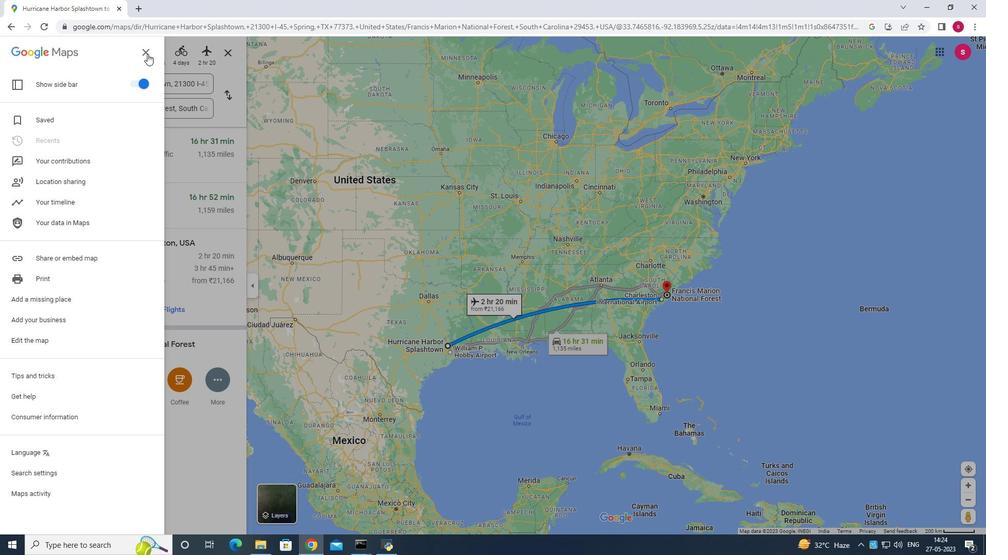 
Action: Mouse pressed left at (146, 51)
Screenshot: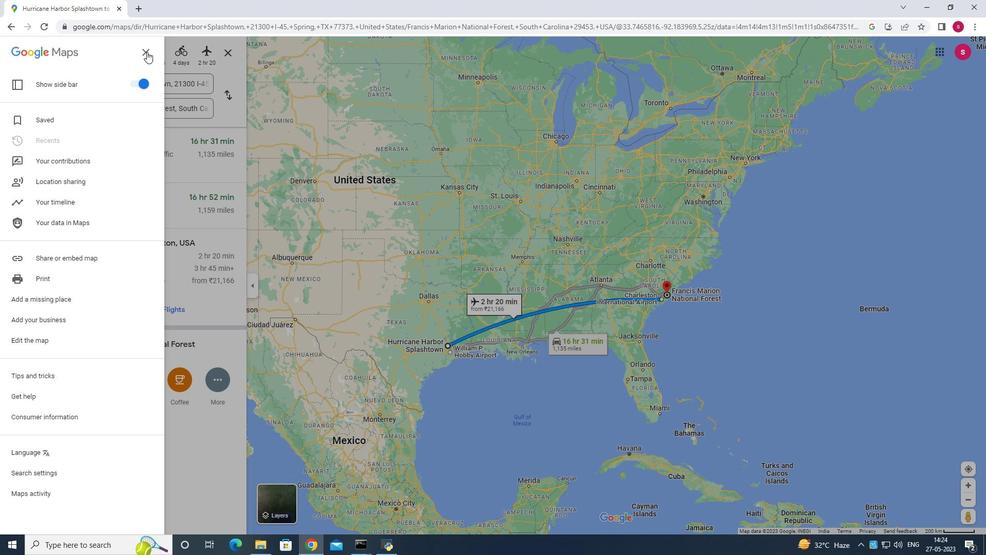 
Action: Mouse moved to (167, 164)
Screenshot: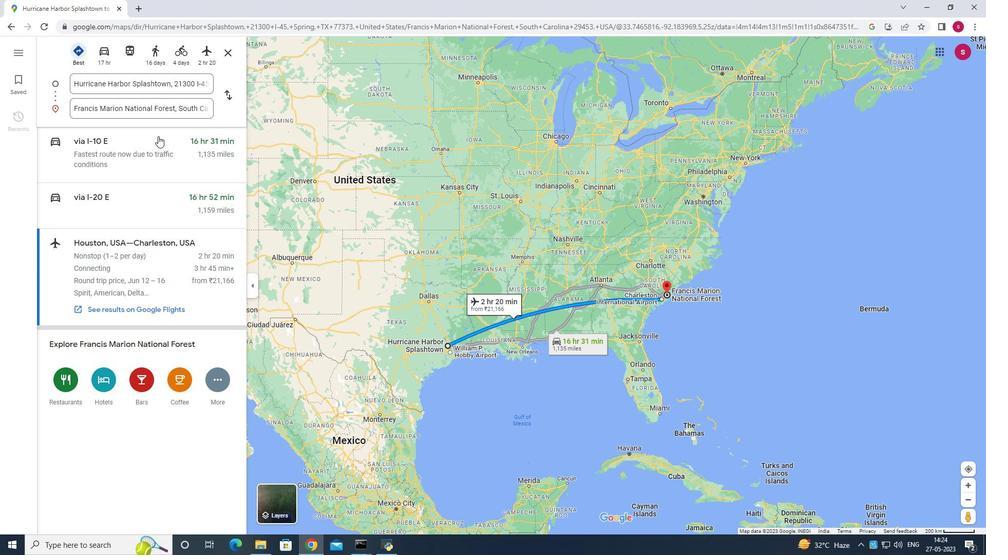 
Action: Mouse scrolled (167, 163) with delta (0, 0)
Screenshot: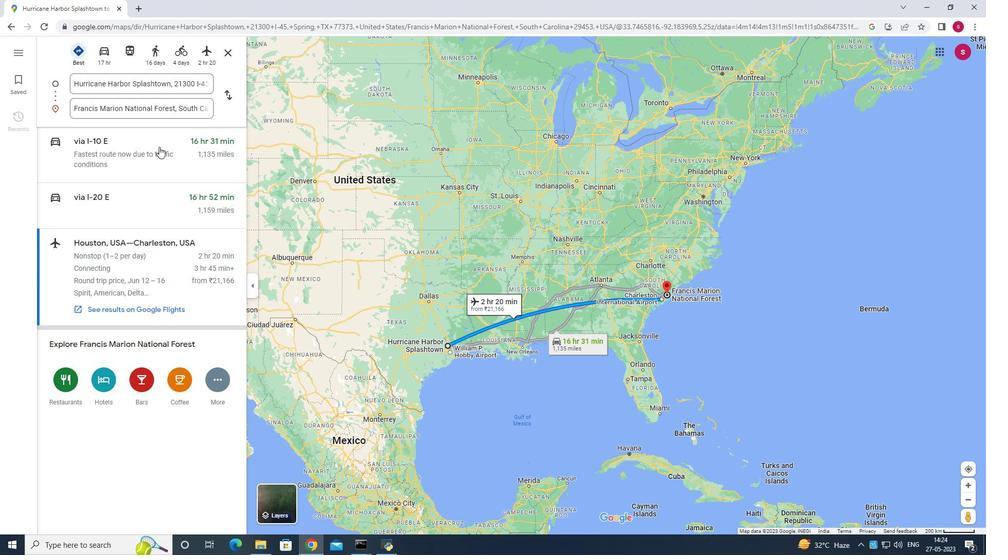 
Action: Mouse scrolled (167, 163) with delta (0, 0)
Screenshot: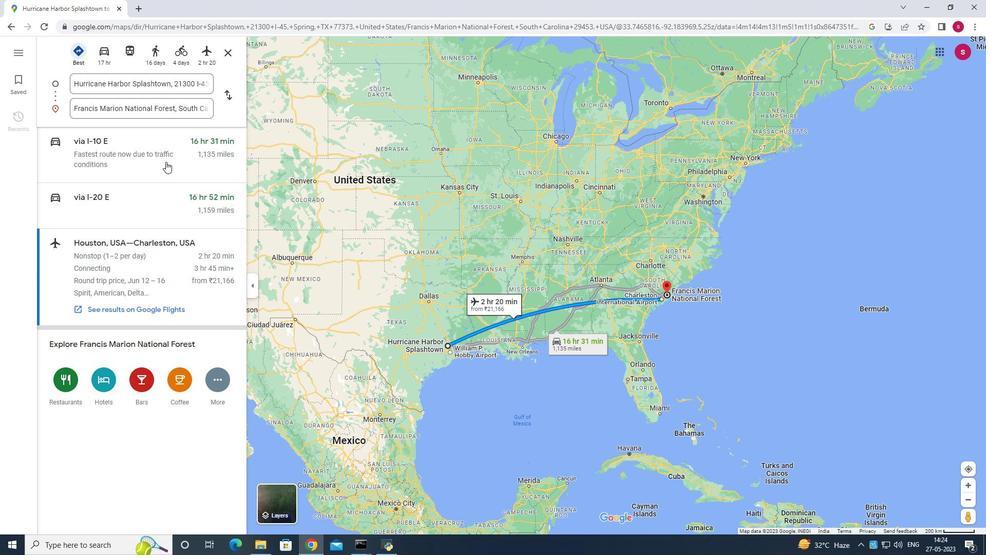 
Action: Mouse scrolled (167, 163) with delta (0, 0)
Screenshot: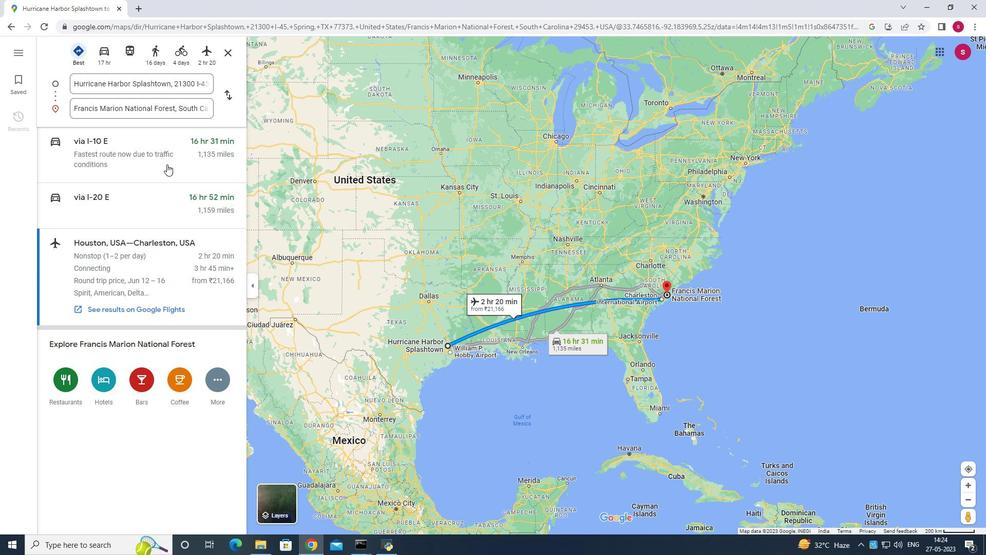 
Action: Mouse scrolled (167, 163) with delta (0, 0)
Screenshot: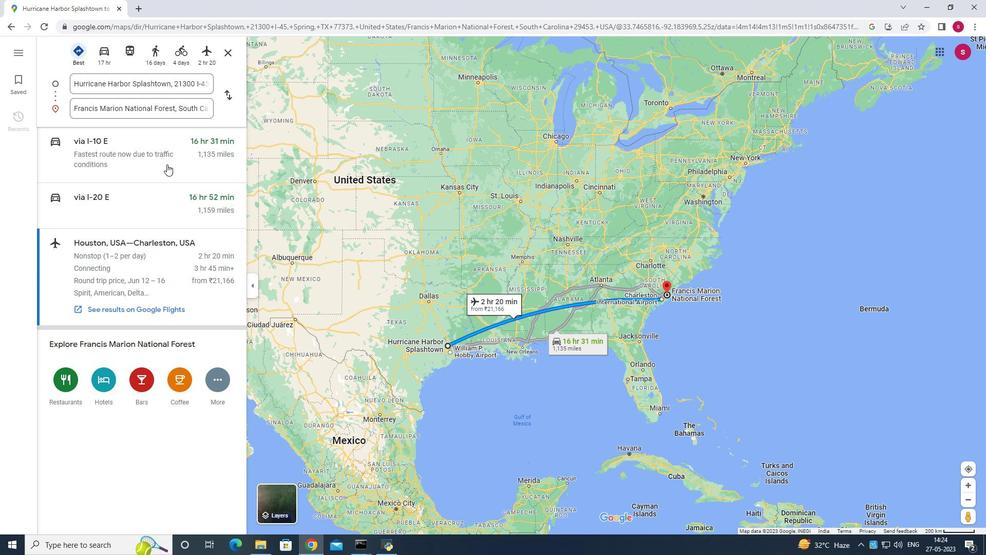 
Action: Mouse moved to (165, 160)
Screenshot: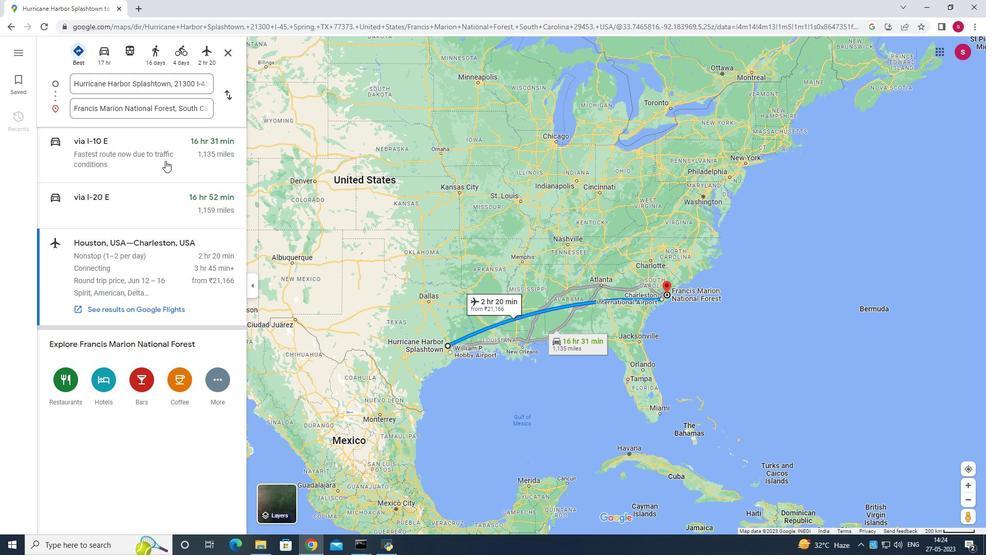 
Action: Mouse scrolled (165, 160) with delta (0, 0)
Screenshot: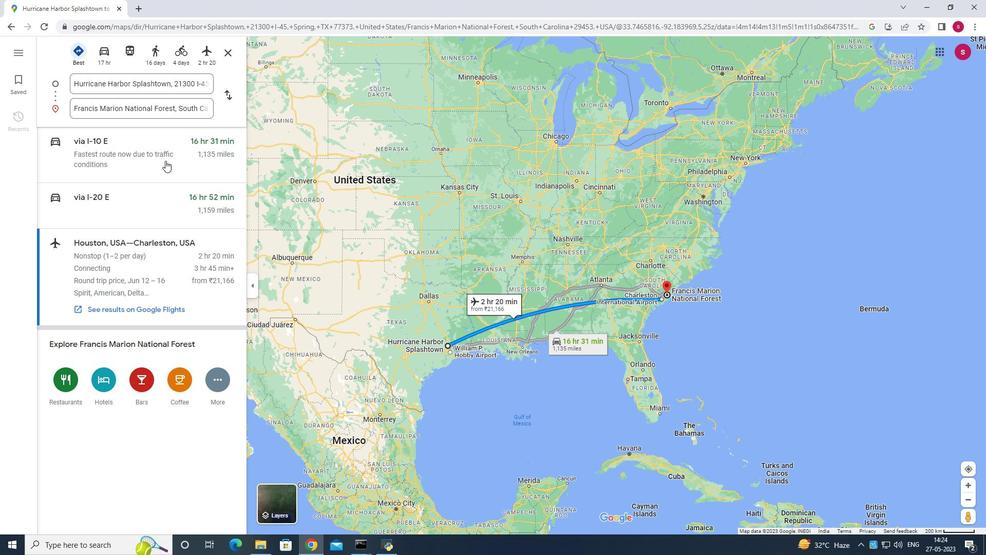 
Action: Mouse moved to (186, 155)
Screenshot: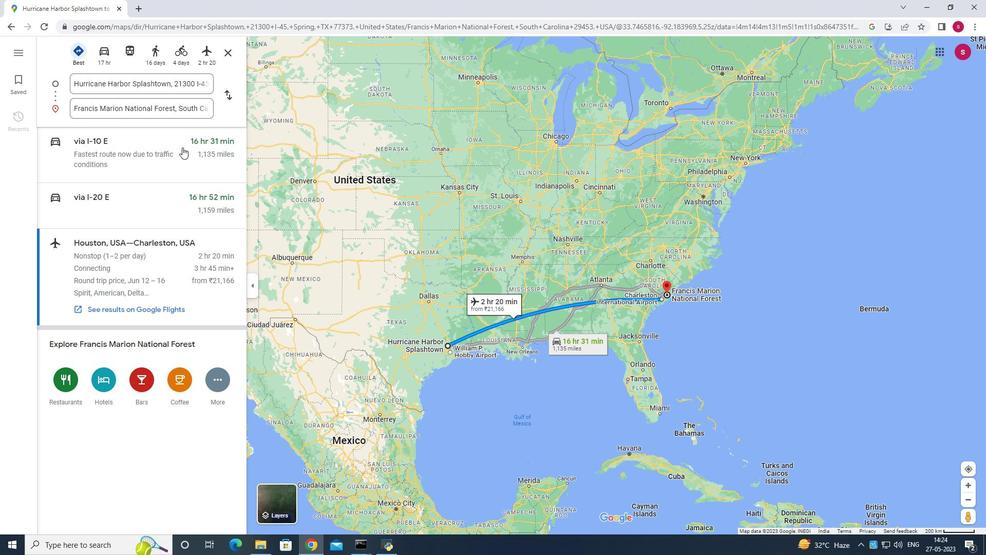 
Action: Mouse scrolled (186, 155) with delta (0, 0)
Screenshot: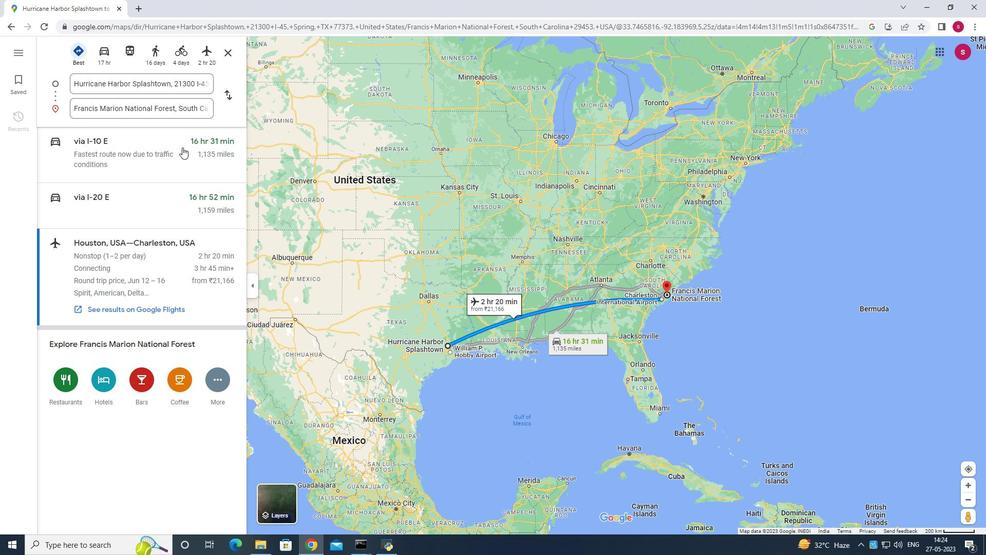 
Action: Mouse scrolled (186, 155) with delta (0, 0)
Screenshot: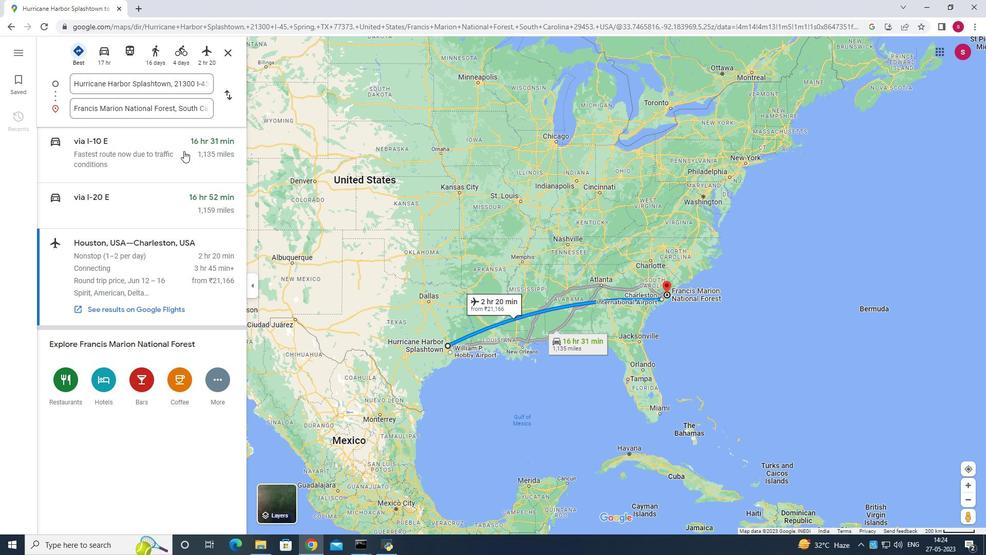 
Action: Mouse scrolled (186, 154) with delta (0, 0)
Screenshot: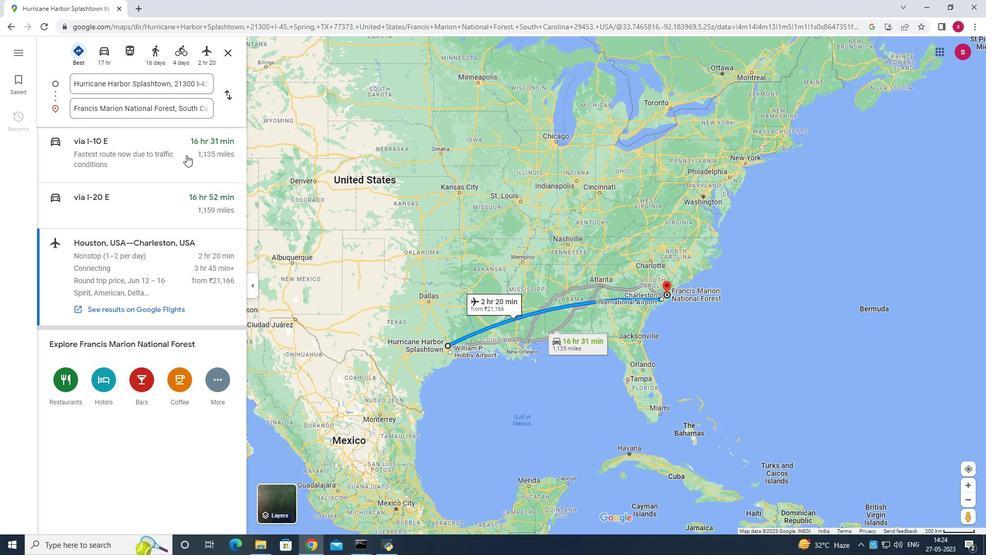 
Action: Mouse moved to (187, 155)
Screenshot: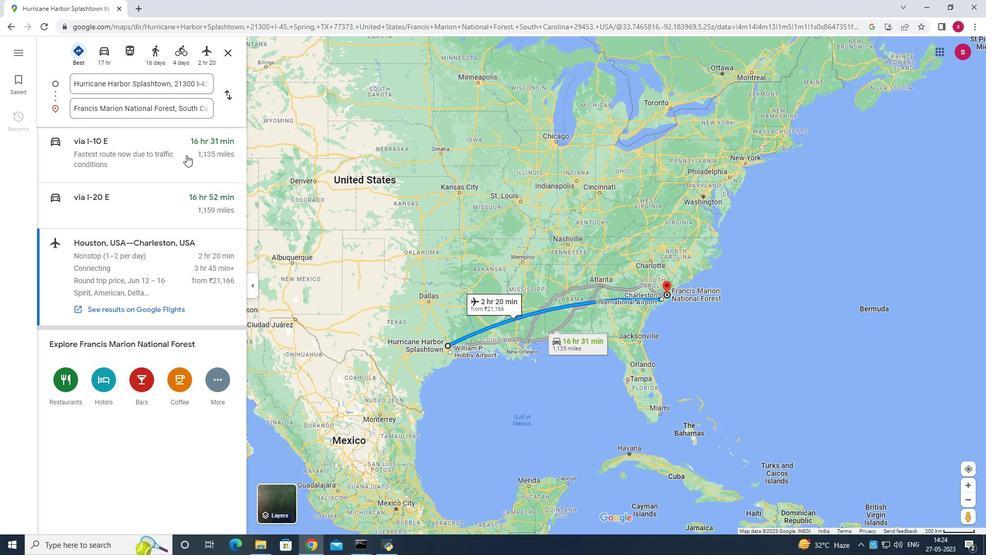 
Action: Mouse scrolled (187, 154) with delta (0, 0)
Screenshot: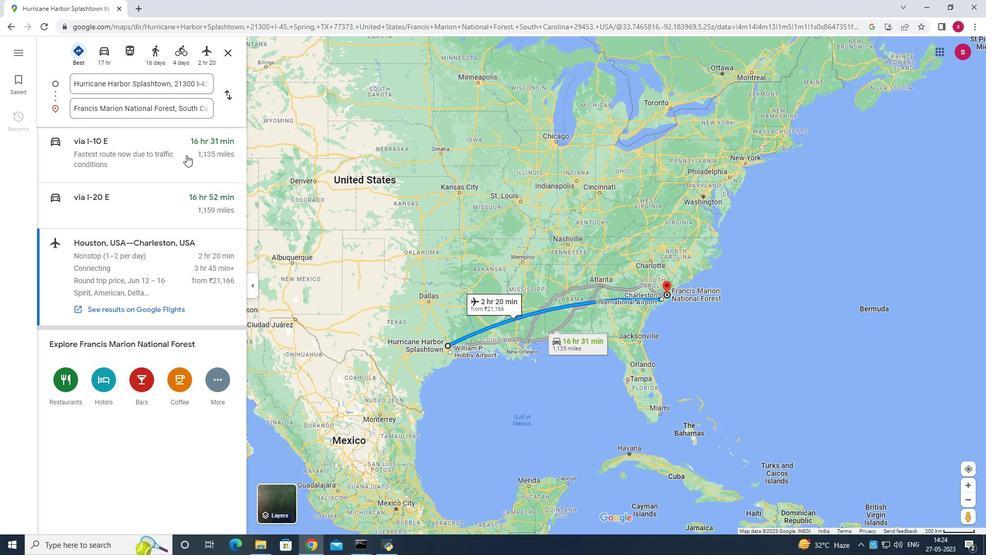 
Action: Mouse moved to (190, 156)
Screenshot: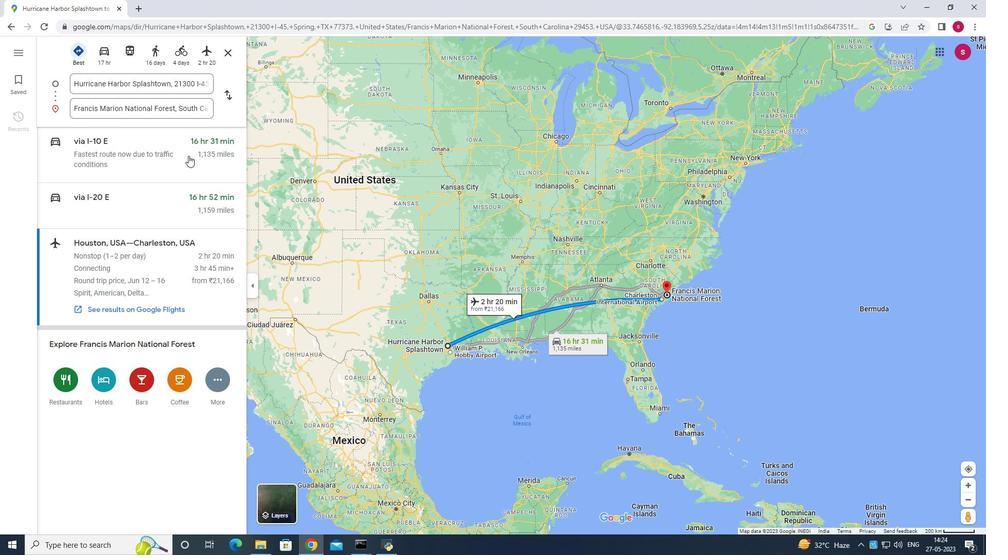 
Action: Mouse scrolled (189, 155) with delta (0, 0)
Screenshot: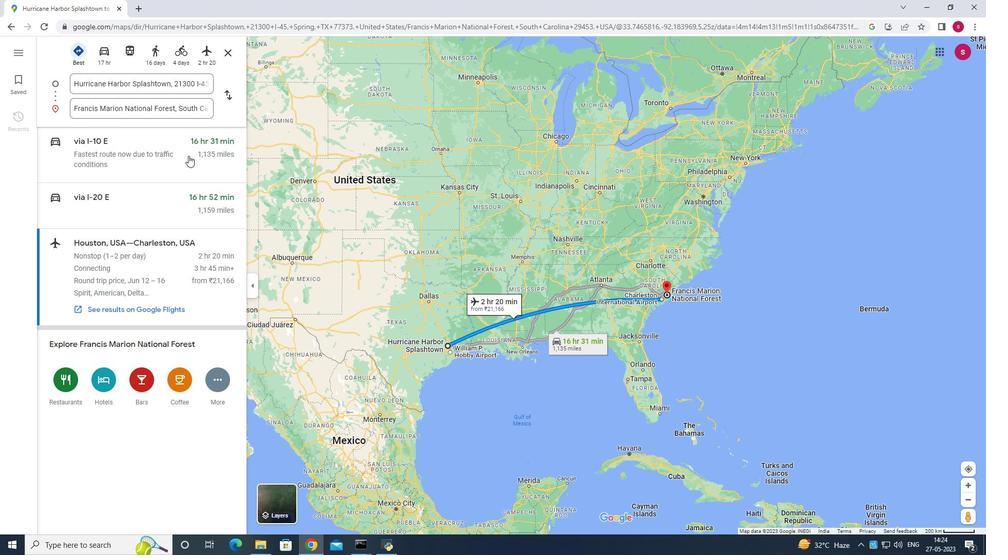 
Action: Mouse moved to (190, 156)
Screenshot: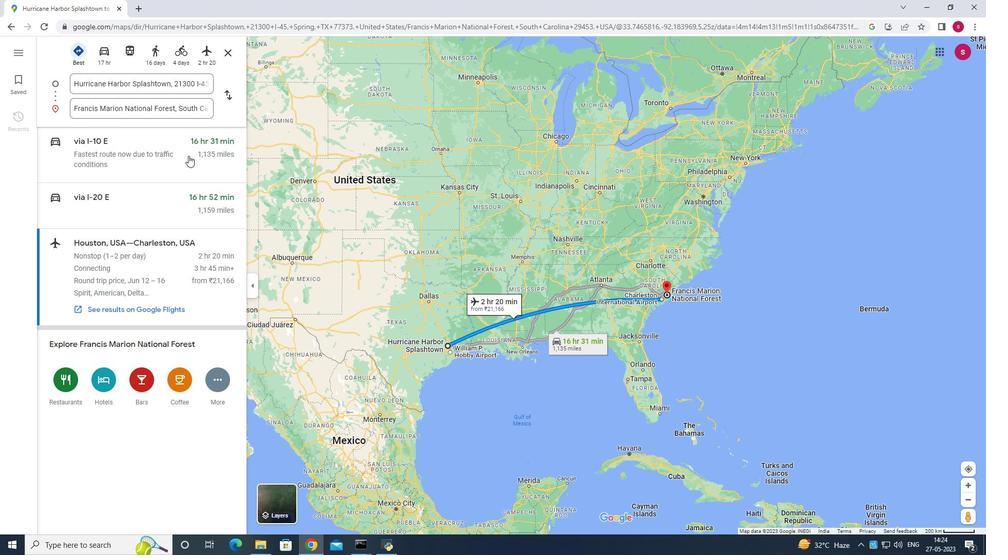 
Action: Mouse scrolled (189, 155) with delta (0, 0)
Screenshot: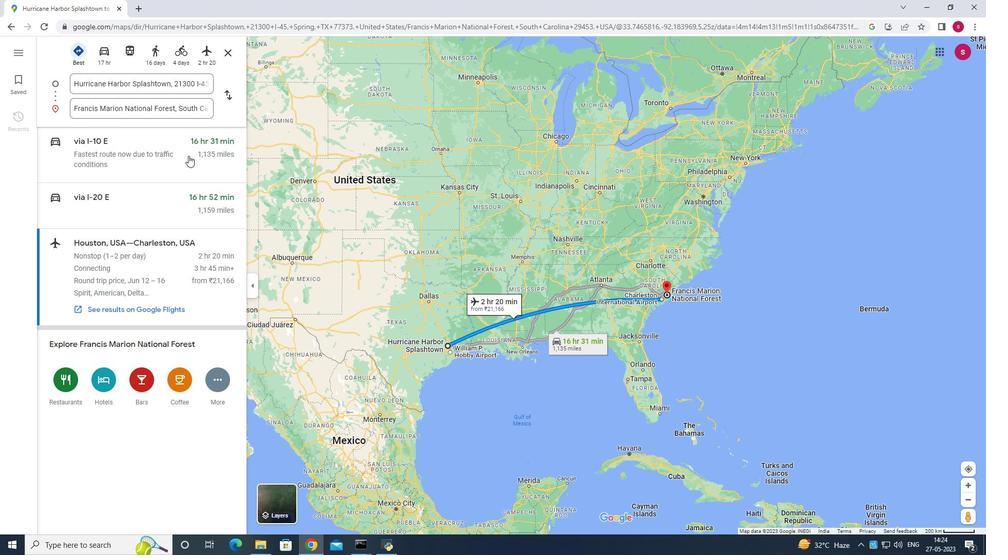
Action: Mouse moved to (440, 498)
Screenshot: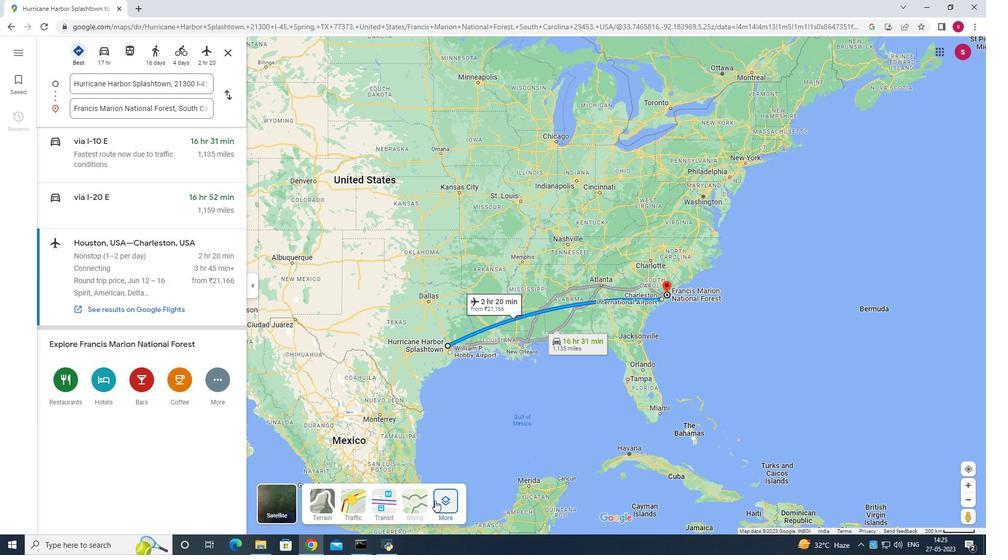 
Action: Mouse pressed left at (440, 498)
Screenshot: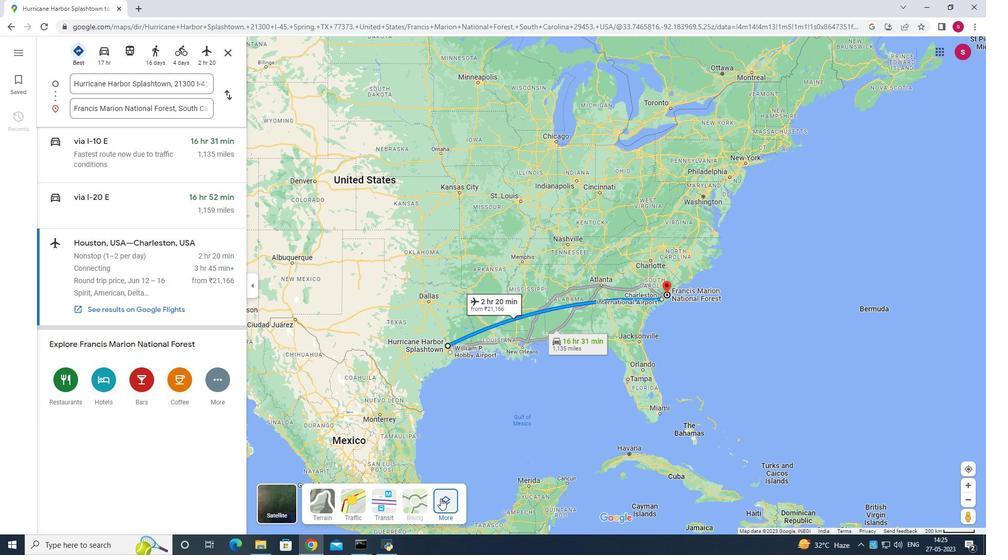
Action: Mouse moved to (350, 421)
Screenshot: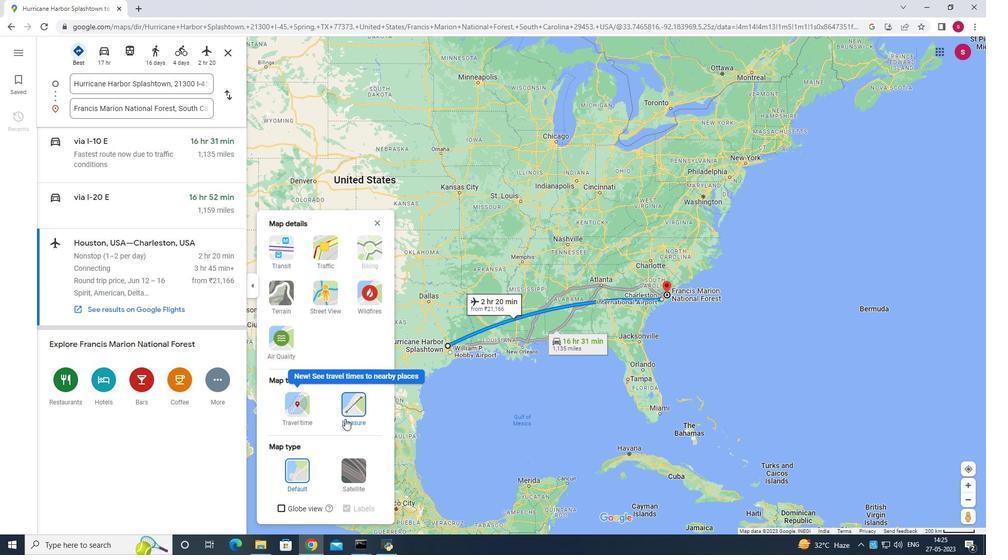 
Action: Mouse scrolled (350, 421) with delta (0, 0)
Screenshot: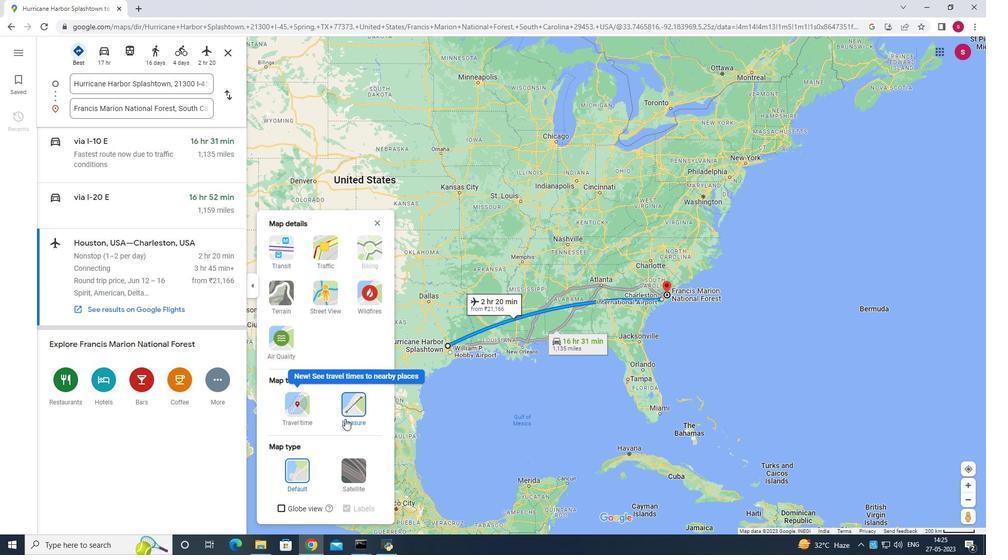 
Action: Mouse moved to (350, 421)
Screenshot: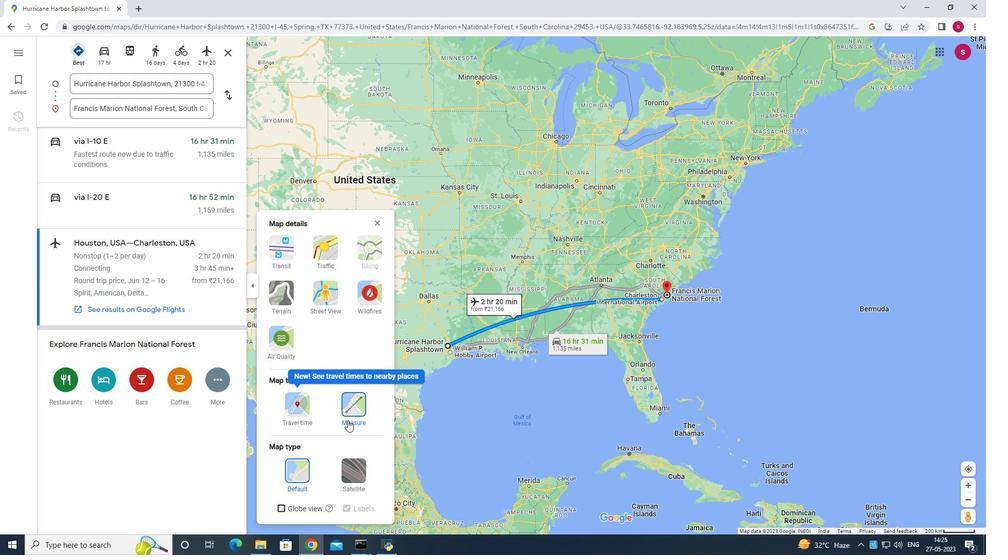 
Action: Mouse scrolled (350, 421) with delta (0, 0)
Screenshot: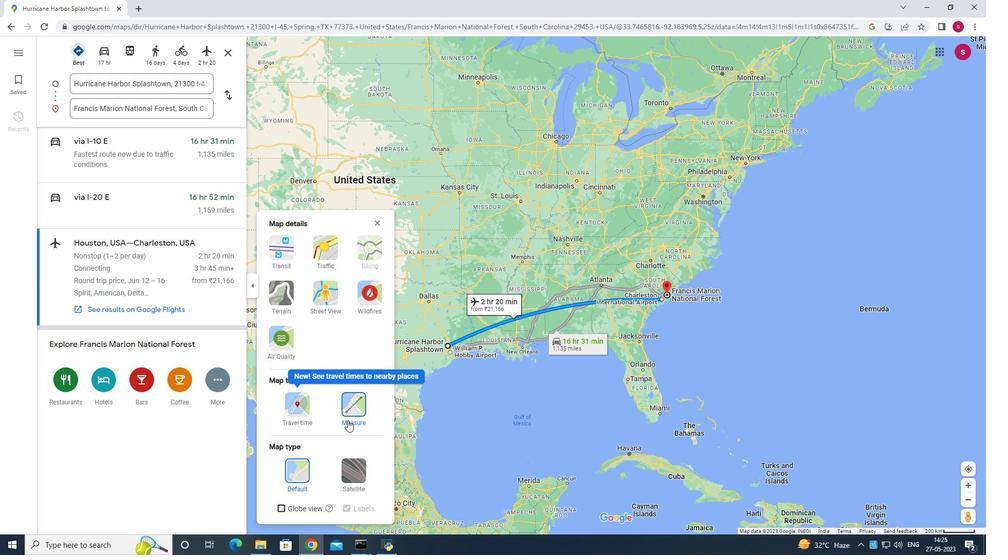 
Action: Mouse scrolled (350, 421) with delta (0, 0)
Screenshot: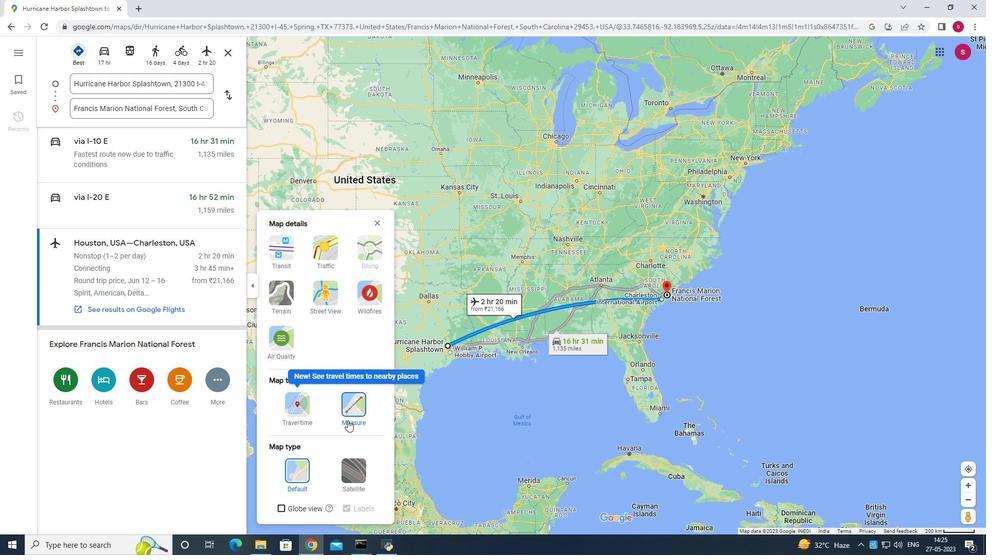 
Action: Mouse scrolled (350, 421) with delta (0, 0)
Screenshot: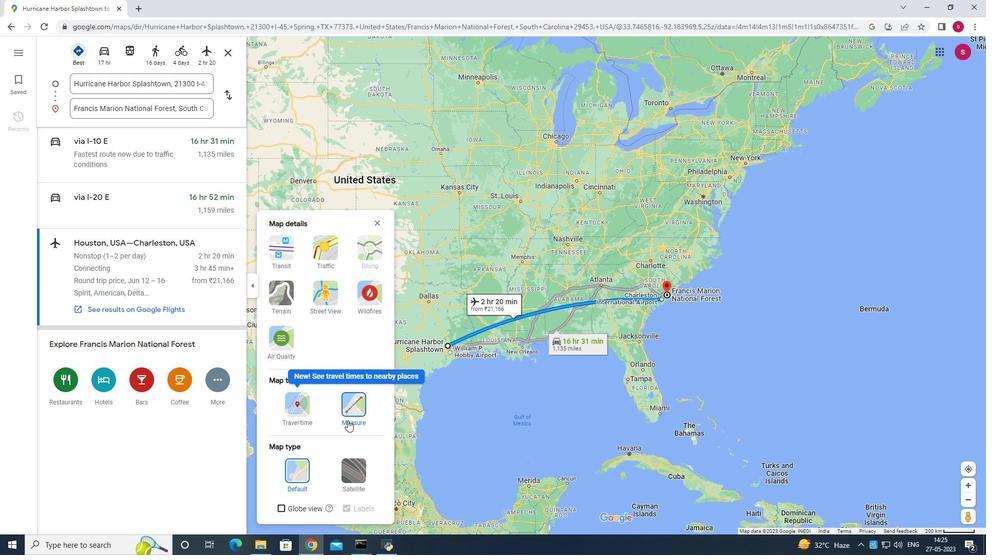 
Action: Mouse moved to (350, 422)
Screenshot: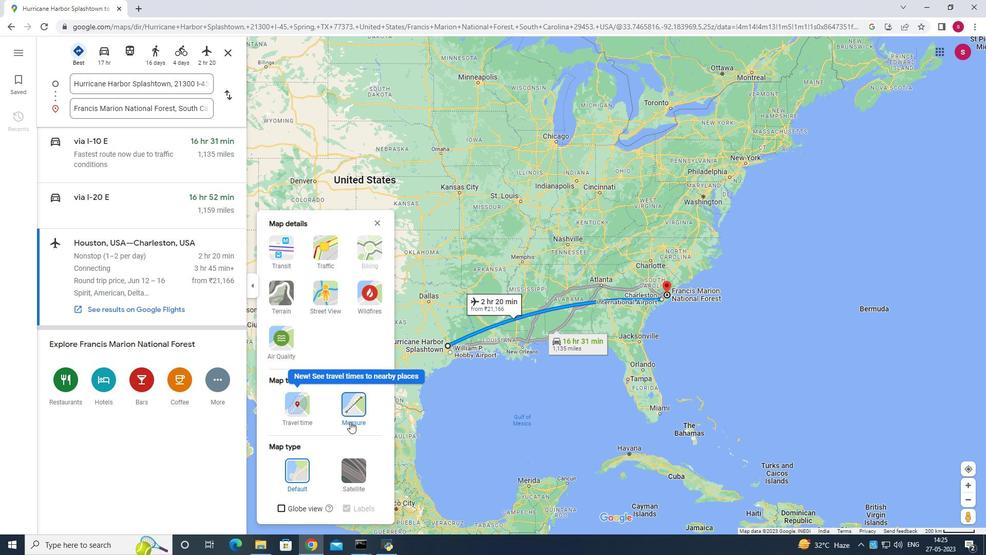 
Action: Mouse scrolled (350, 421) with delta (0, 0)
Screenshot: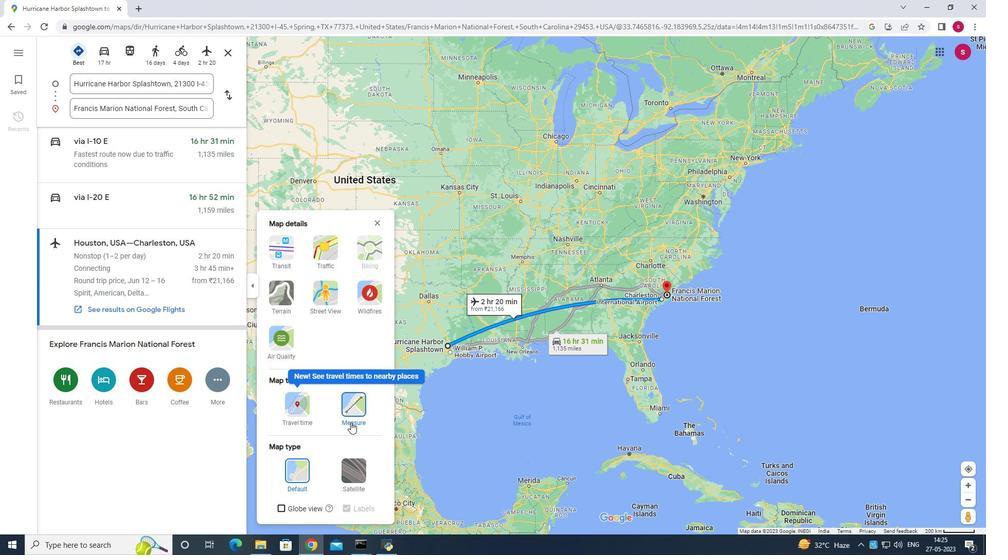 
Action: Mouse scrolled (350, 421) with delta (0, 0)
Screenshot: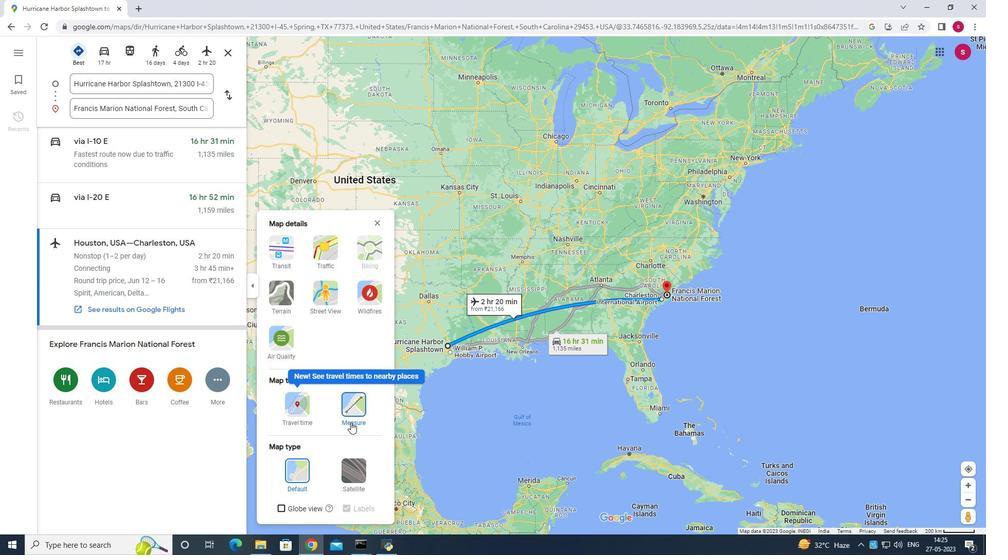 
Action: Mouse scrolled (350, 421) with delta (0, 0)
Screenshot: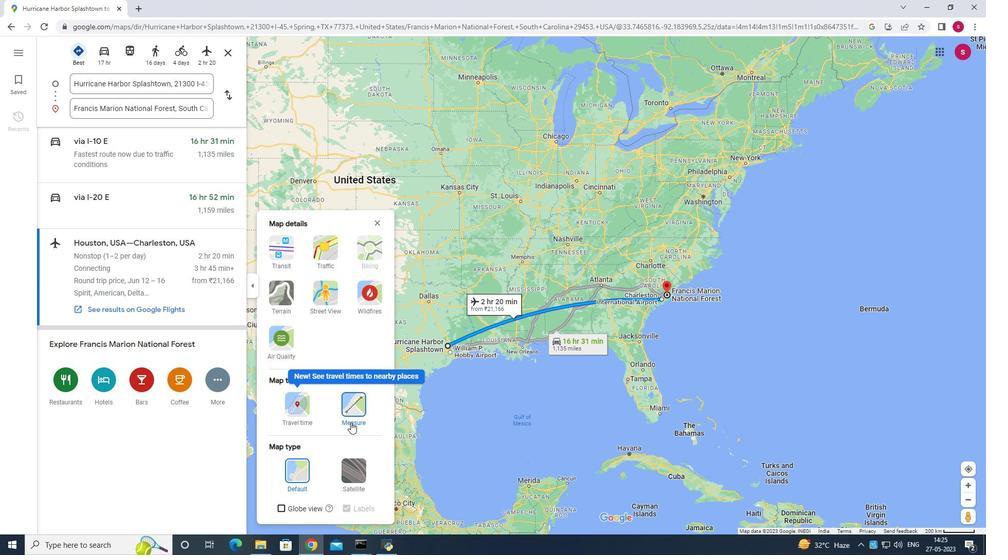 
Action: Mouse moved to (219, 457)
Screenshot: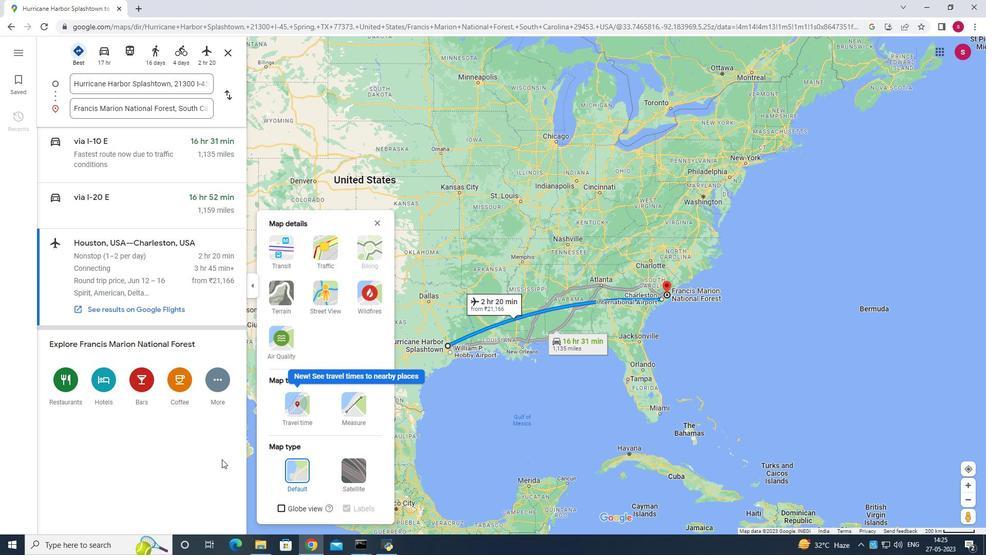 
Action: Mouse pressed left at (219, 457)
Screenshot: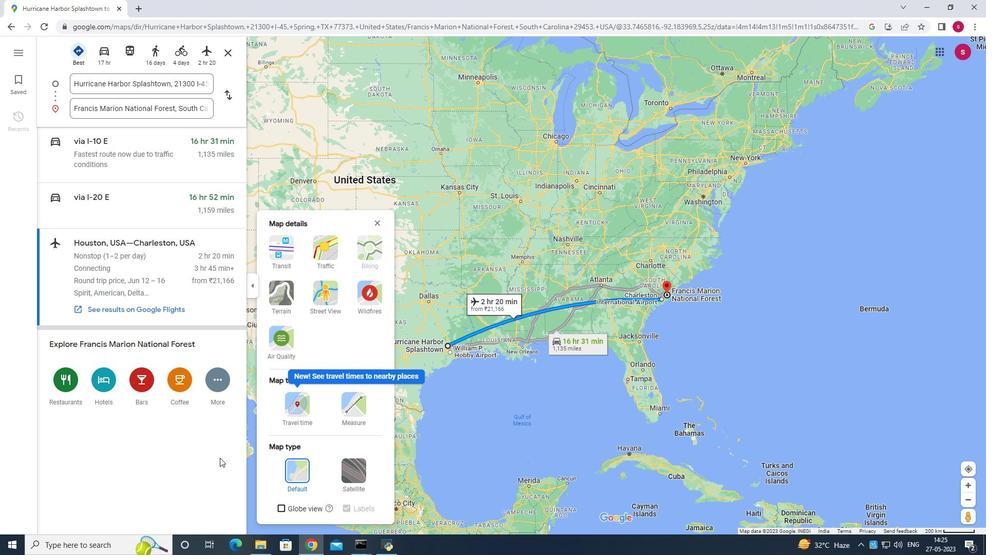 
Action: Mouse moved to (376, 222)
Screenshot: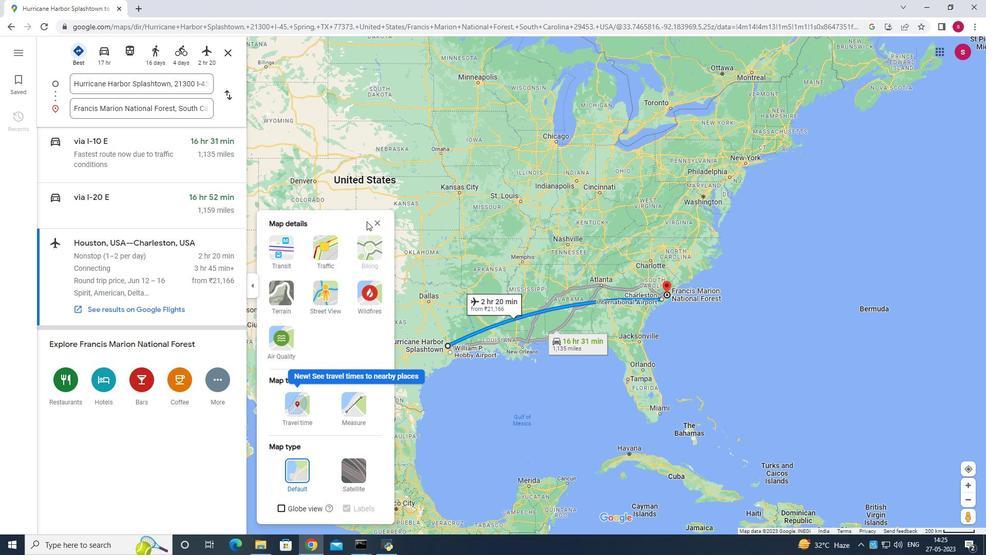 
Action: Mouse pressed left at (376, 222)
Screenshot: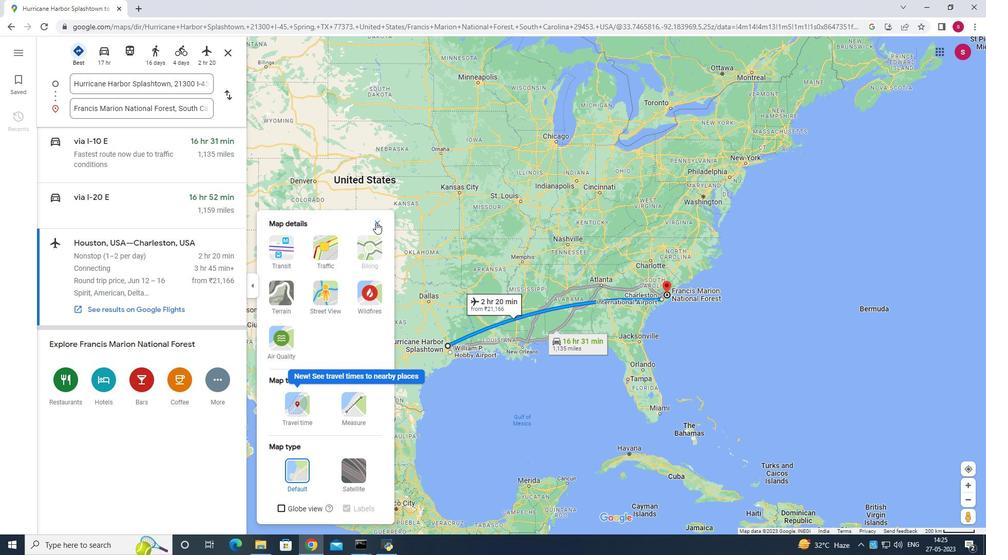 
Action: Mouse moved to (191, 377)
Screenshot: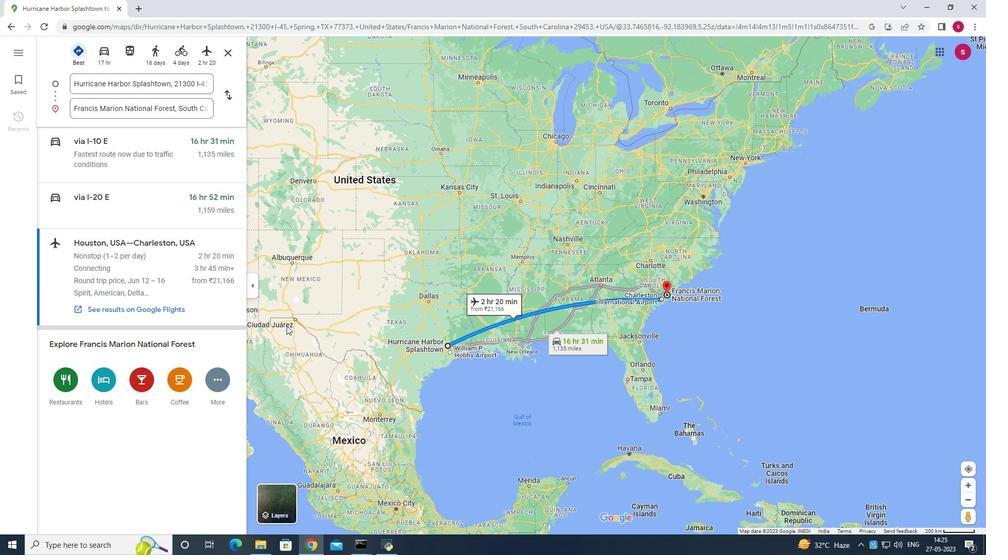 
Action: Mouse scrolled (191, 378) with delta (0, 0)
Screenshot: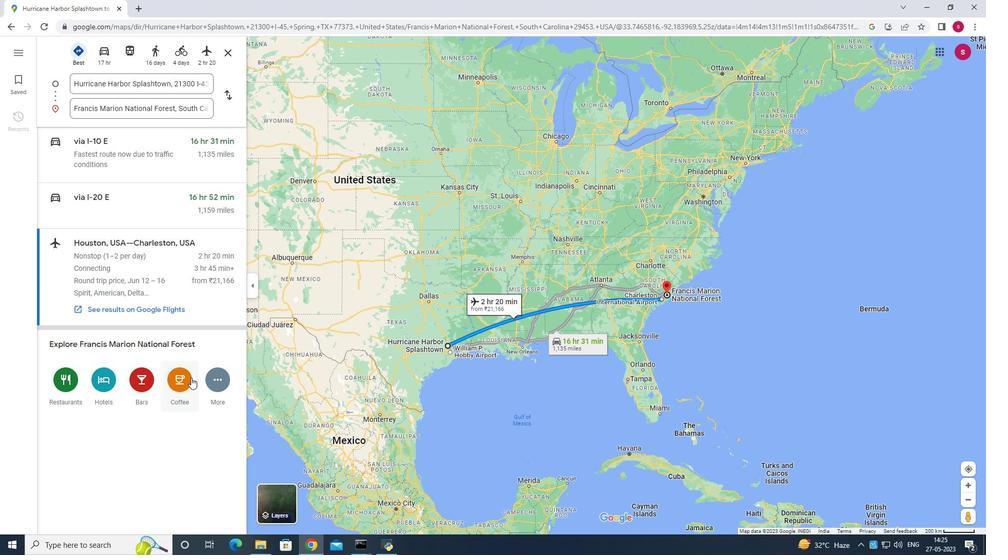 
Action: Mouse moved to (190, 377)
Screenshot: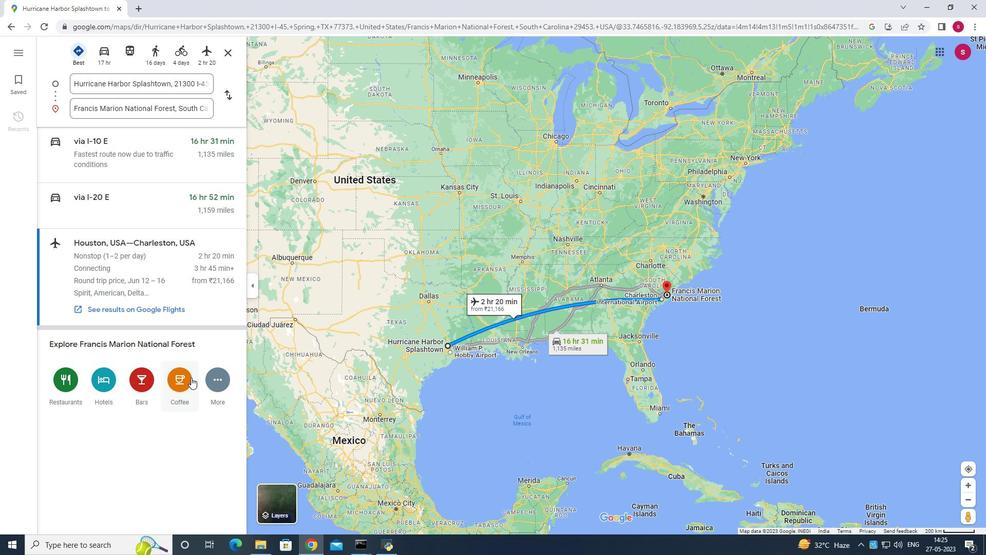 
Action: Mouse scrolled (190, 377) with delta (0, 0)
Screenshot: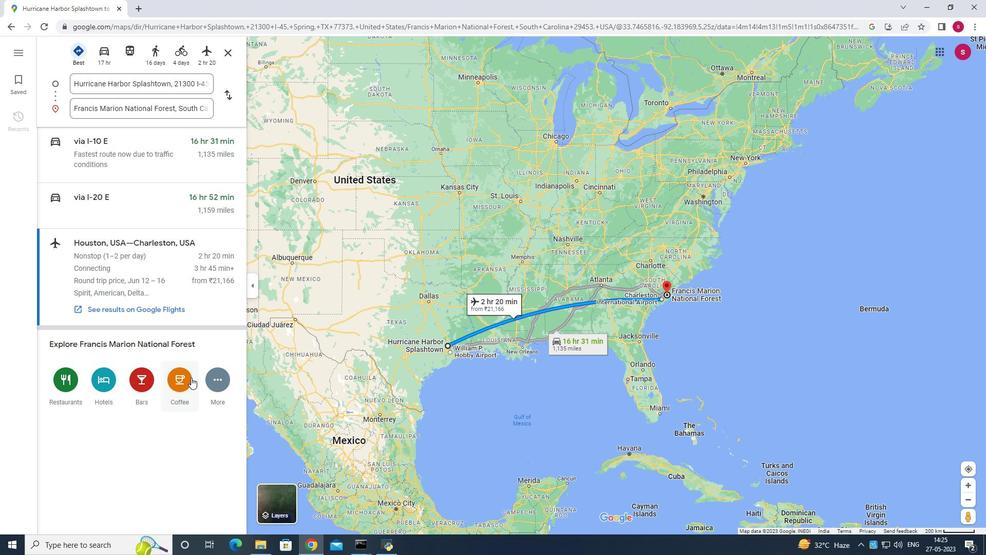 
Action: Mouse moved to (213, 377)
Screenshot: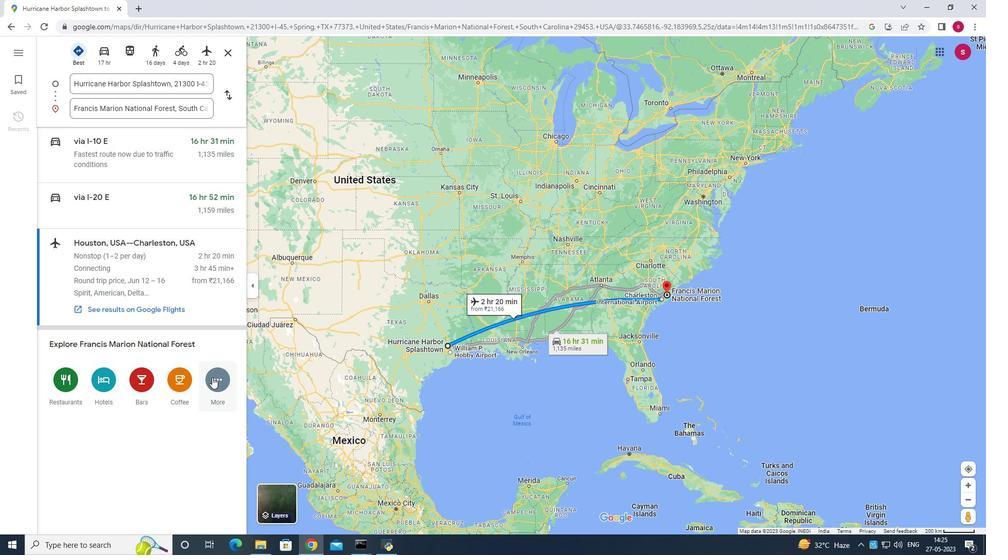 
Action: Mouse pressed left at (213, 377)
Screenshot: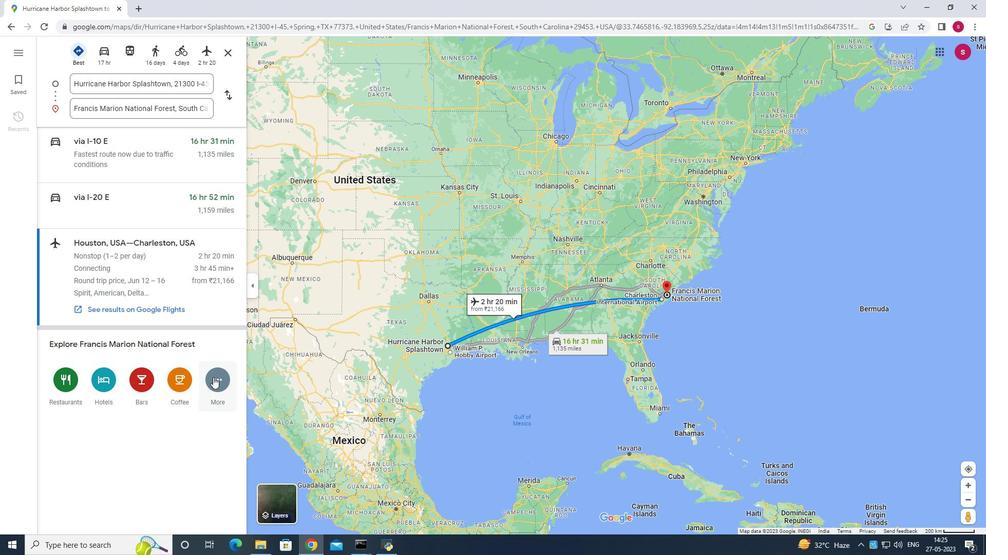 
Action: Mouse moved to (218, 379)
Screenshot: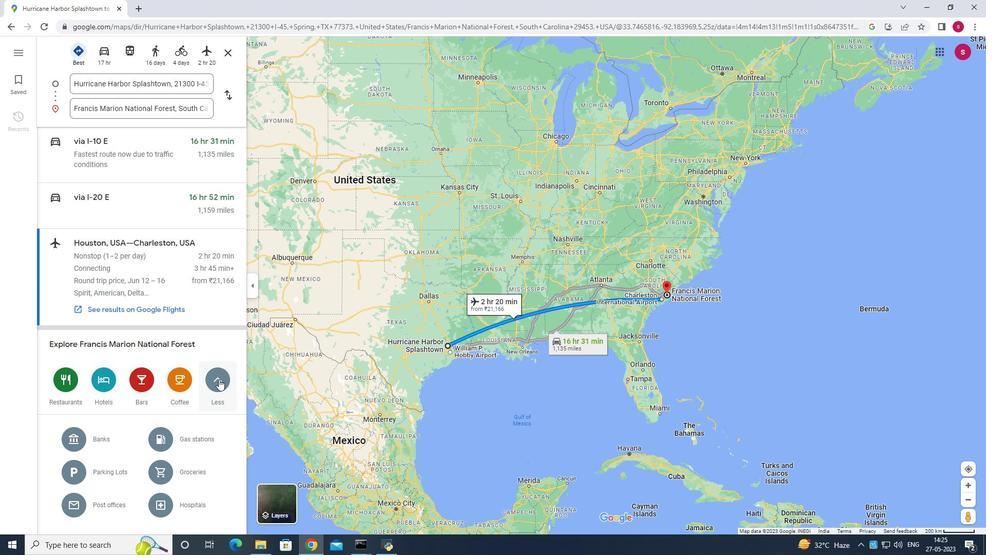 
Action: Mouse pressed left at (218, 379)
Screenshot: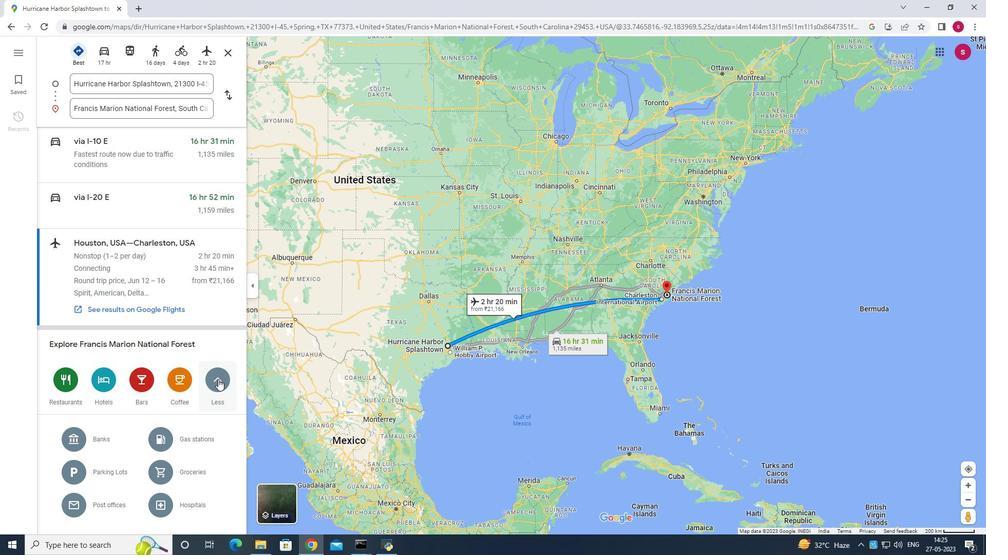 
Action: Mouse moved to (171, 306)
Screenshot: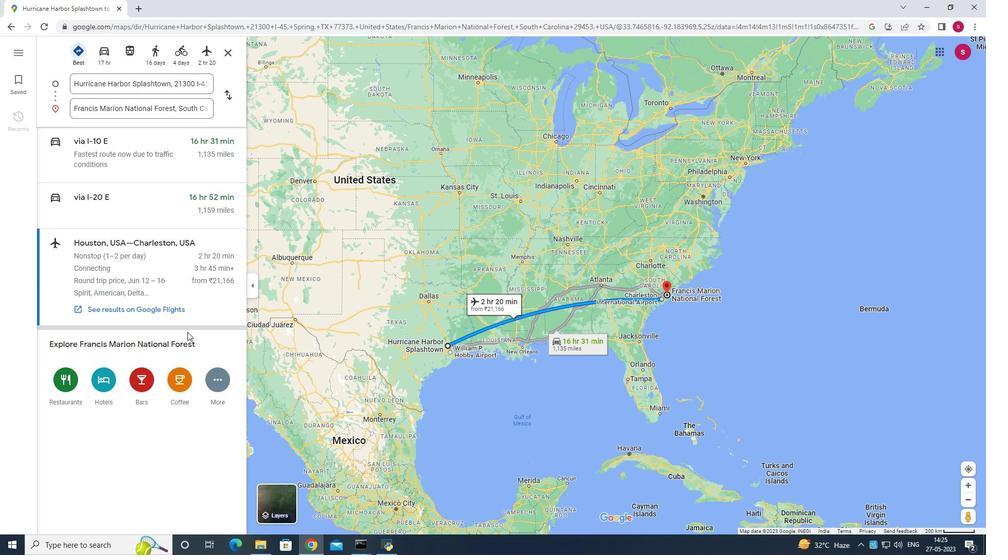 
Action: Mouse scrolled (171, 307) with delta (0, 0)
Screenshot: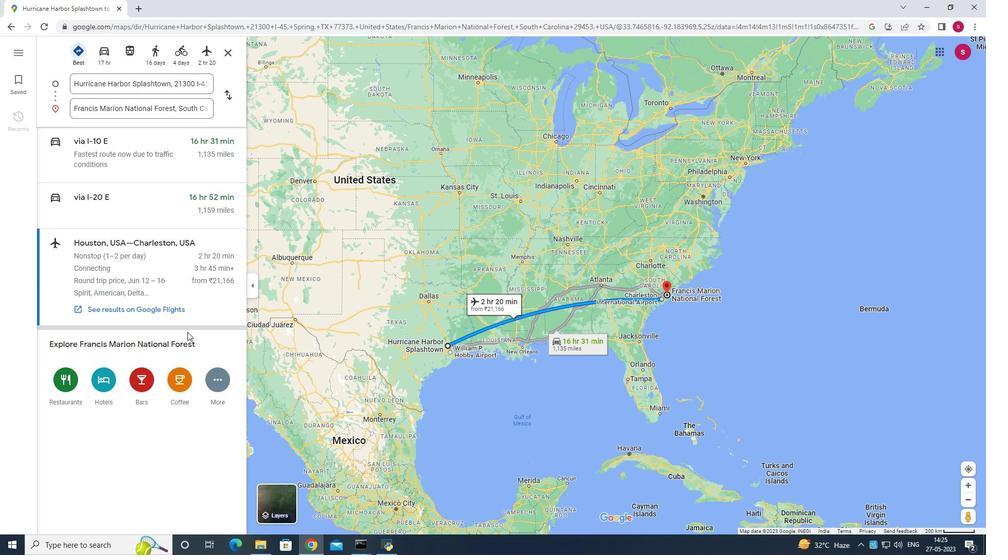 
Action: Mouse scrolled (171, 307) with delta (0, 0)
Screenshot: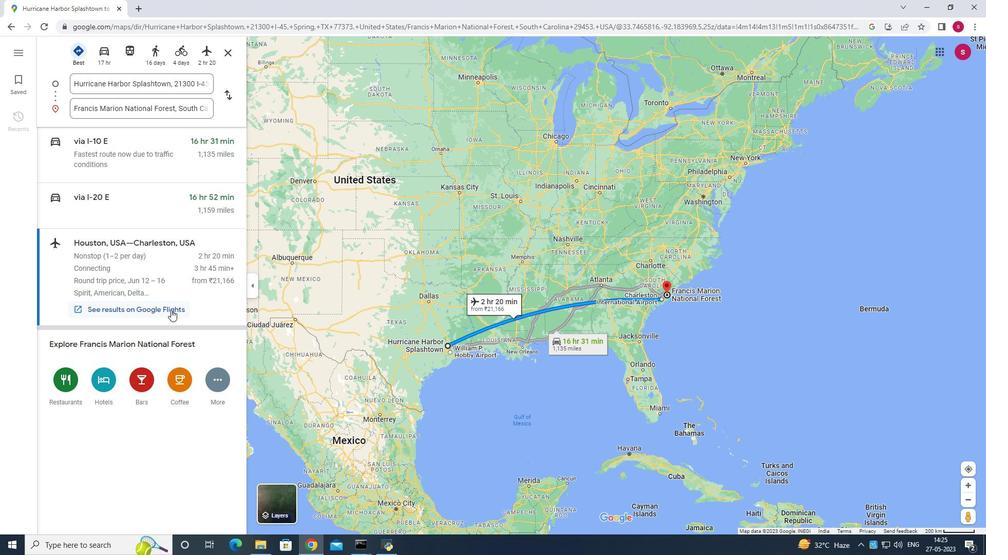 
Action: Mouse scrolled (171, 307) with delta (0, 0)
Screenshot: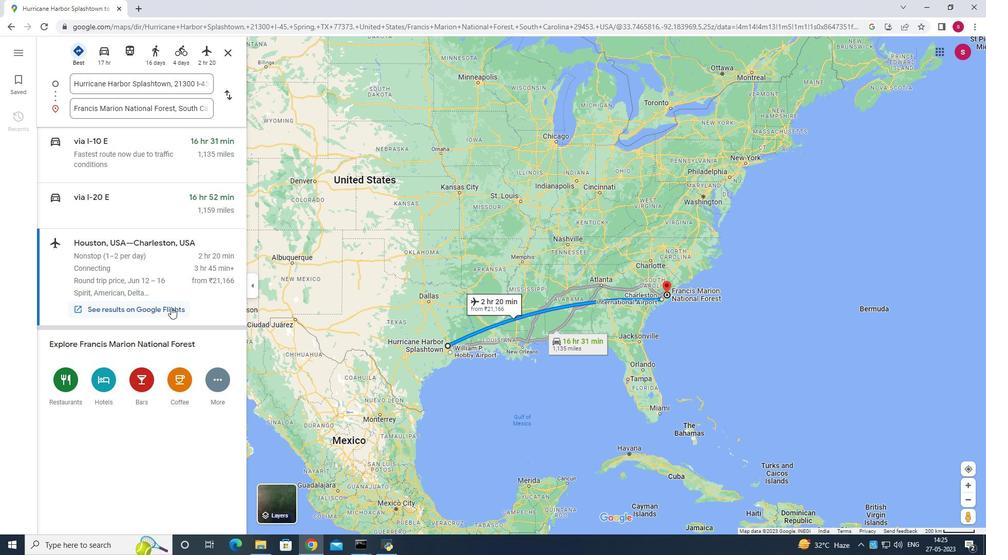 
Action: Mouse moved to (170, 305)
Screenshot: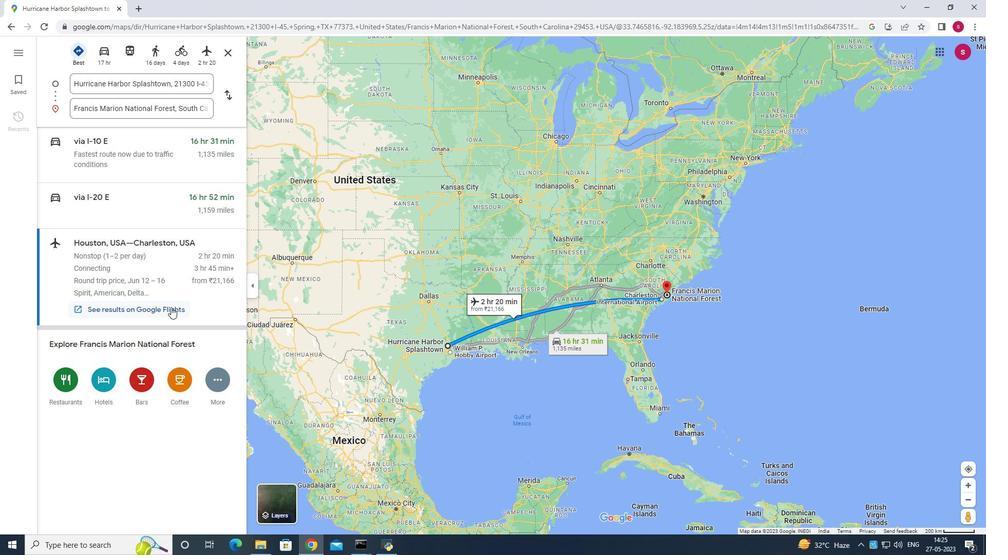 
Action: Mouse scrolled (170, 306) with delta (0, 0)
Screenshot: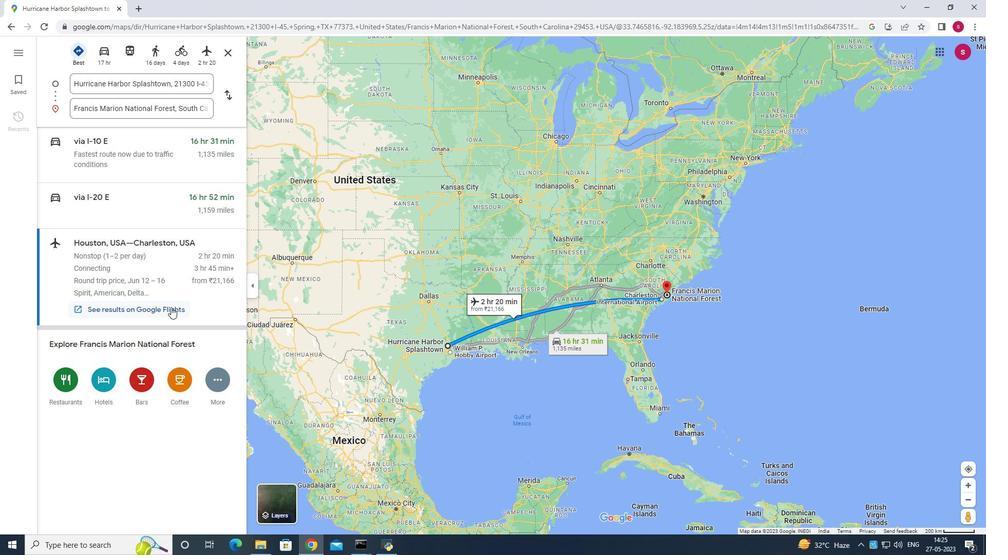 
Action: Mouse moved to (170, 303)
Screenshot: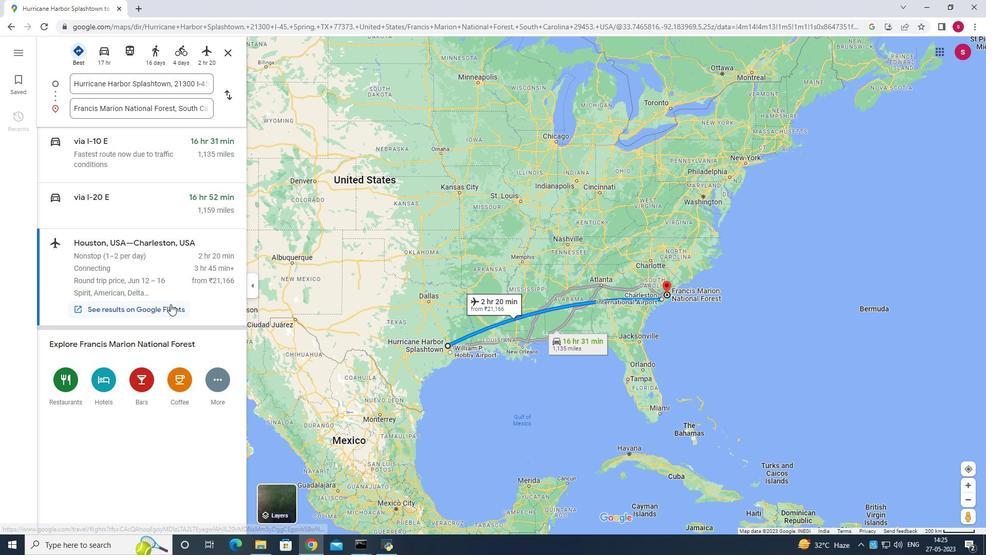 
Action: Mouse scrolled (170, 302) with delta (0, 0)
Screenshot: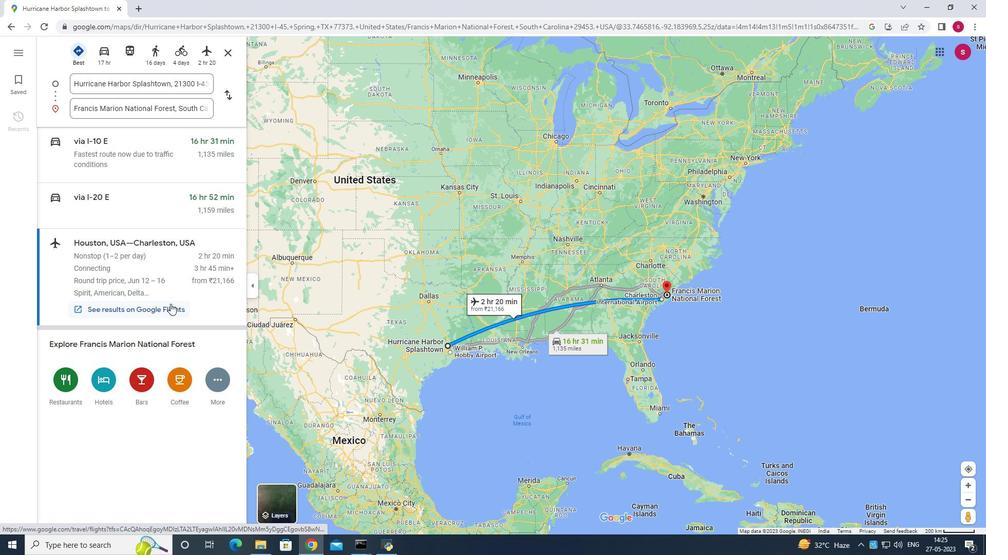 
Action: Mouse scrolled (170, 302) with delta (0, 0)
Screenshot: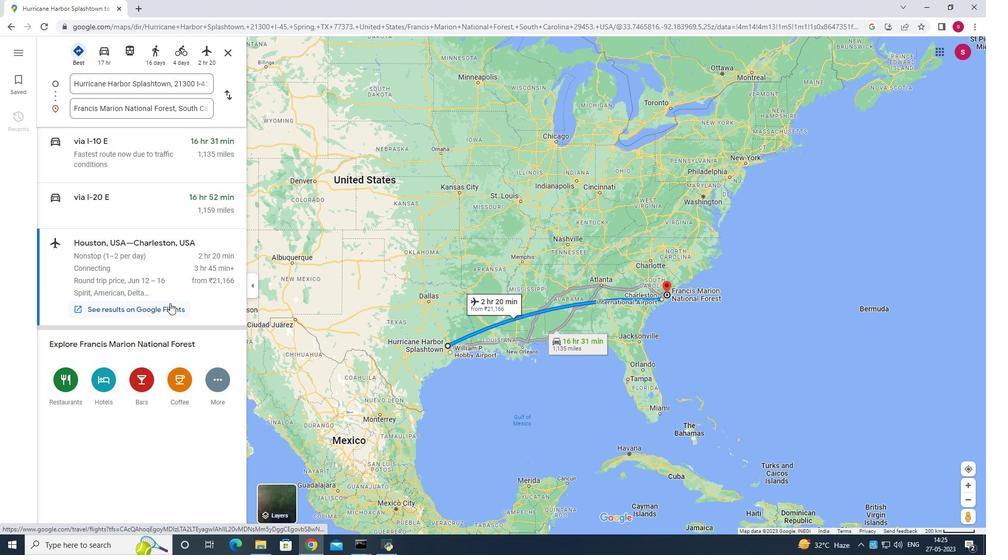 
Action: Mouse scrolled (170, 302) with delta (0, 0)
Screenshot: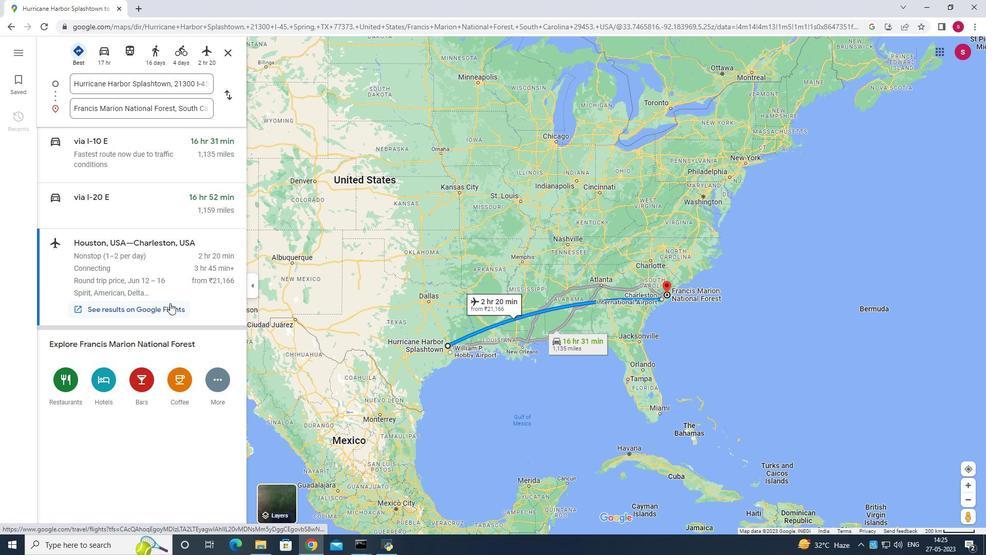 
Action: Mouse scrolled (170, 302) with delta (0, 0)
Screenshot: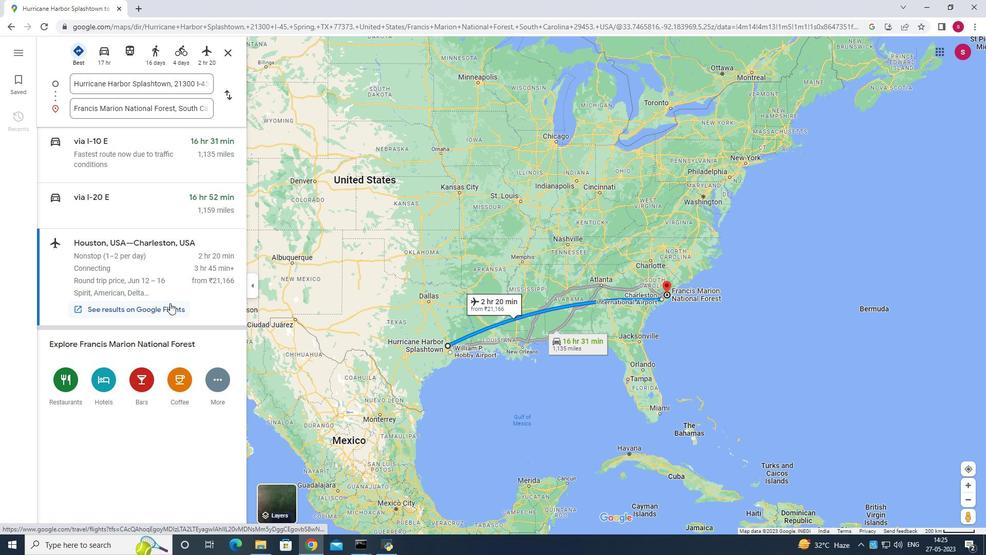 
Action: Mouse scrolled (170, 302) with delta (0, 0)
Screenshot: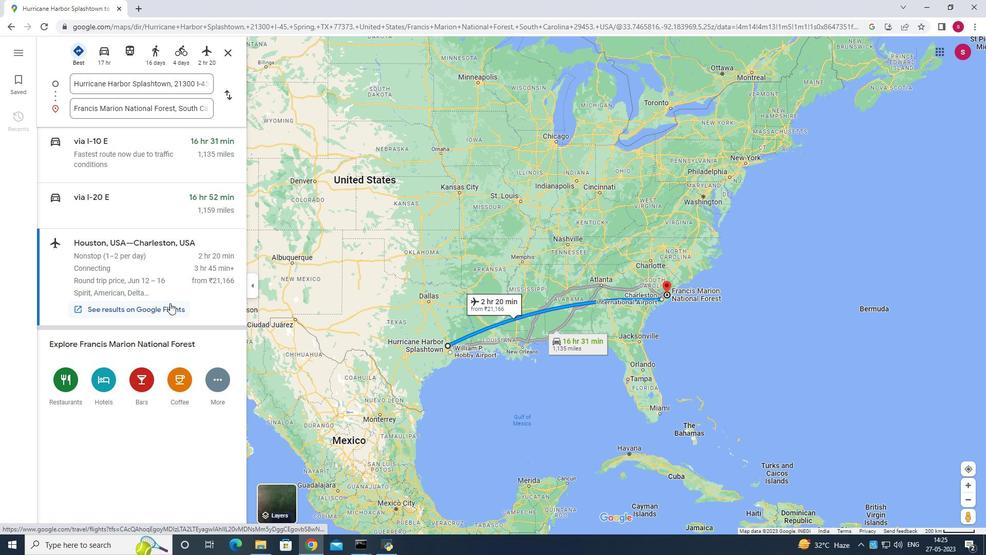 
Action: Mouse scrolled (170, 302) with delta (0, 0)
Screenshot: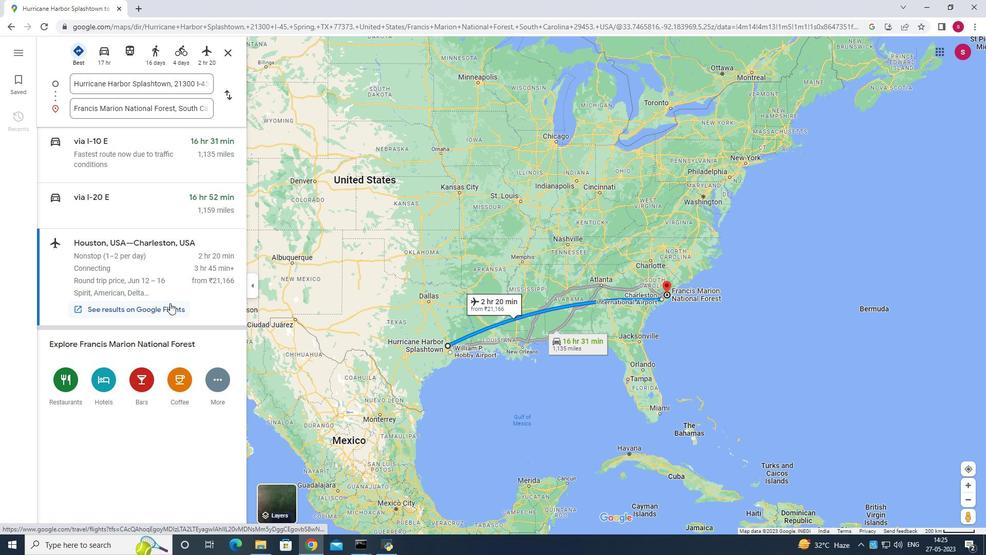 
Action: Mouse scrolled (170, 302) with delta (0, 0)
Screenshot: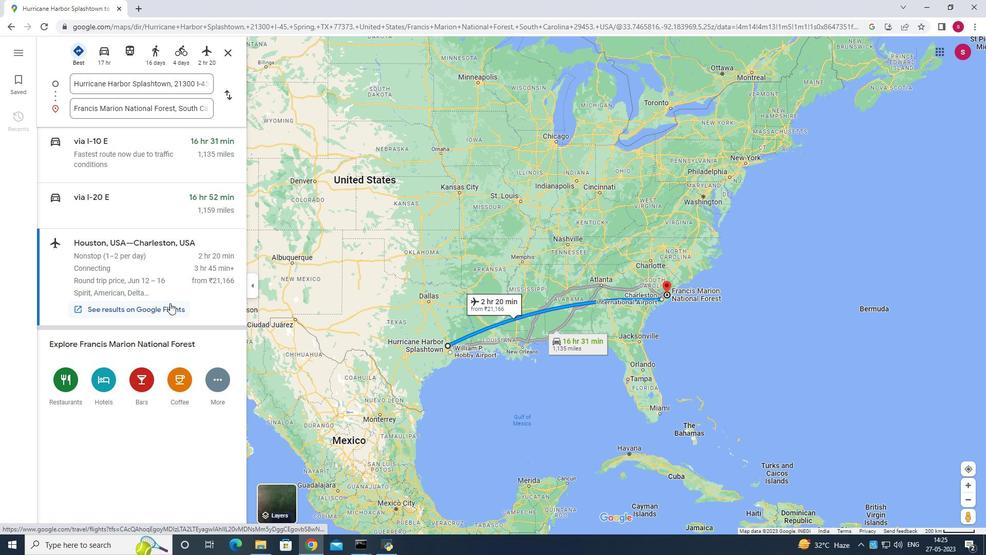 
Action: Mouse scrolled (170, 302) with delta (0, 0)
Screenshot: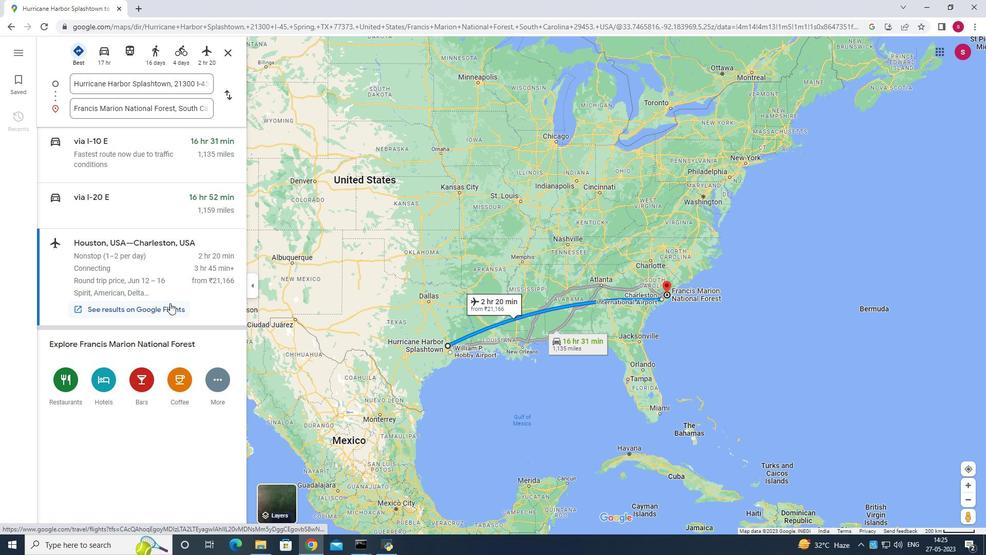 
Action: Mouse moved to (112, 283)
Screenshot: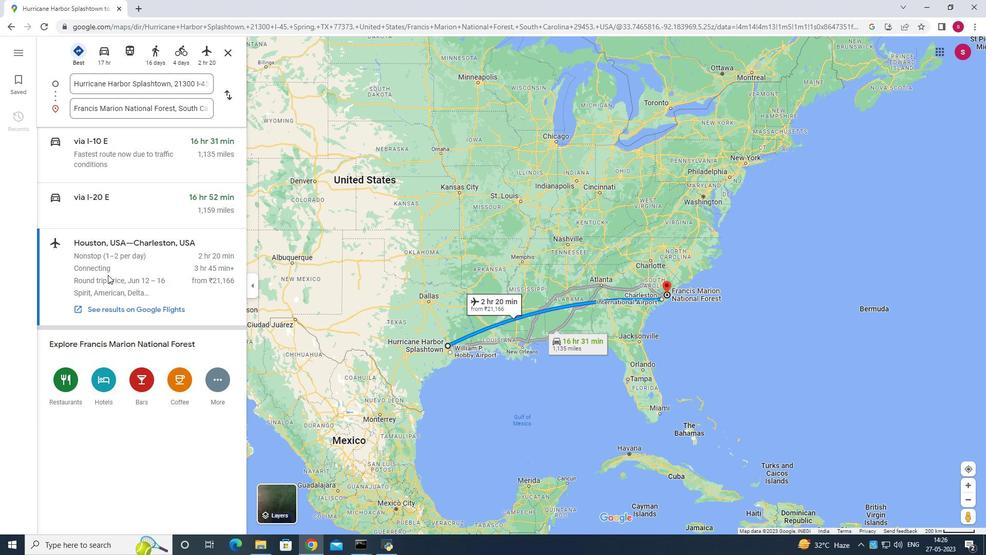 
Action: Mouse pressed left at (112, 283)
Screenshot: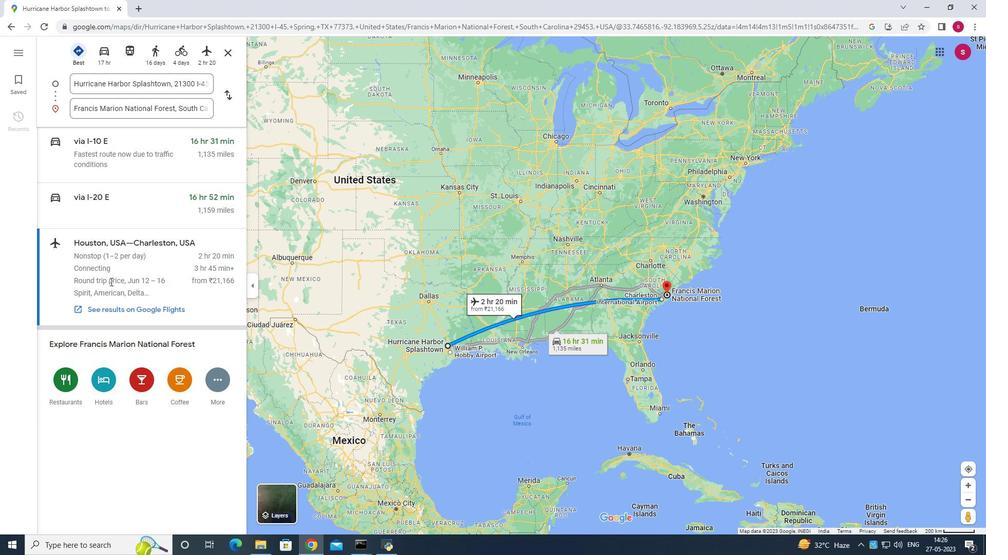 
Action: Mouse moved to (112, 283)
Screenshot: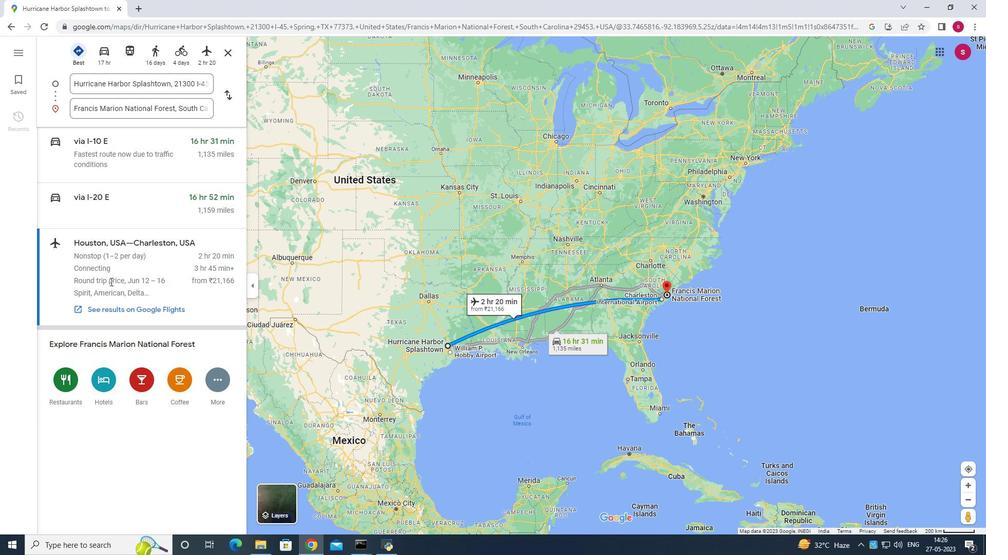 
Action: Mouse pressed left at (112, 283)
Screenshot: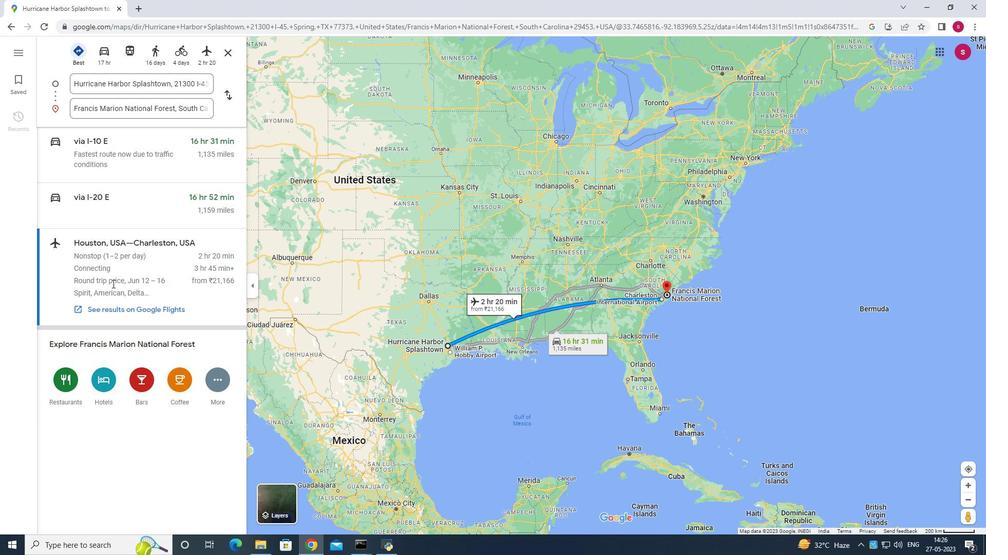 
Action: Mouse moved to (152, 272)
Screenshot: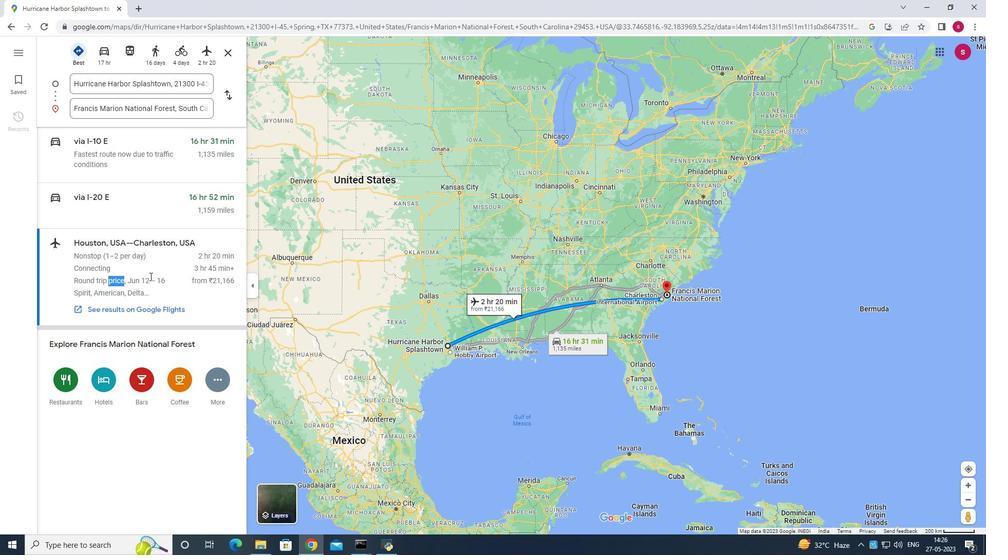 
Action: Mouse pressed left at (152, 272)
Screenshot: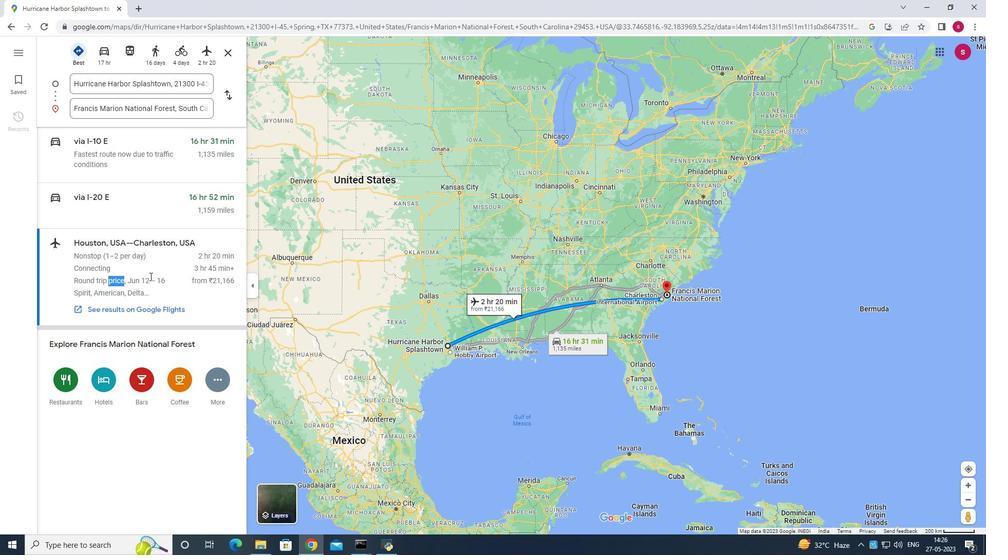 
Action: Mouse moved to (493, 351)
Screenshot: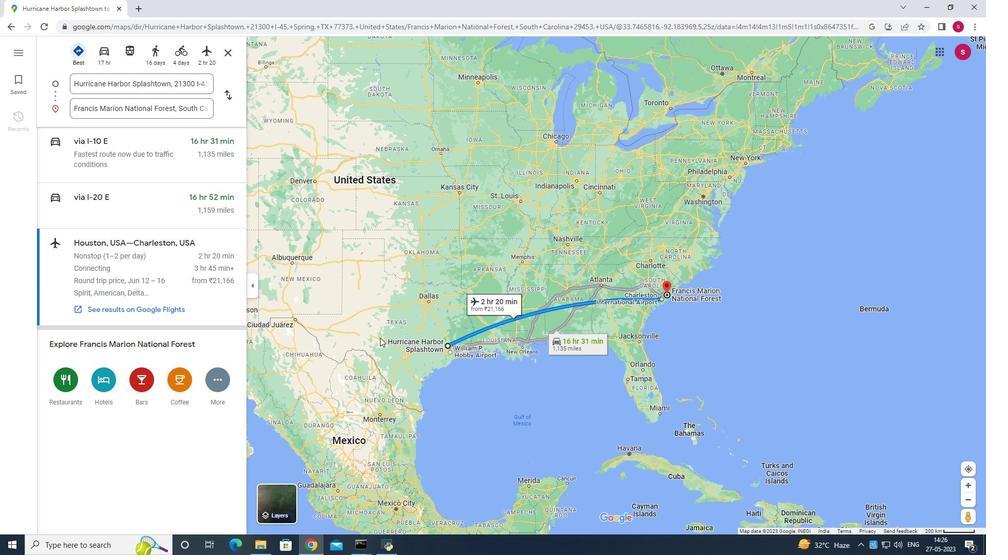 
